 Task: Search for a house in Rio das Pedras, Brazil, from 2nd to 15th June for 2 guests, with a price range of ₹820 to ₹26,000, and host language in French.
Action: Mouse moved to (519, 140)
Screenshot: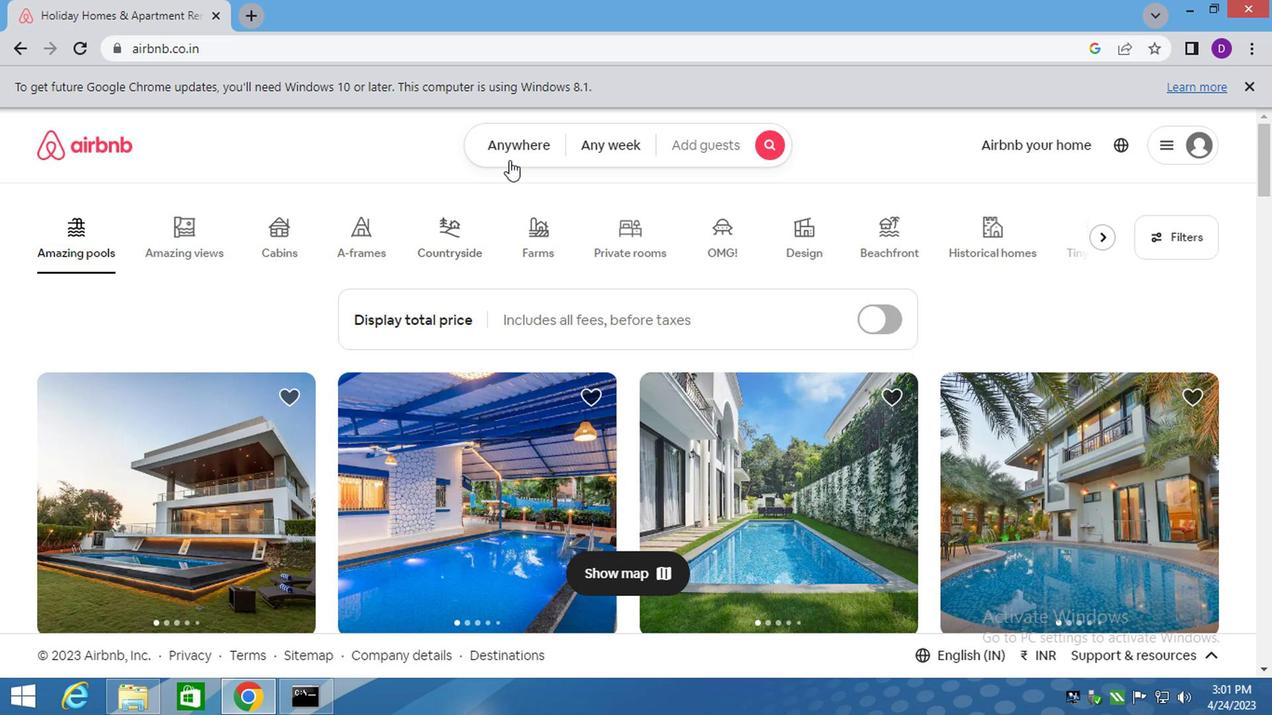 
Action: Mouse pressed left at (519, 140)
Screenshot: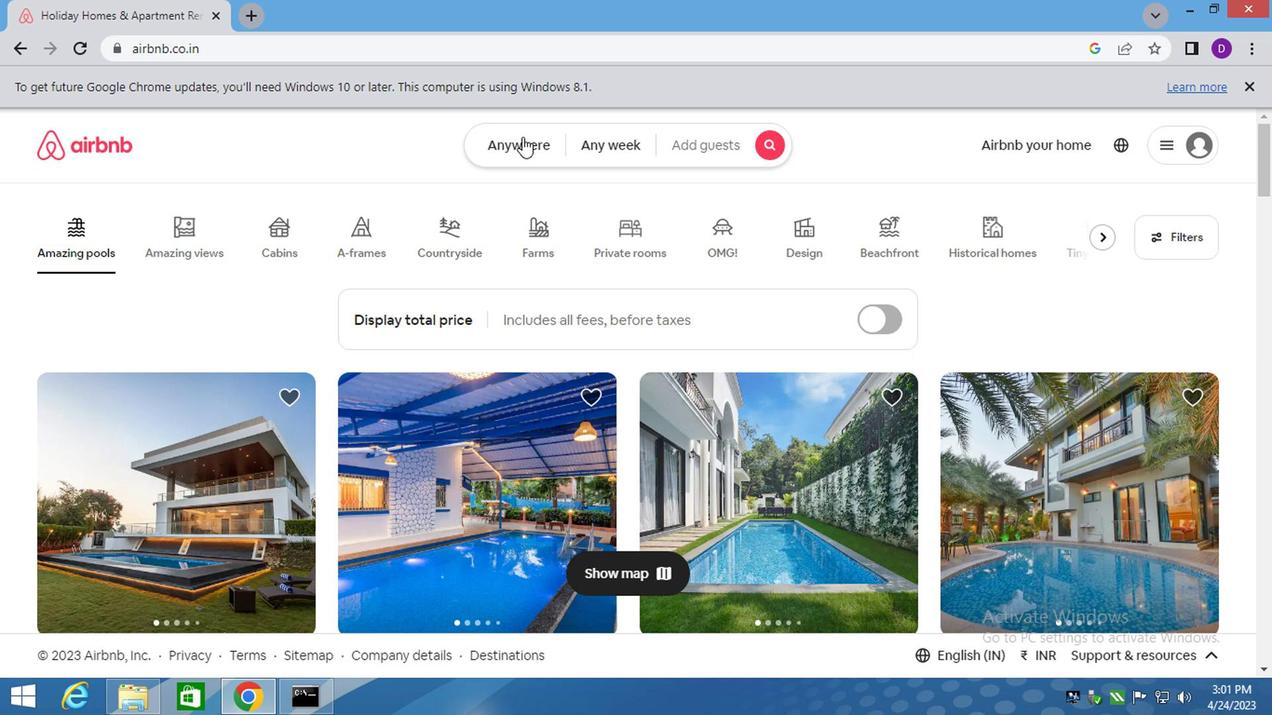 
Action: Mouse moved to (286, 223)
Screenshot: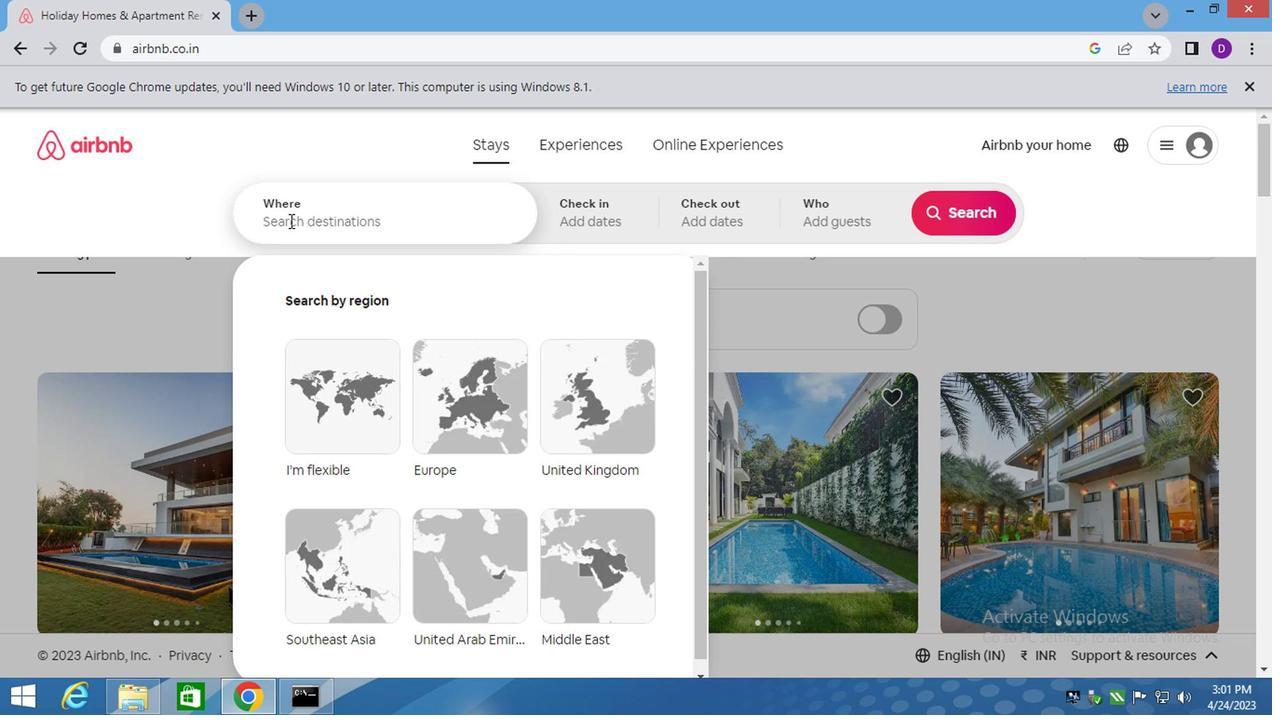 
Action: Mouse pressed left at (286, 223)
Screenshot: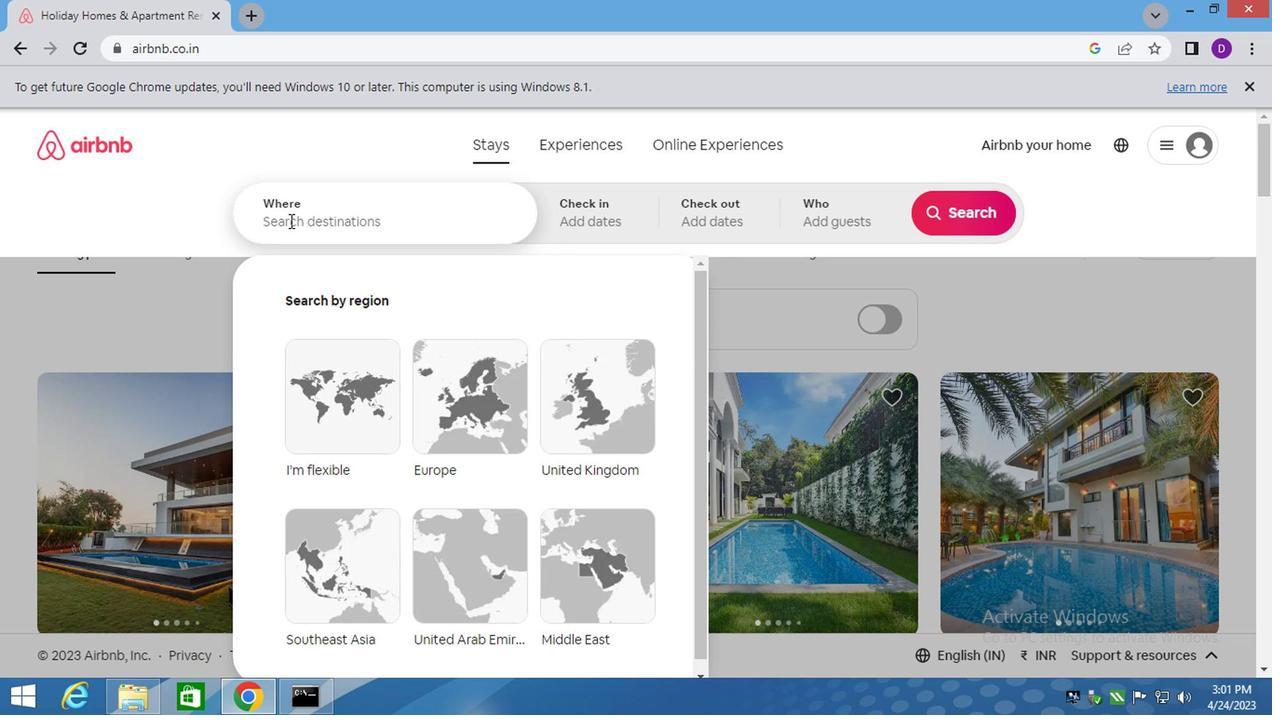 
Action: Mouse moved to (320, 223)
Screenshot: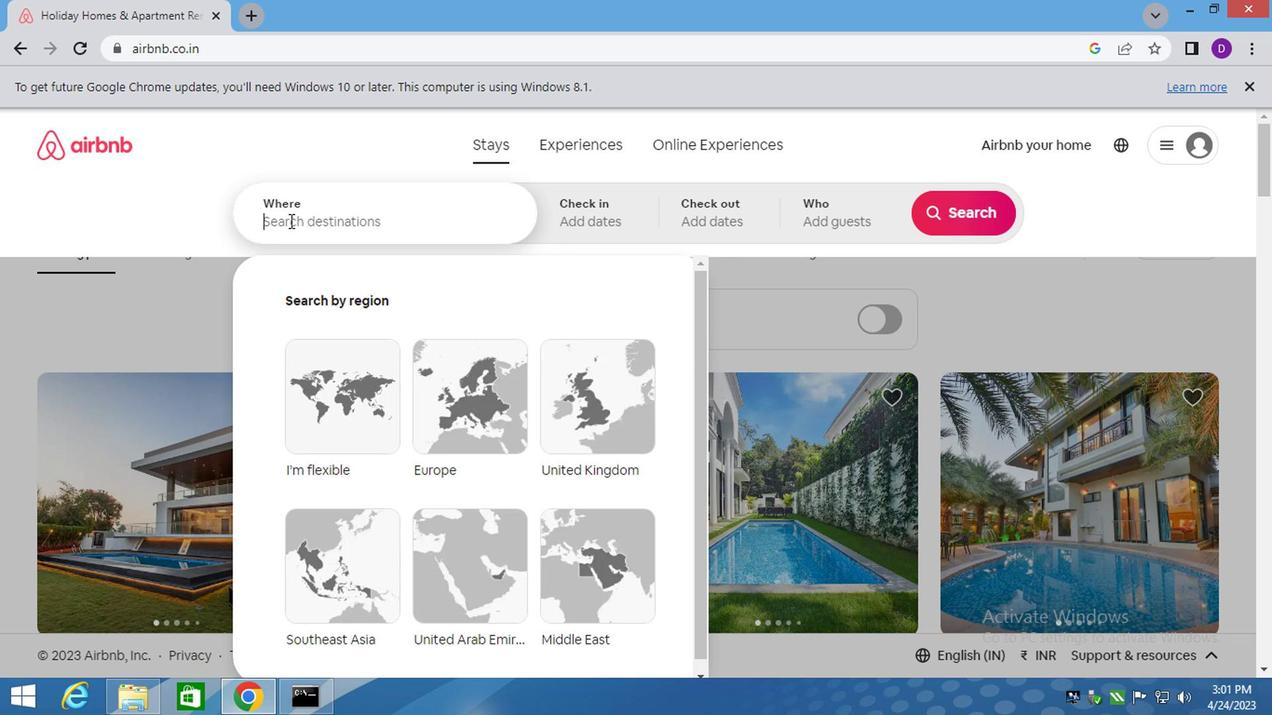 
Action: Key pressed <Key.shift>RIO<Key.space>DAS<Key.space>PEDRAS,<Key.space><Key.shift>BRAZIL<Key.enter>
Screenshot: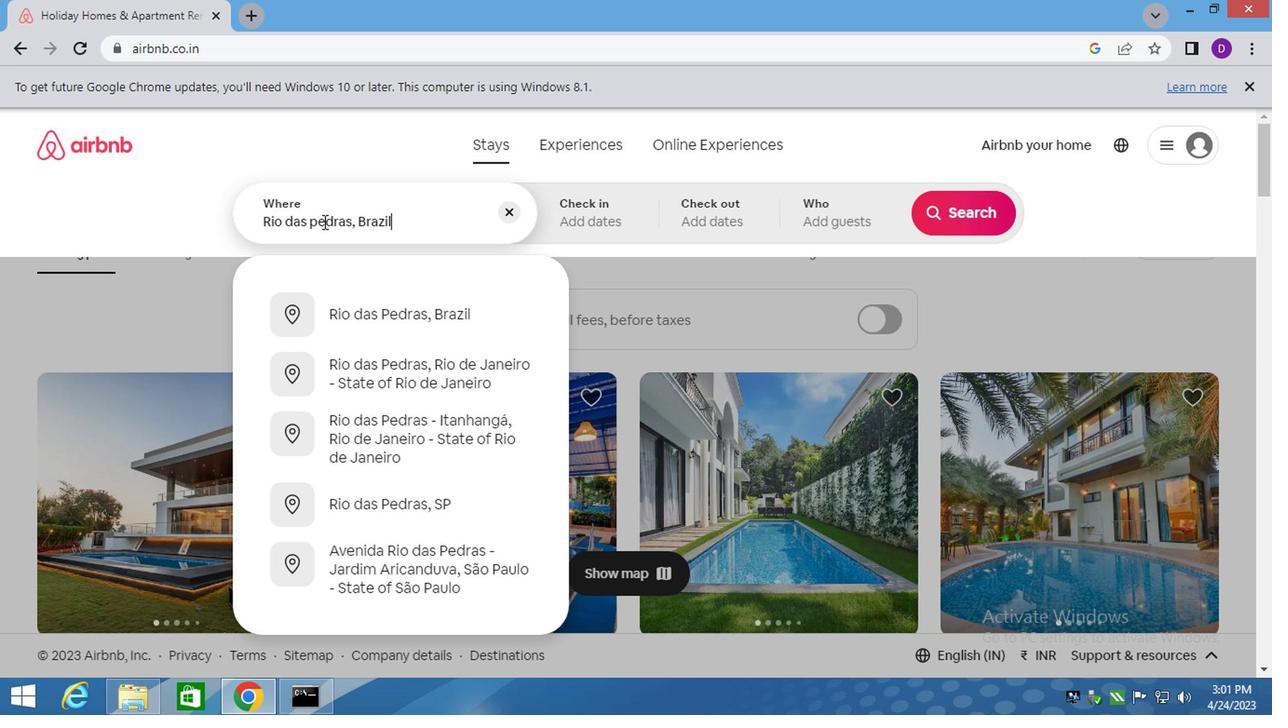 
Action: Mouse moved to (952, 364)
Screenshot: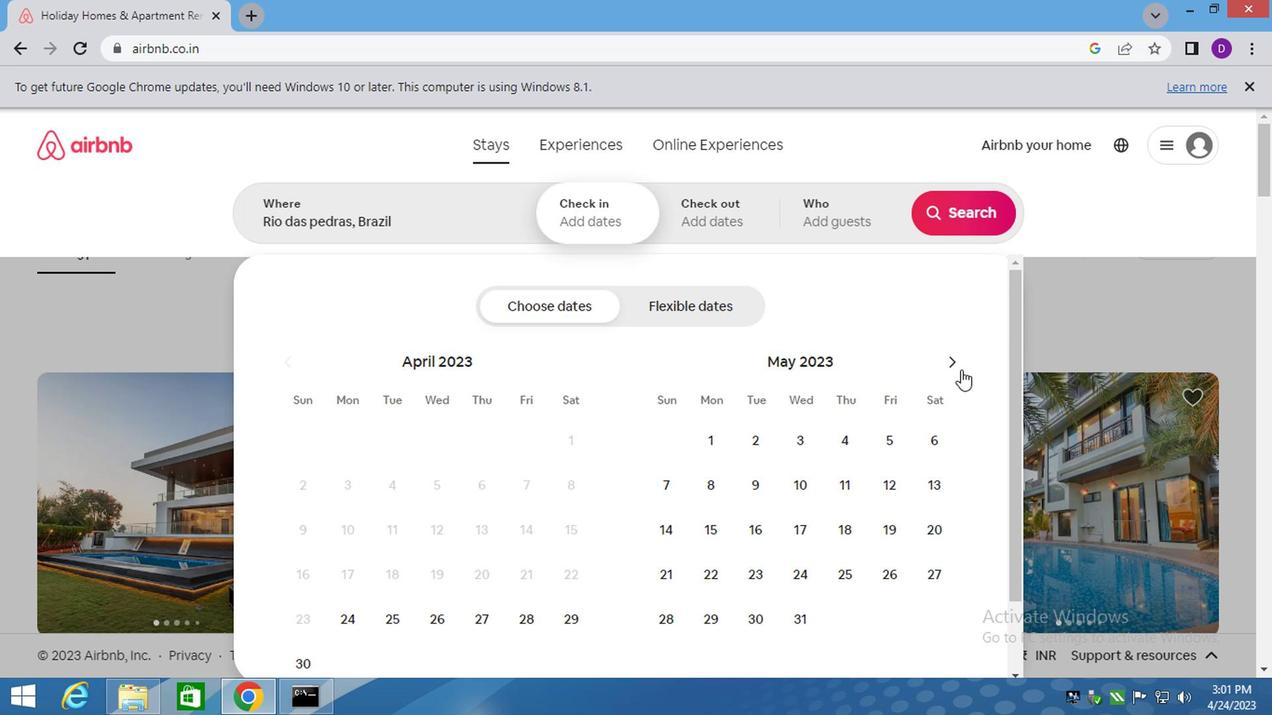 
Action: Mouse pressed left at (952, 364)
Screenshot: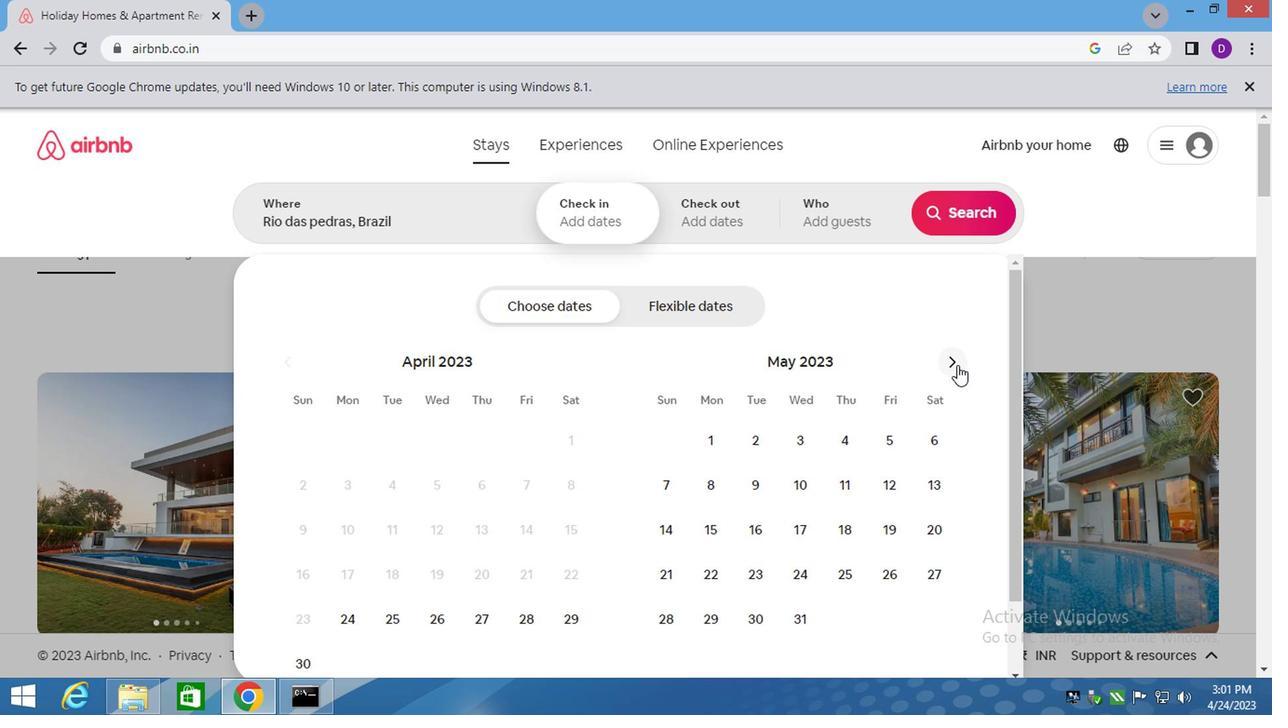 
Action: Mouse moved to (879, 438)
Screenshot: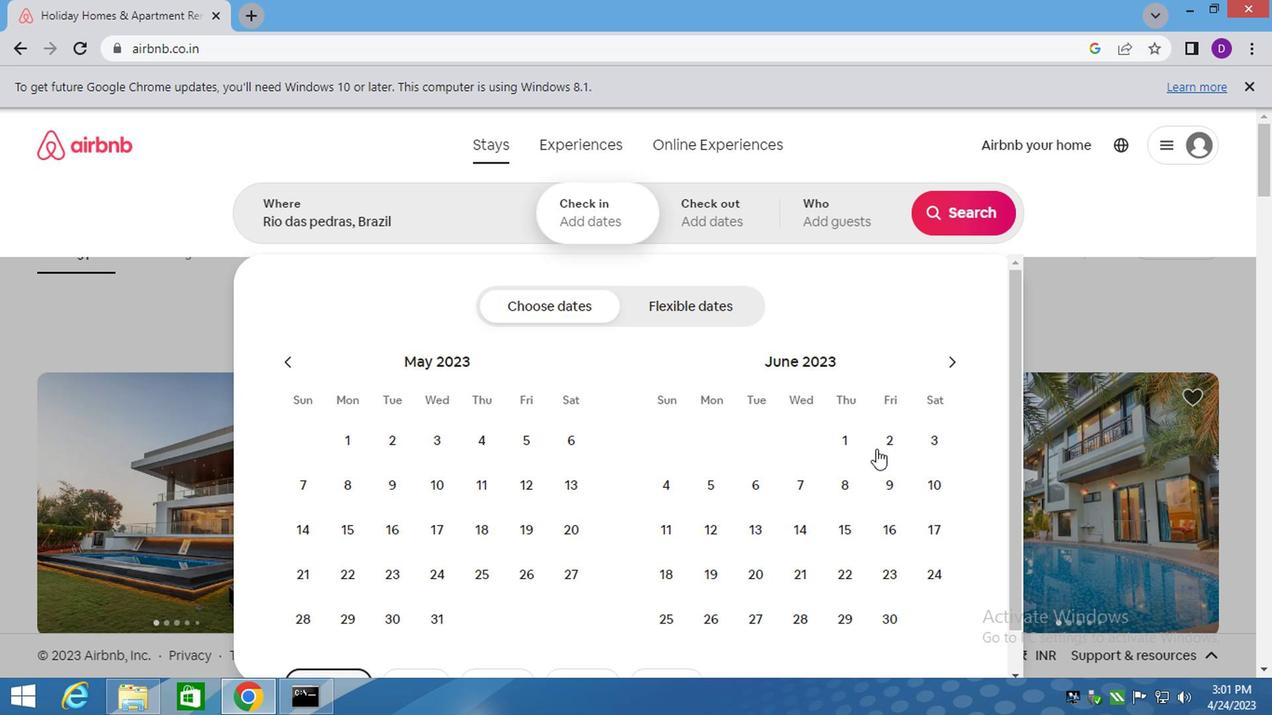 
Action: Mouse pressed left at (879, 438)
Screenshot: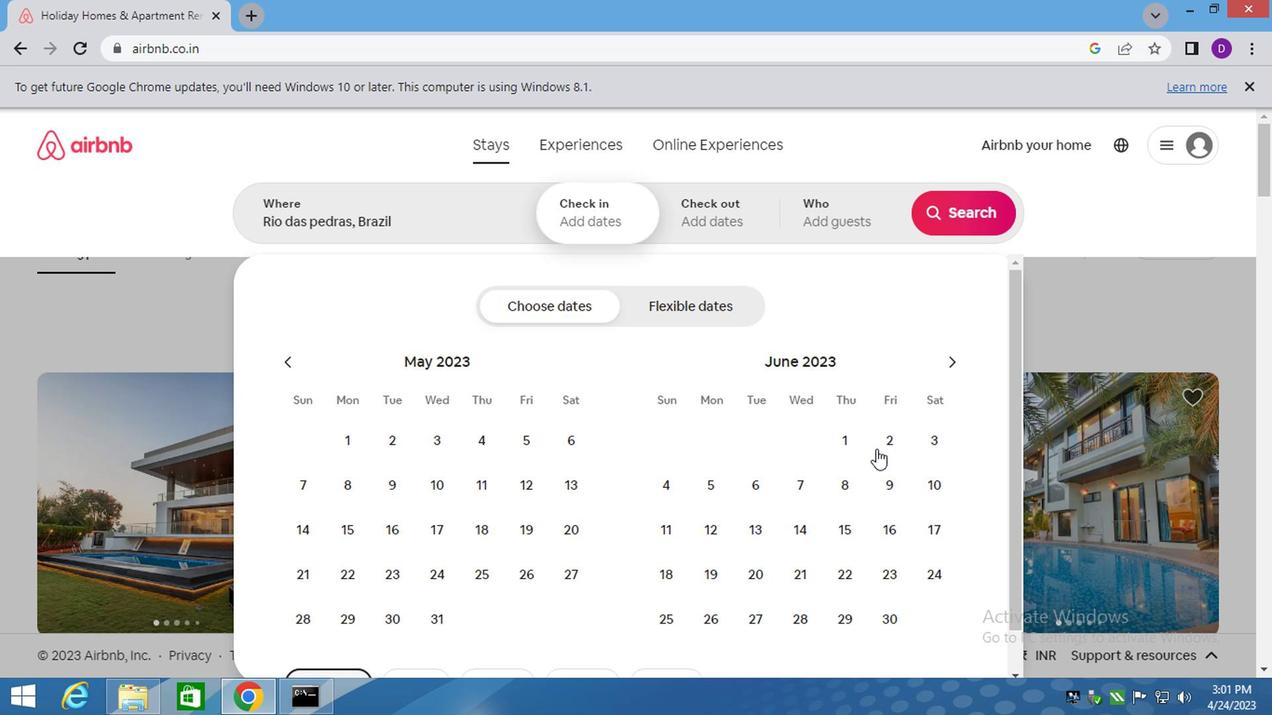 
Action: Mouse moved to (830, 527)
Screenshot: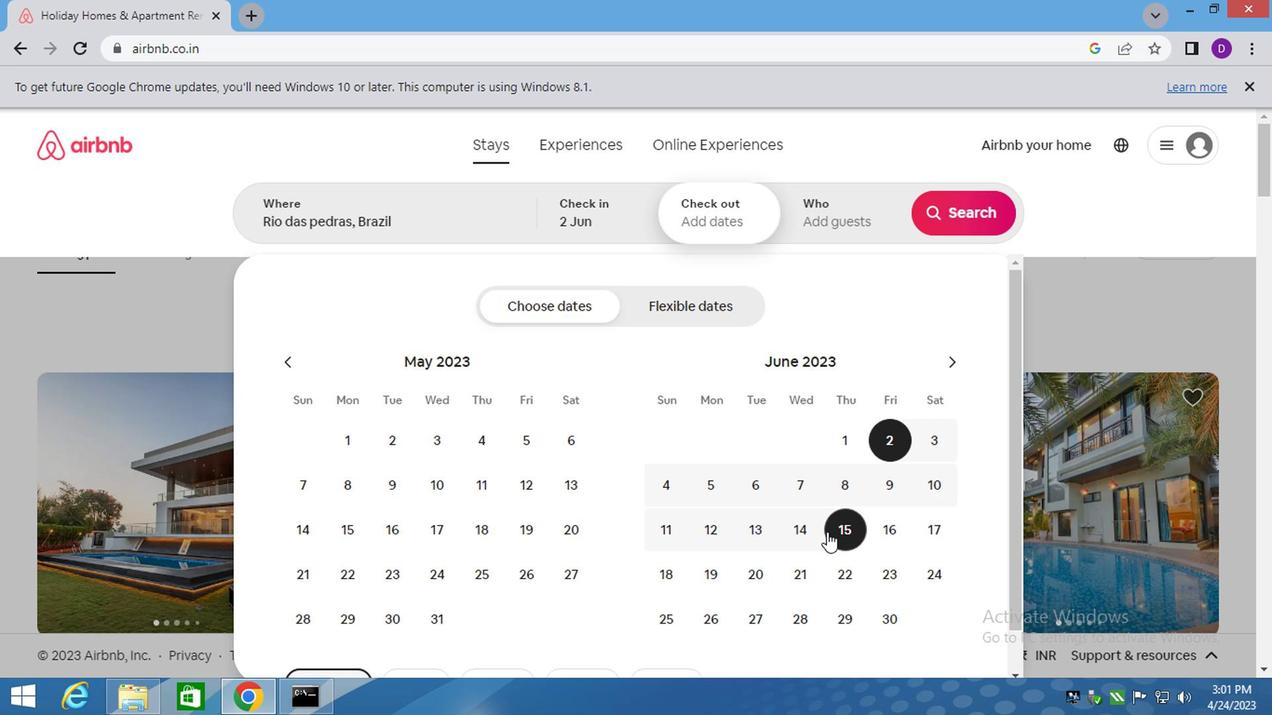 
Action: Mouse pressed left at (830, 527)
Screenshot: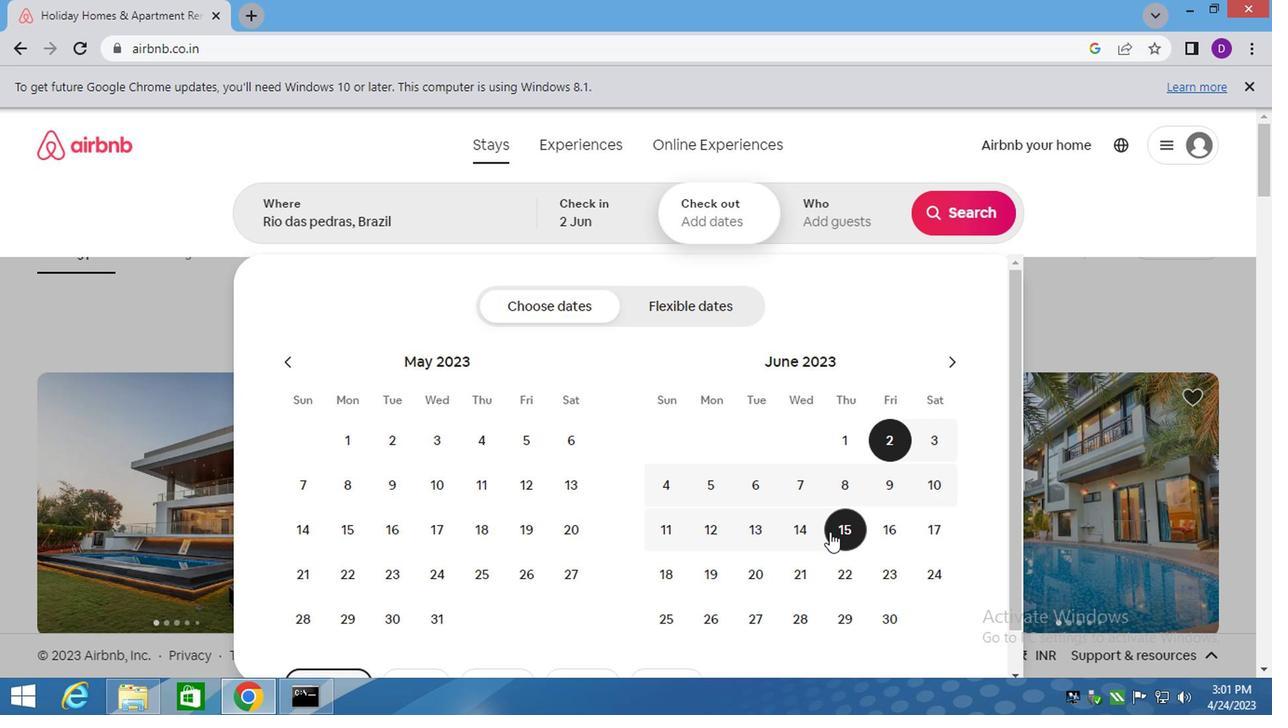 
Action: Mouse moved to (830, 232)
Screenshot: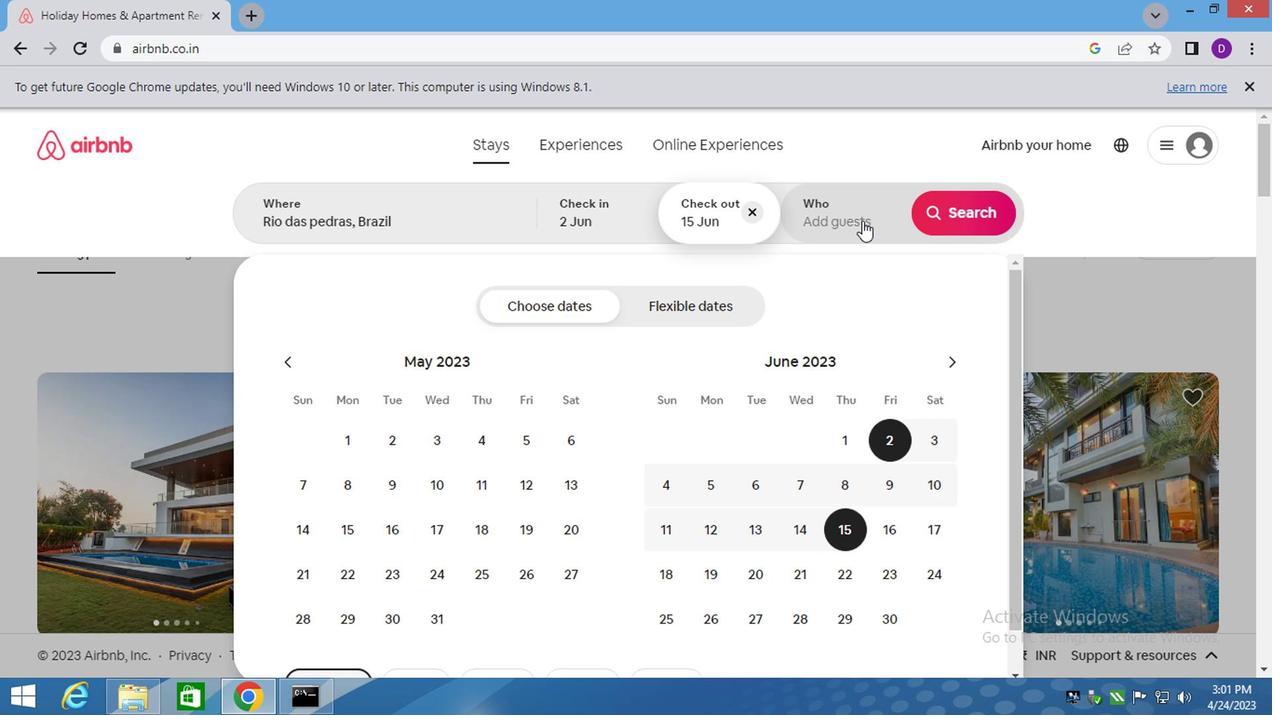 
Action: Mouse pressed left at (830, 232)
Screenshot: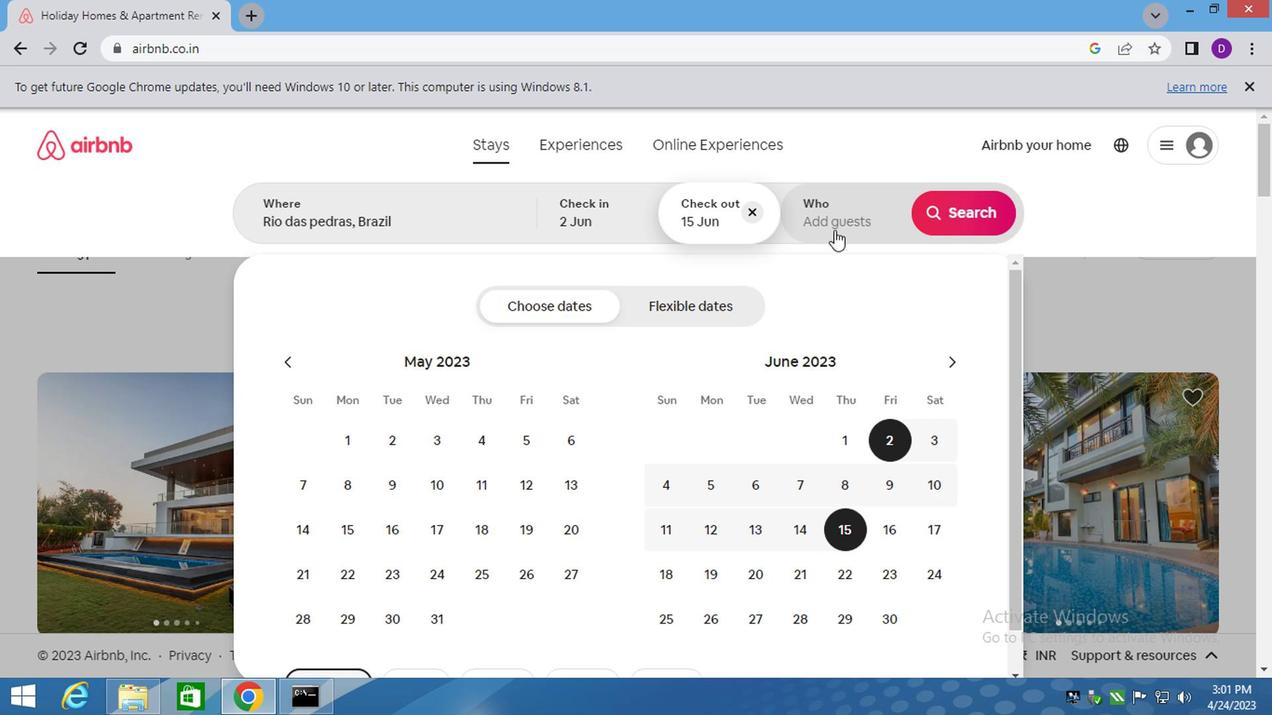 
Action: Mouse moved to (971, 316)
Screenshot: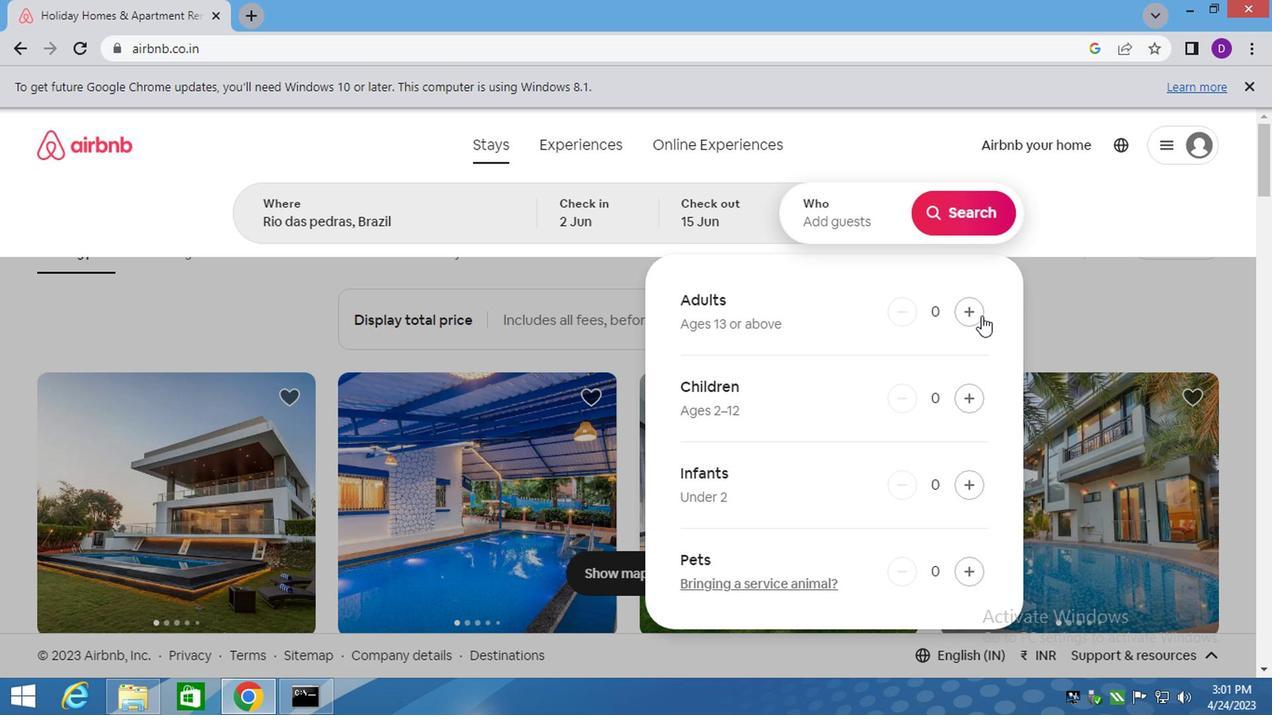 
Action: Mouse pressed left at (971, 316)
Screenshot: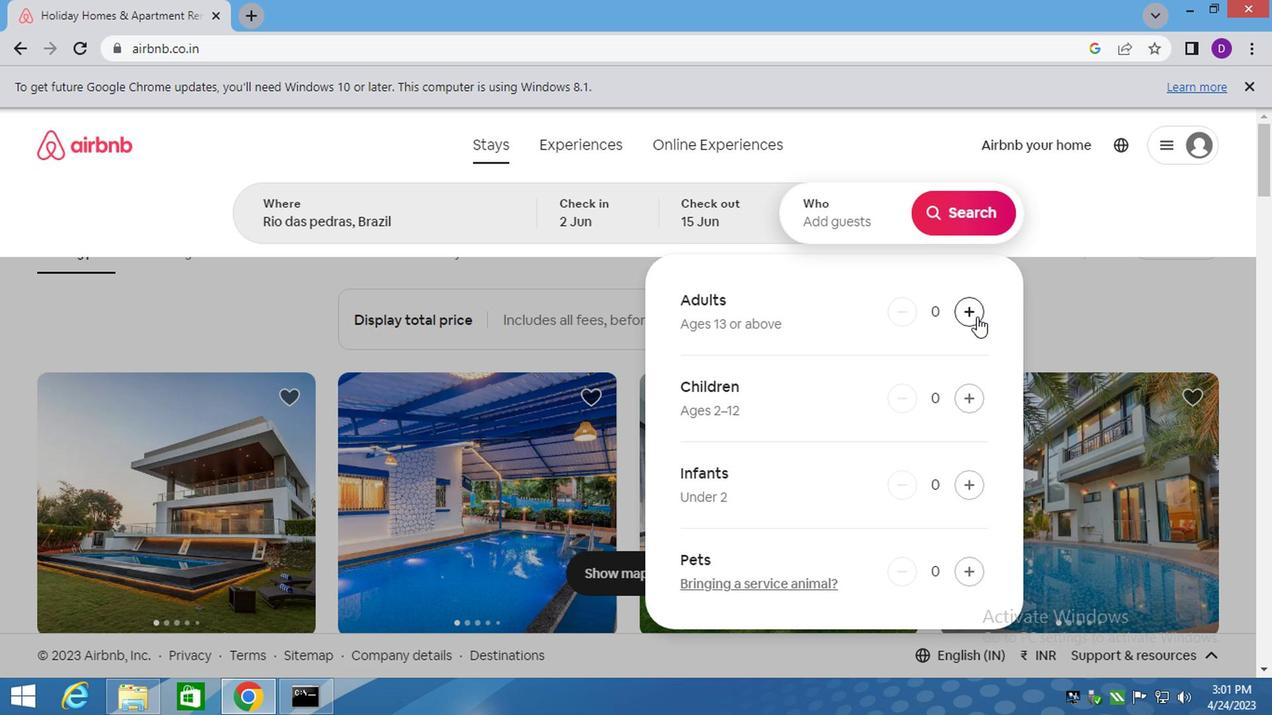 
Action: Mouse pressed left at (971, 316)
Screenshot: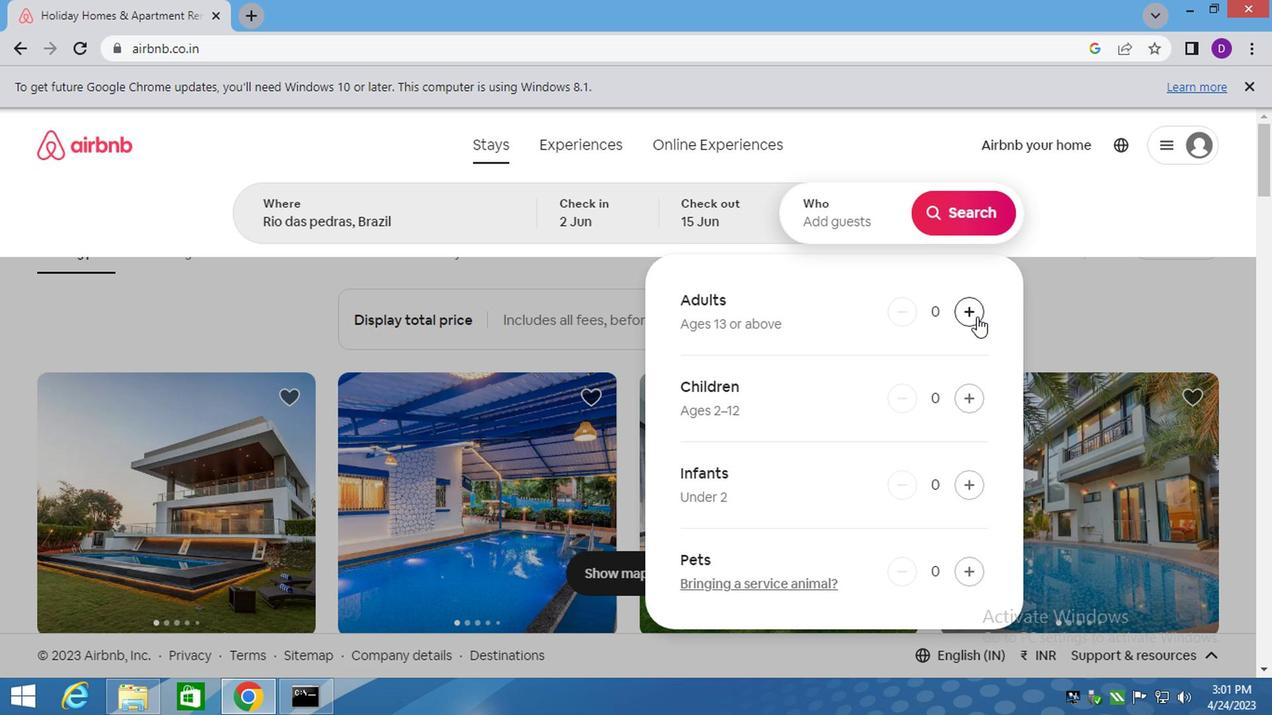
Action: Mouse moved to (968, 223)
Screenshot: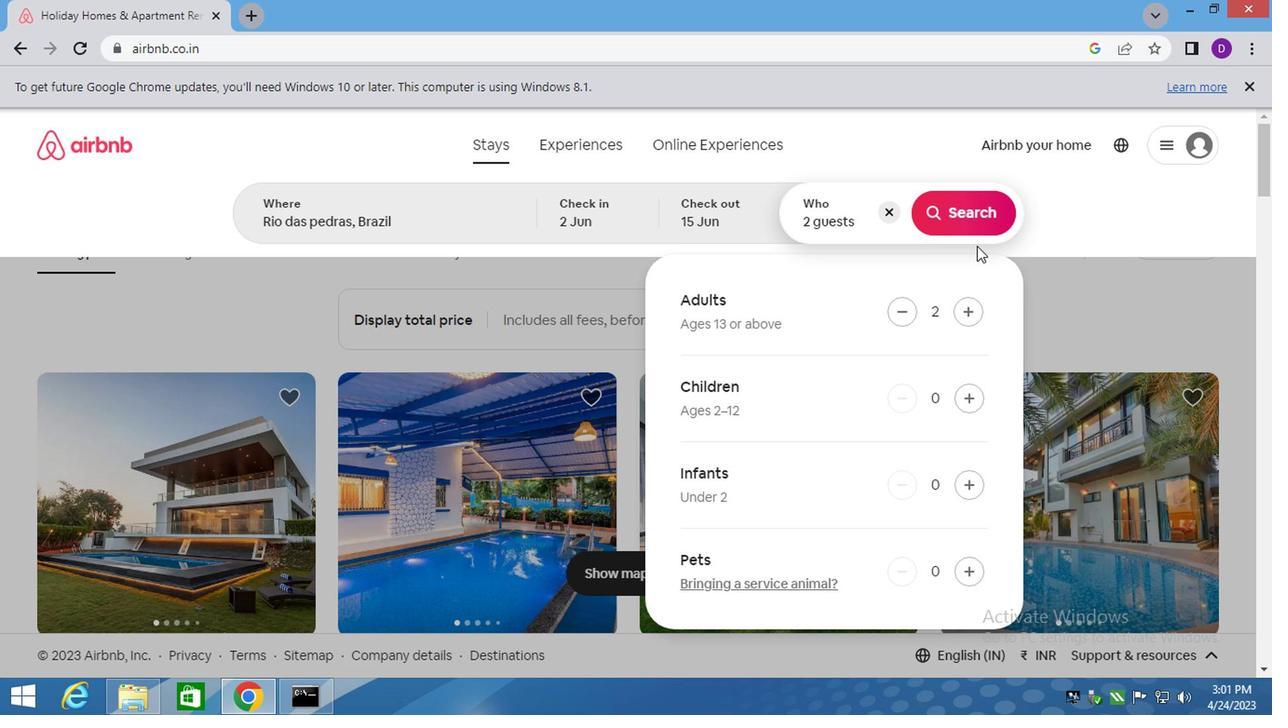 
Action: Mouse pressed left at (968, 223)
Screenshot: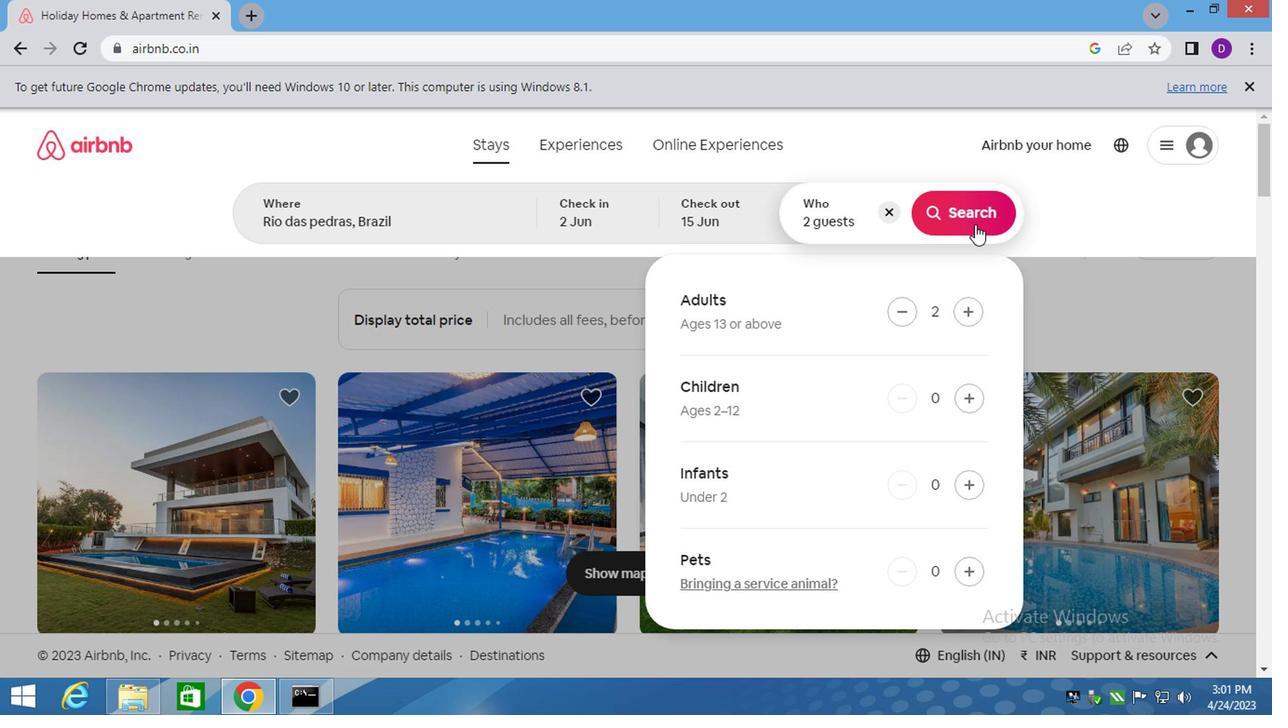
Action: Mouse moved to (1189, 225)
Screenshot: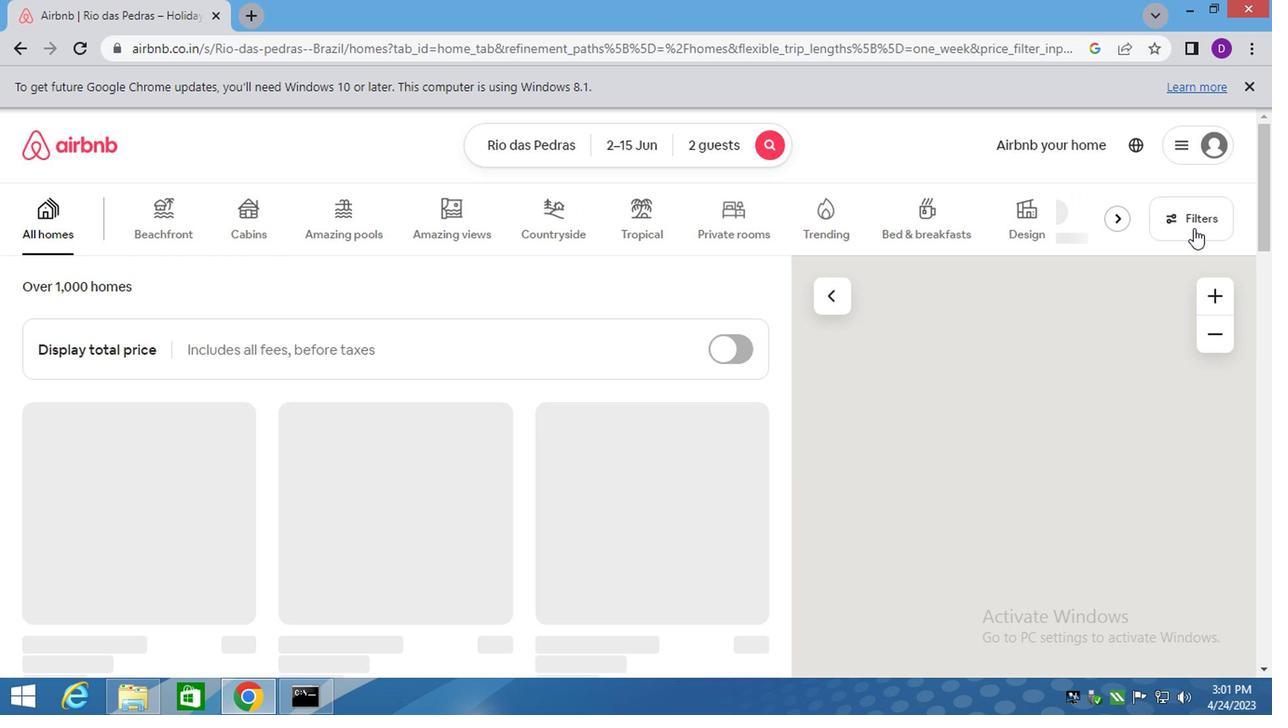 
Action: Mouse pressed left at (1189, 225)
Screenshot: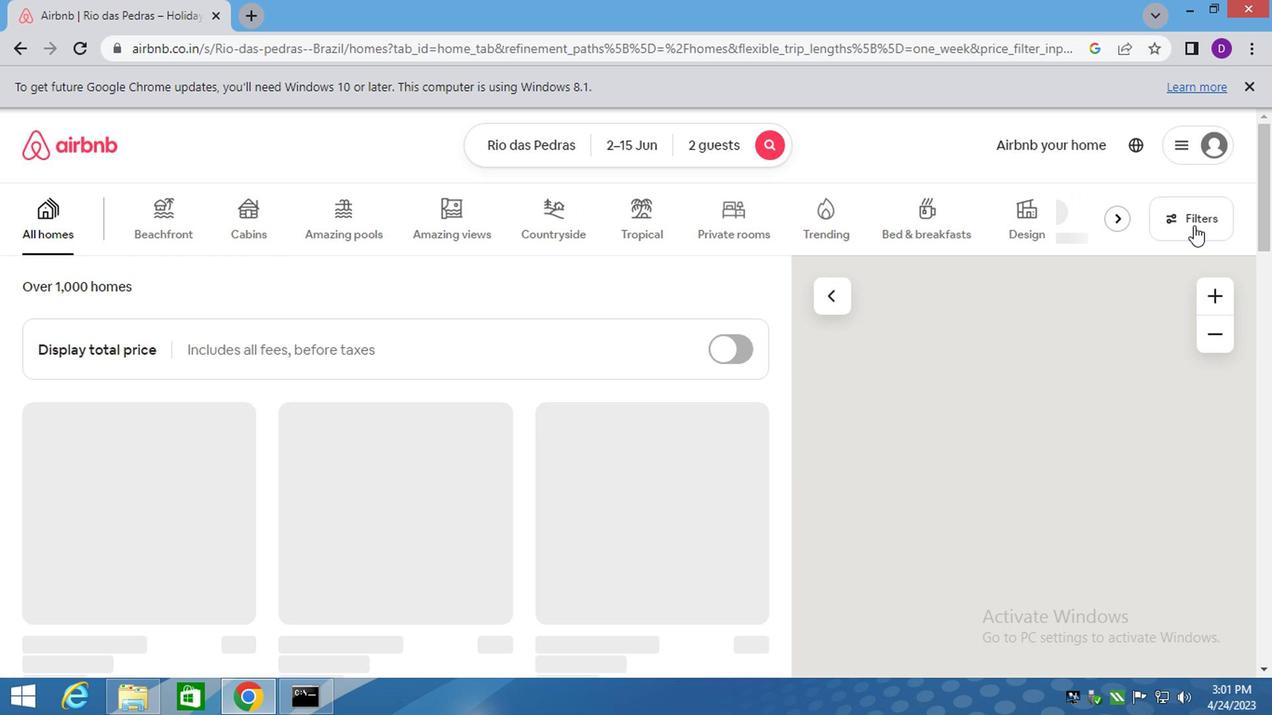 
Action: Mouse moved to (371, 452)
Screenshot: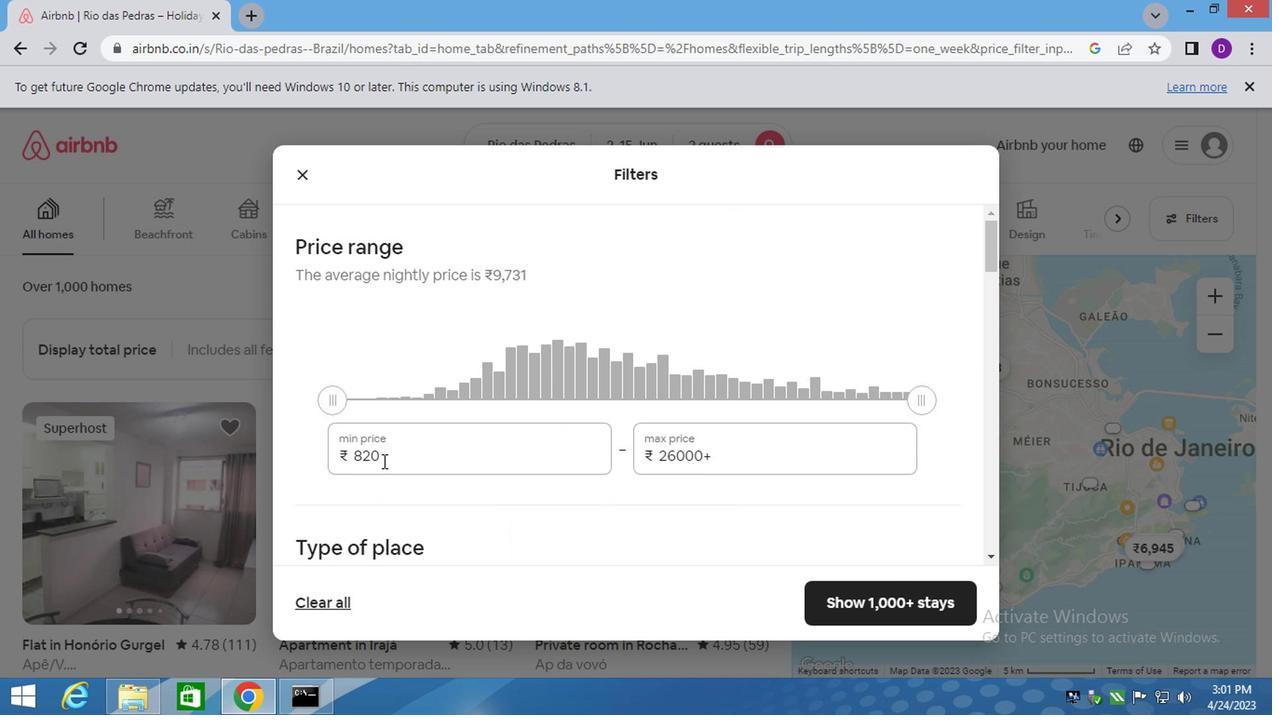 
Action: Mouse pressed left at (371, 452)
Screenshot: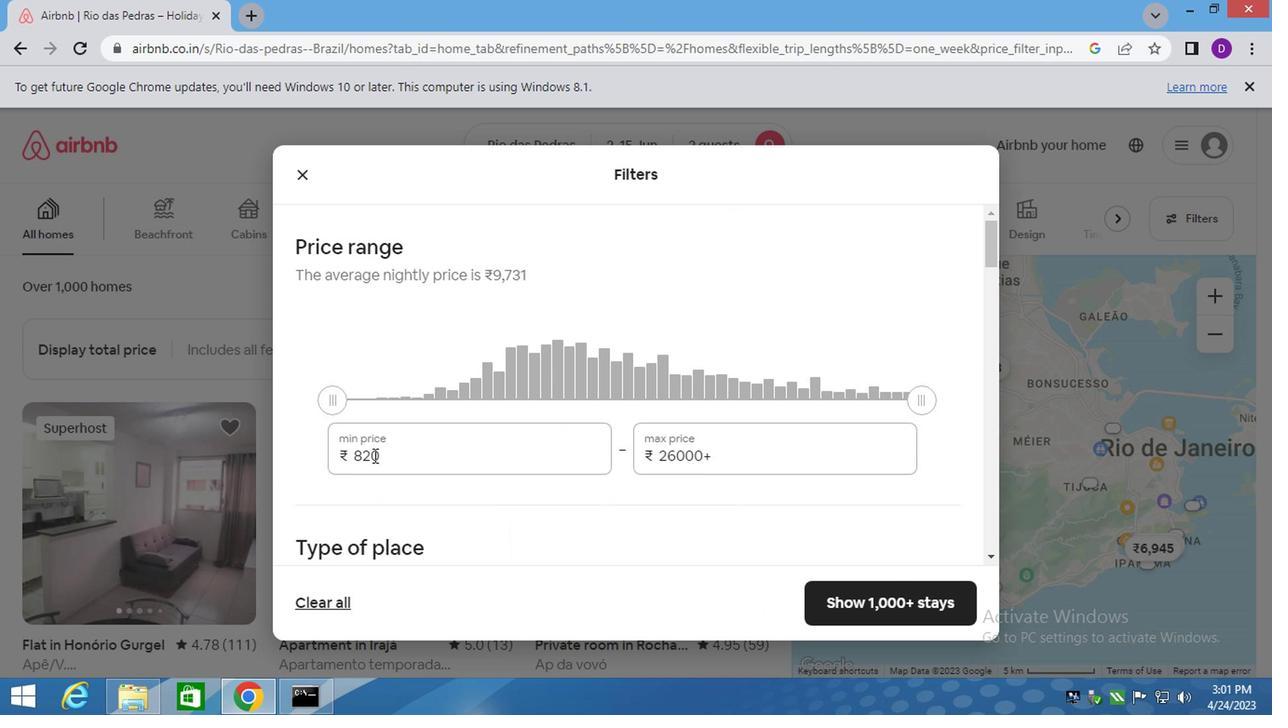 
Action: Mouse pressed left at (371, 452)
Screenshot: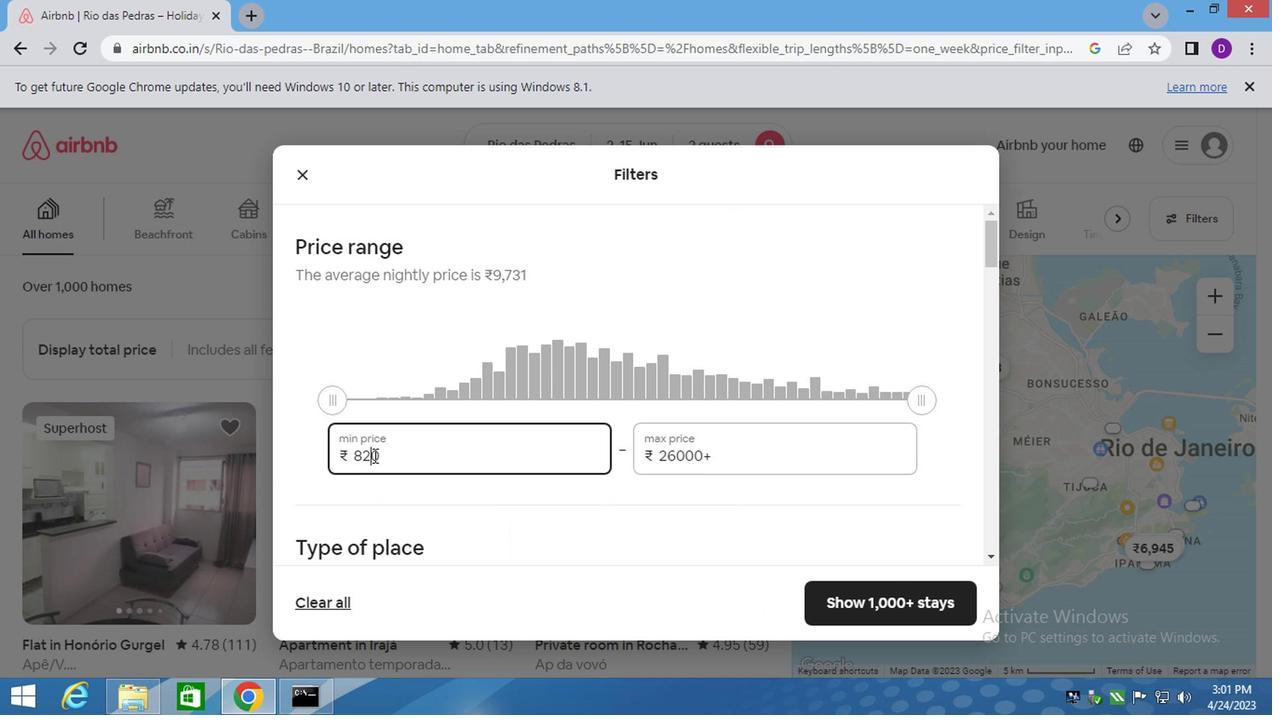
Action: Mouse pressed left at (371, 452)
Screenshot: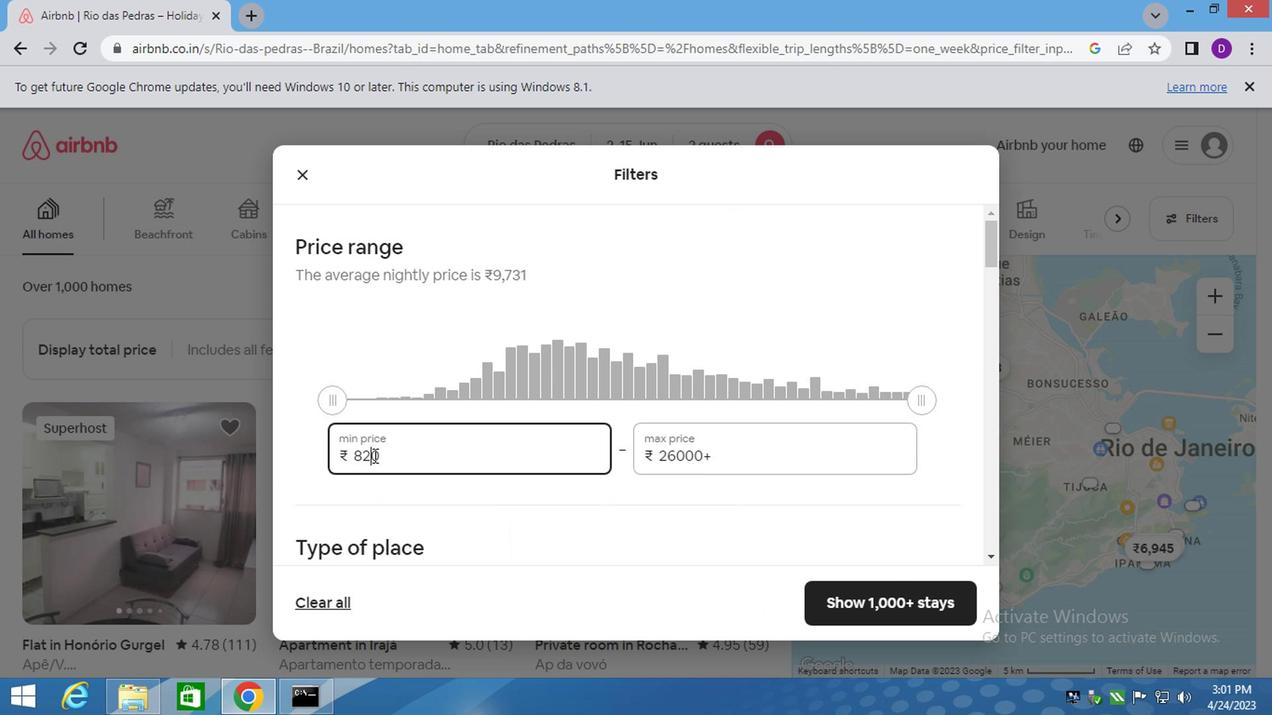
Action: Mouse moved to (371, 452)
Screenshot: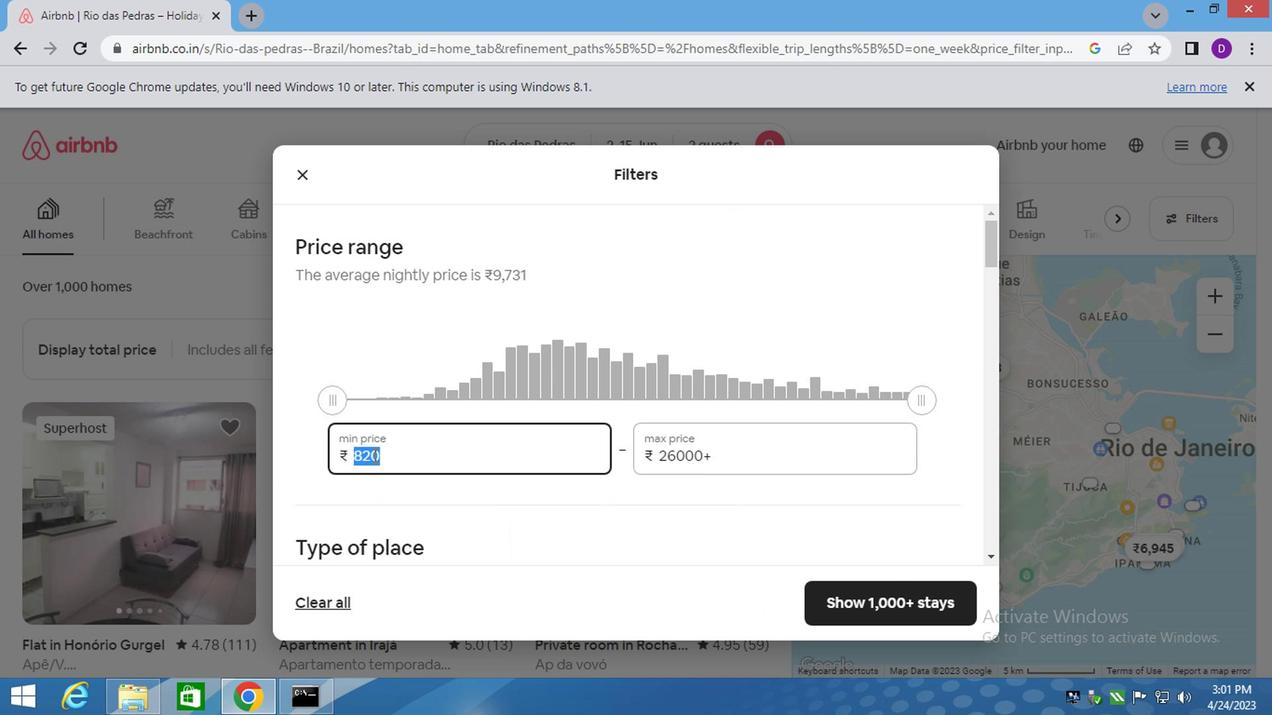 
Action: Key pressed 1
Screenshot: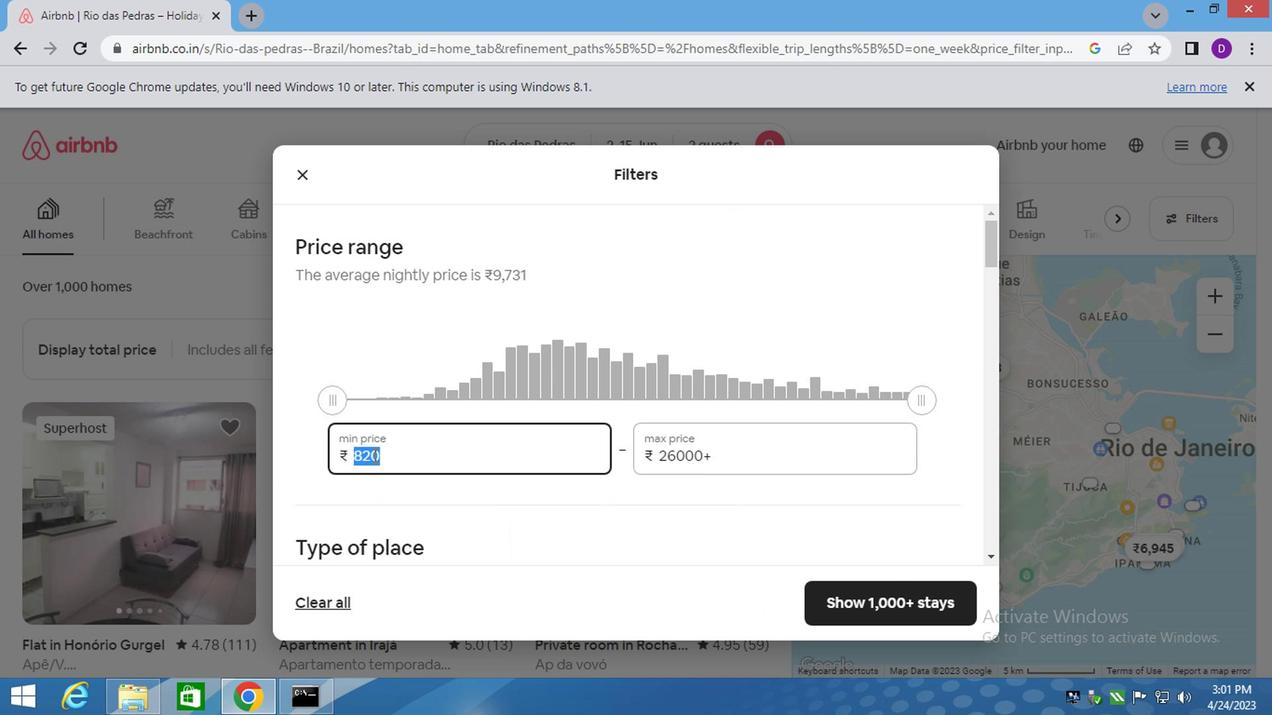 
Action: Mouse moved to (372, 463)
Screenshot: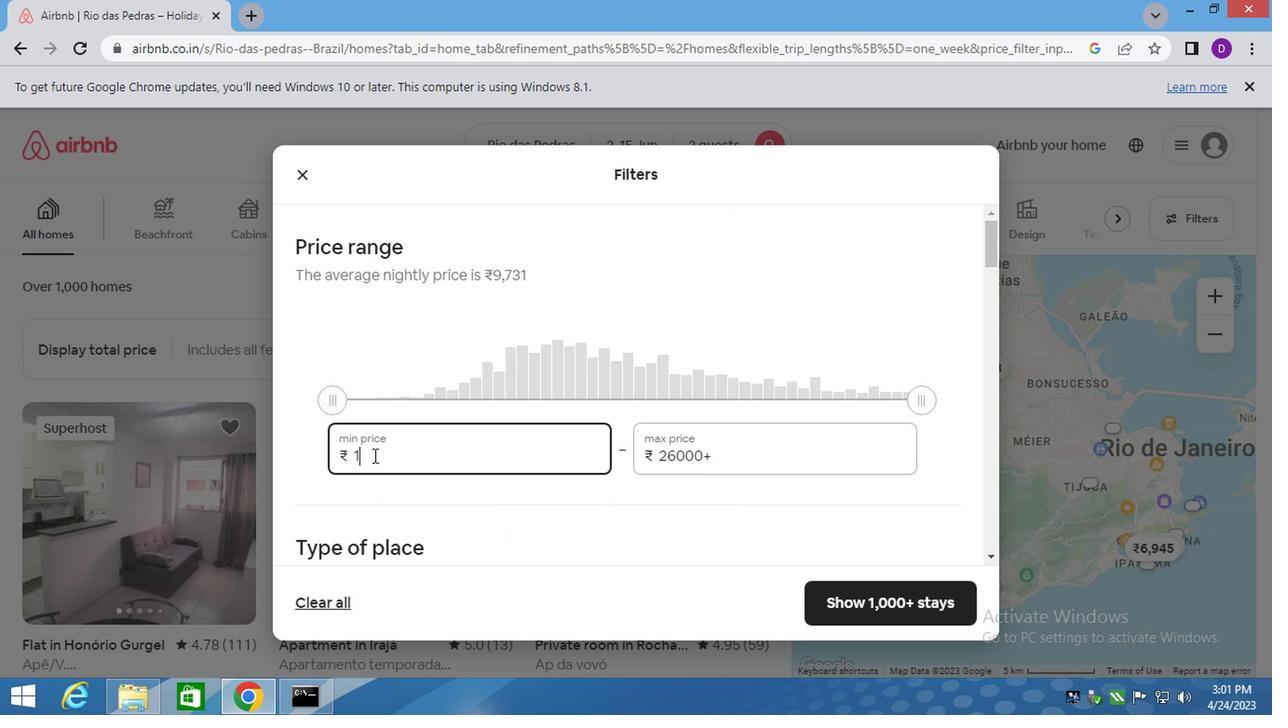 
Action: Key pressed 00
Screenshot: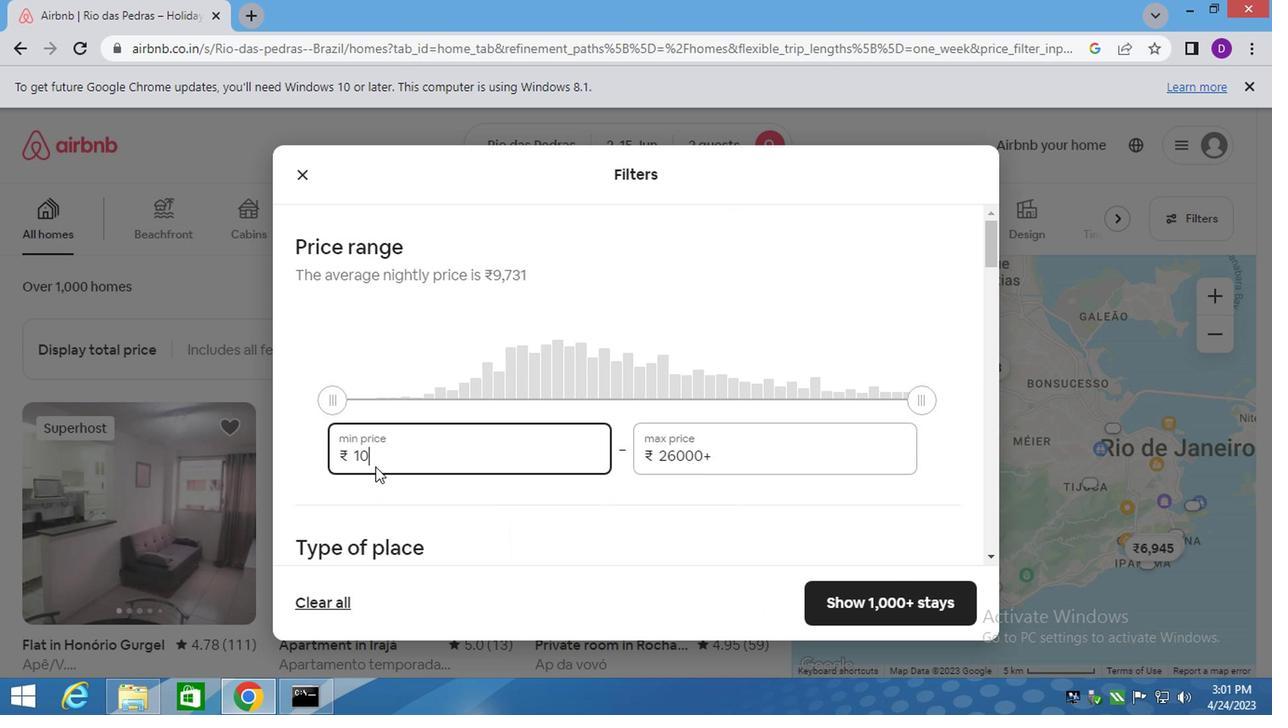 
Action: Mouse moved to (378, 467)
Screenshot: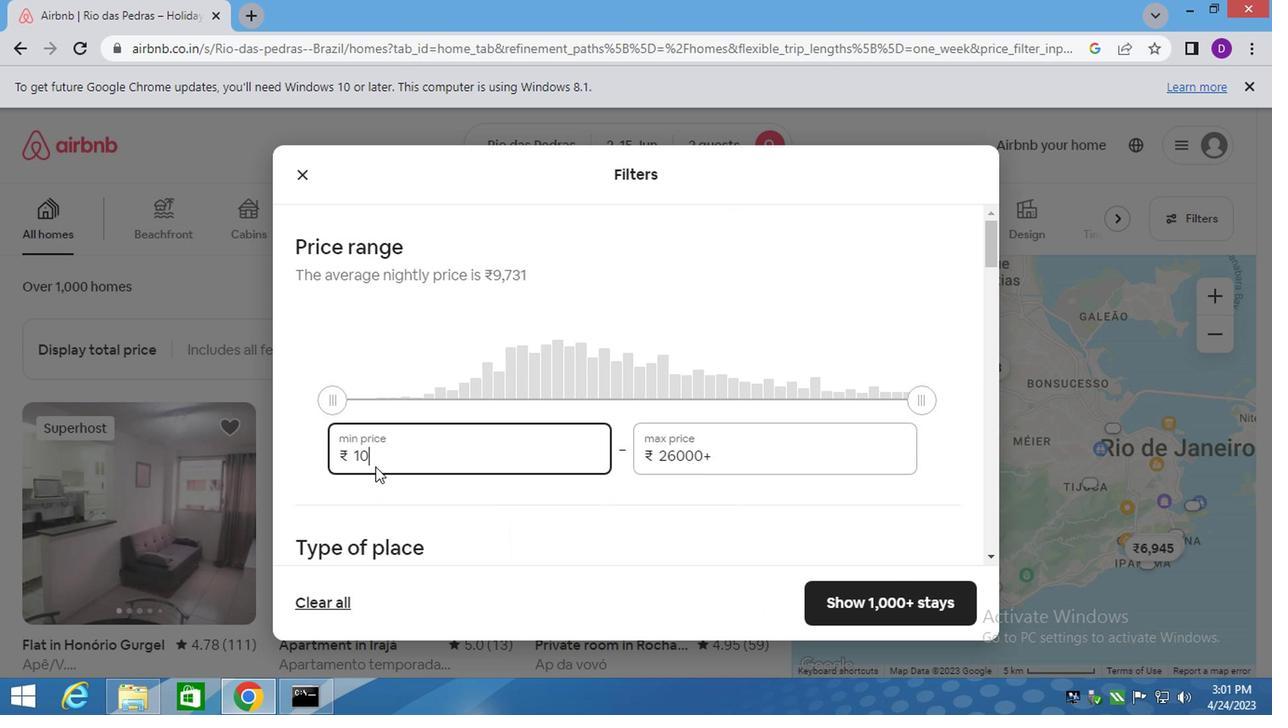 
Action: Key pressed 0
Screenshot: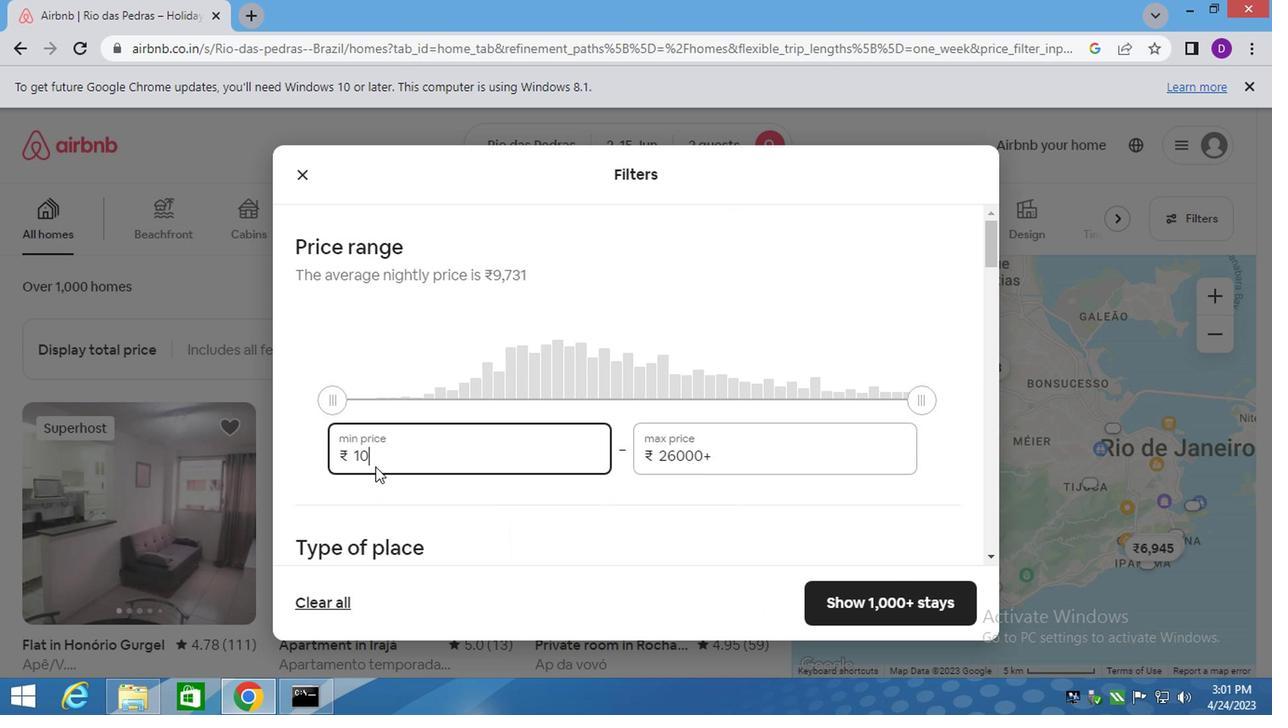 
Action: Mouse moved to (514, 469)
Screenshot: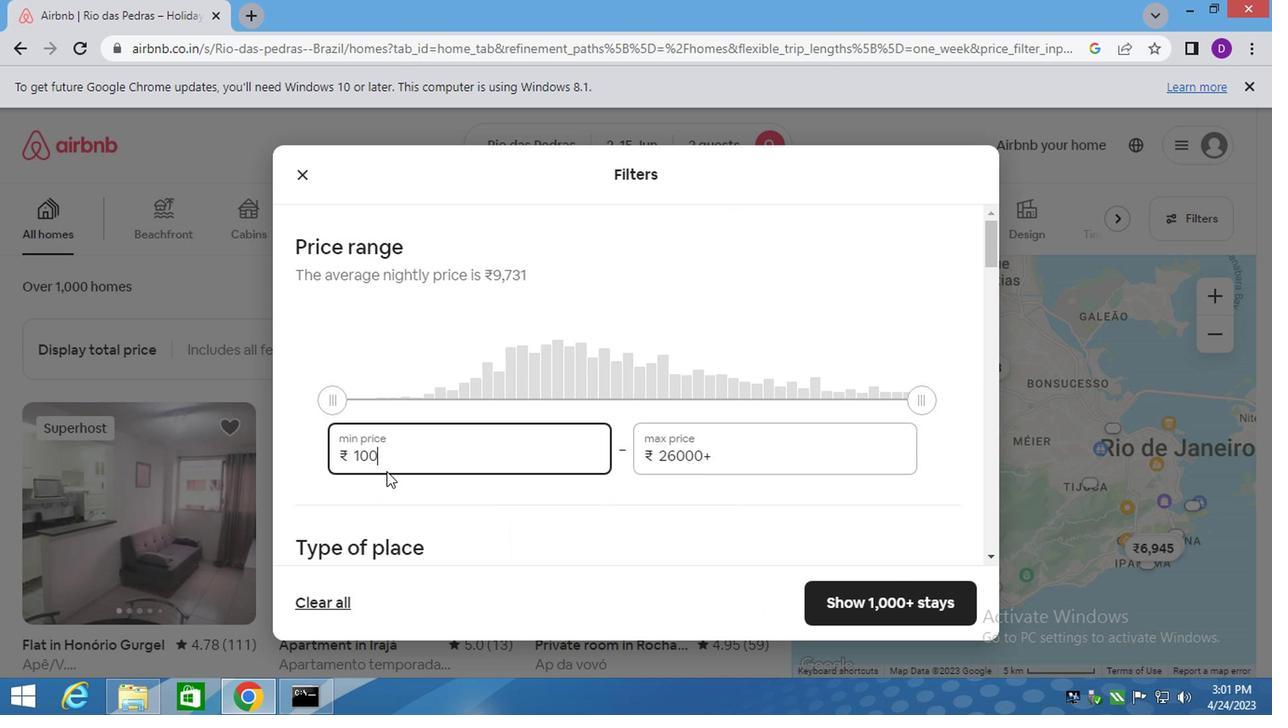 
Action: Key pressed 0
Screenshot: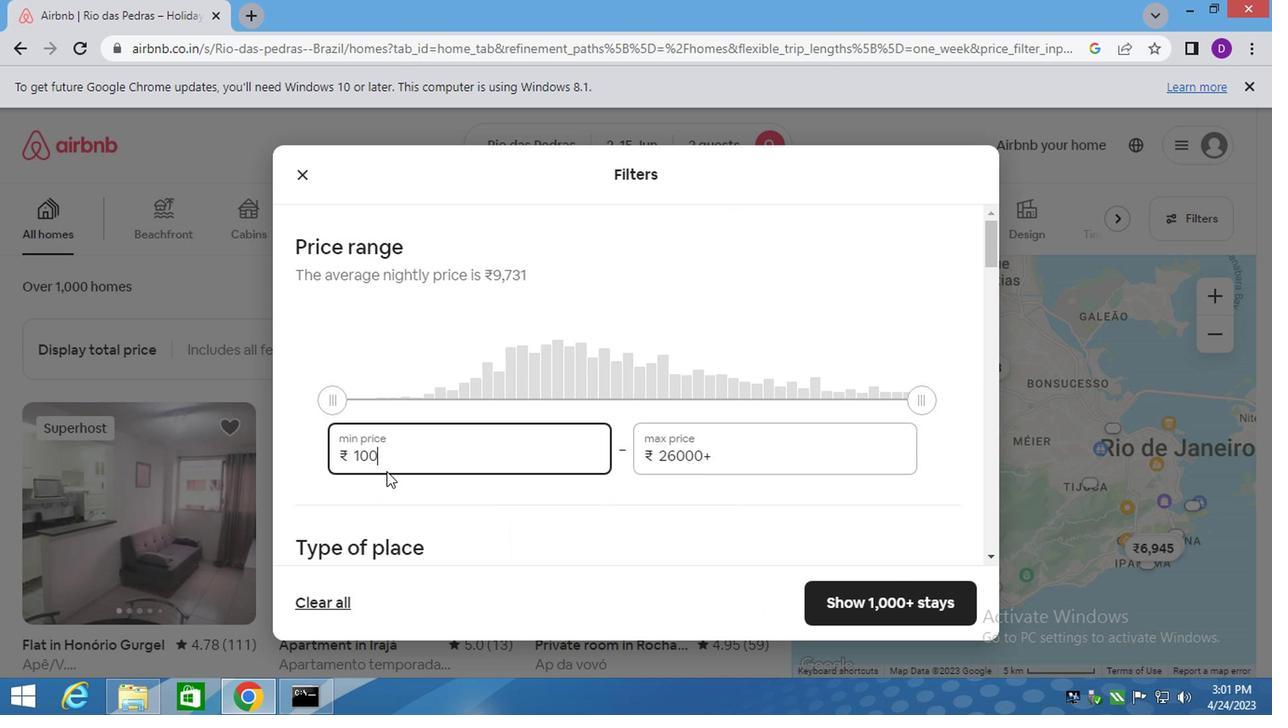 
Action: Mouse moved to (660, 450)
Screenshot: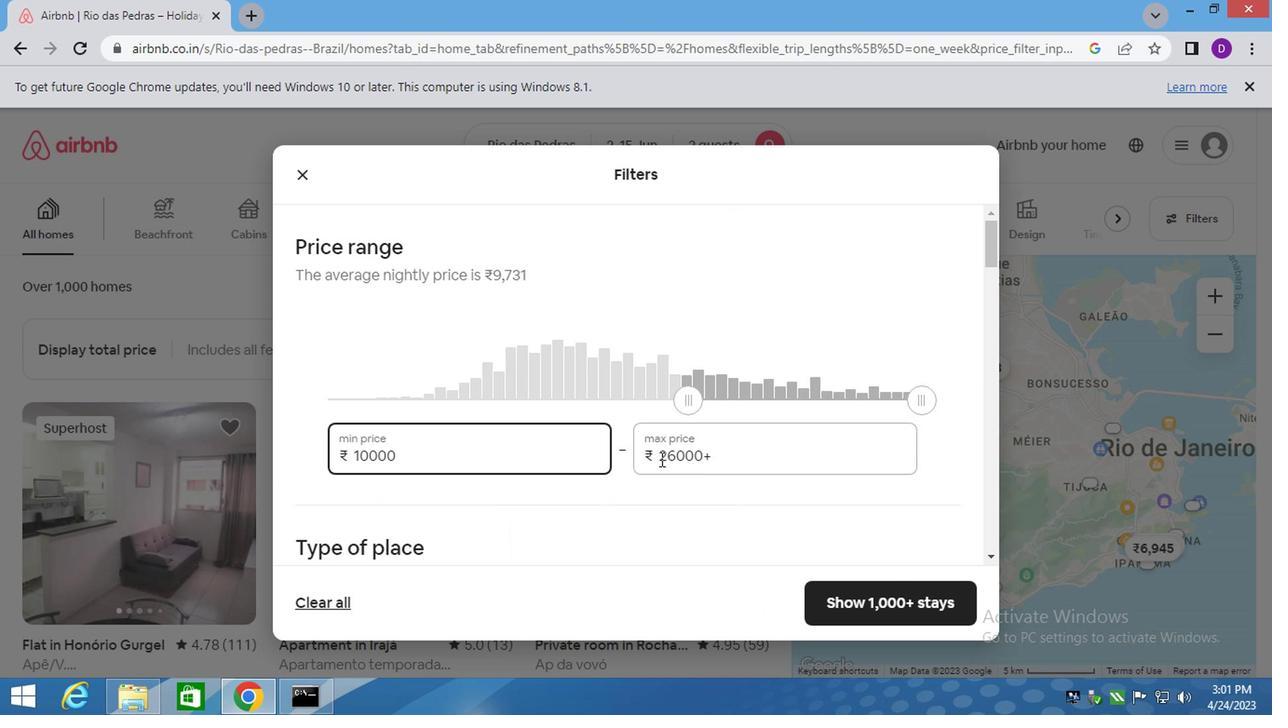
Action: Mouse pressed left at (660, 450)
Screenshot: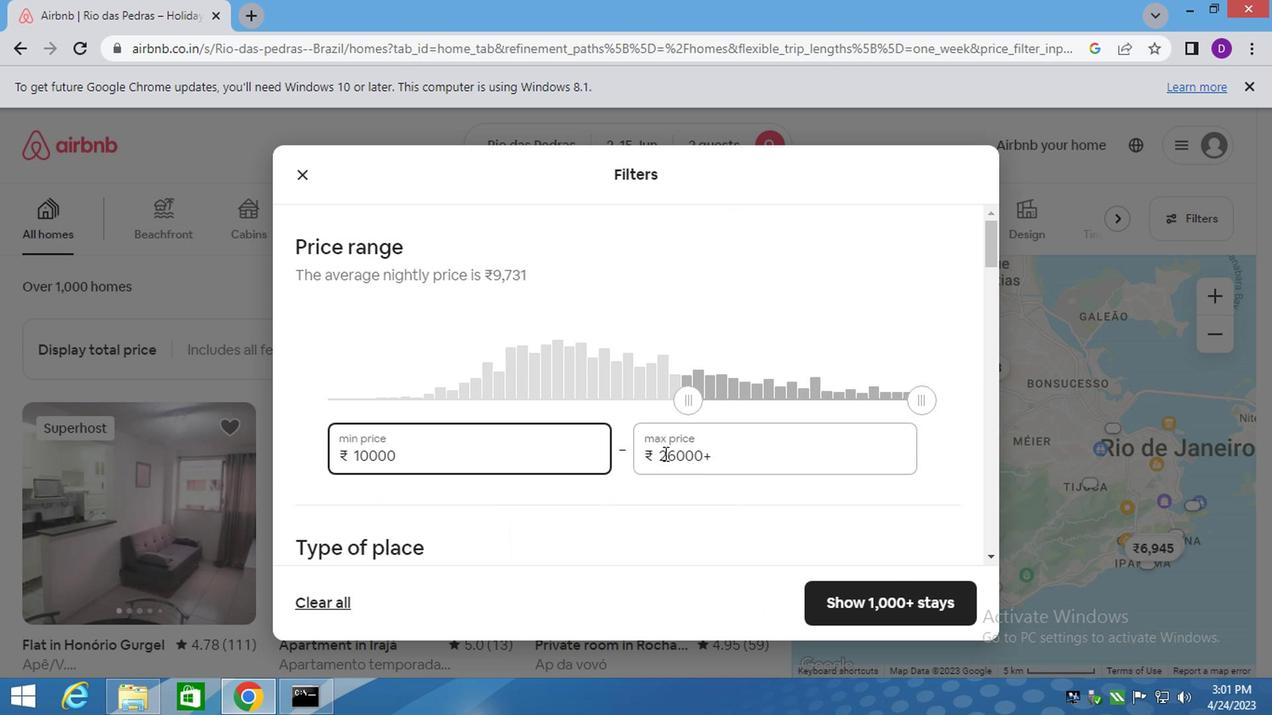 
Action: Mouse pressed left at (660, 450)
Screenshot: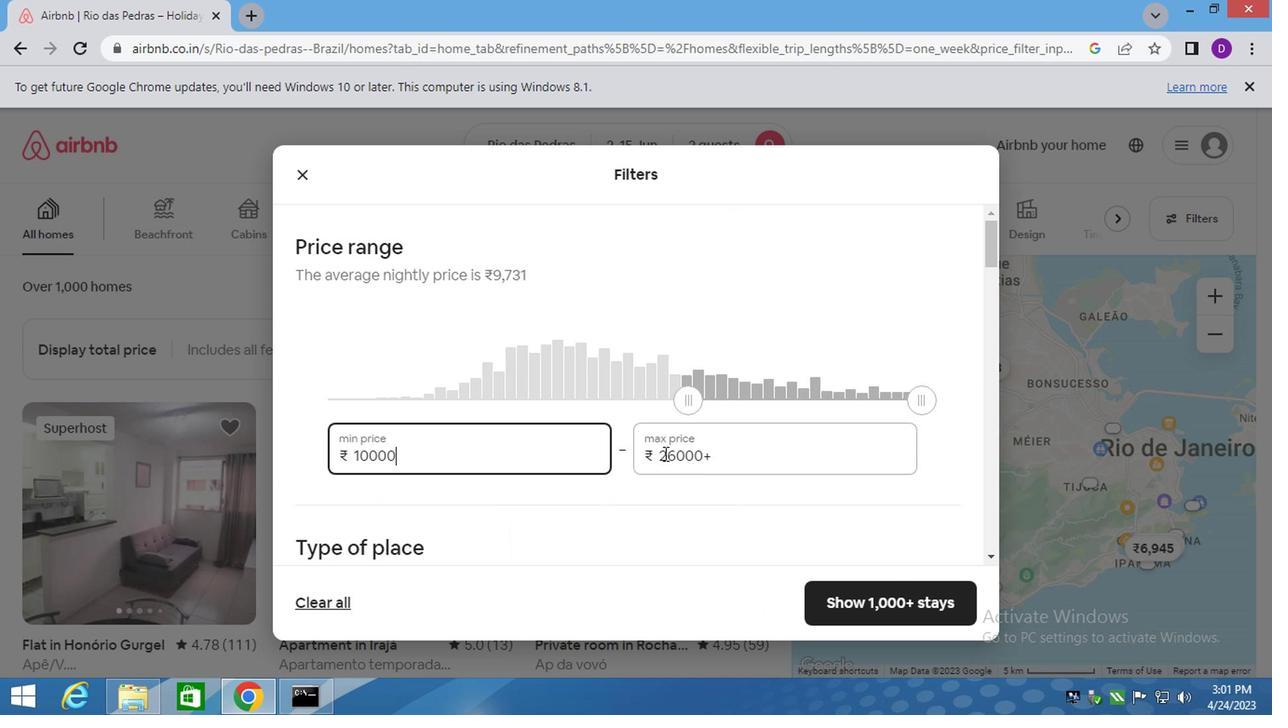 
Action: Mouse pressed left at (660, 450)
Screenshot: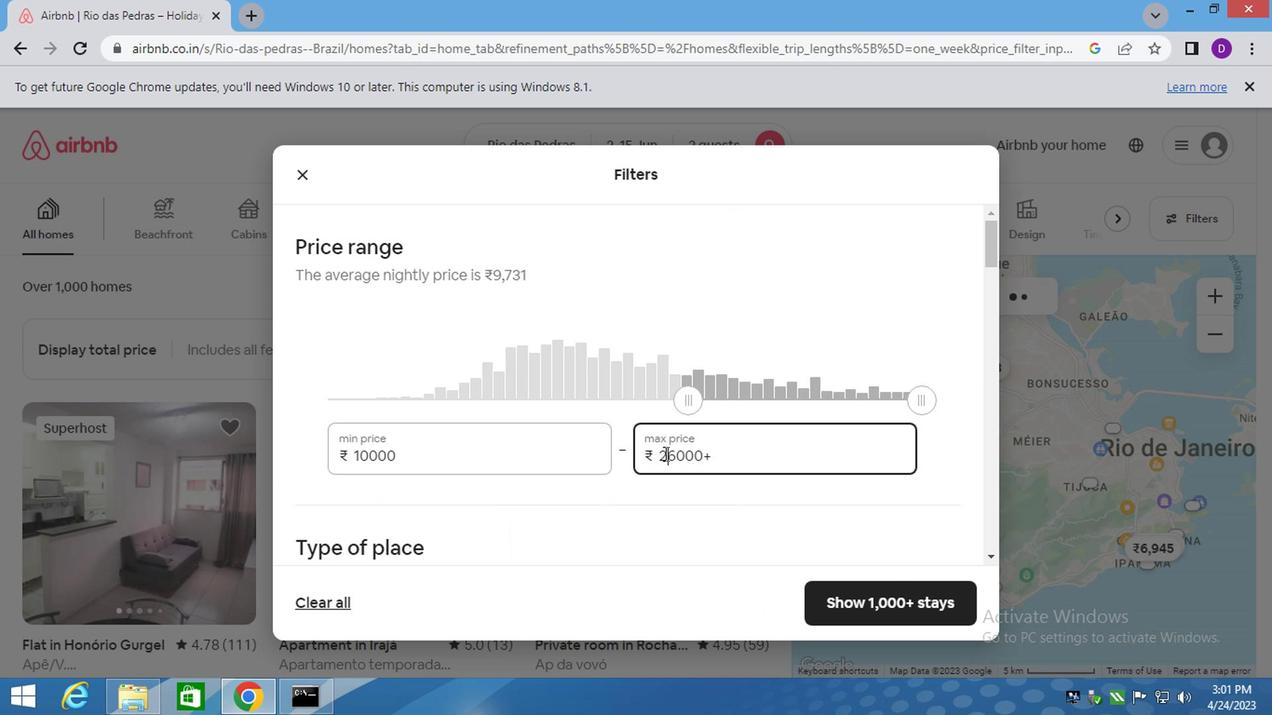 
Action: Mouse moved to (660, 450)
Screenshot: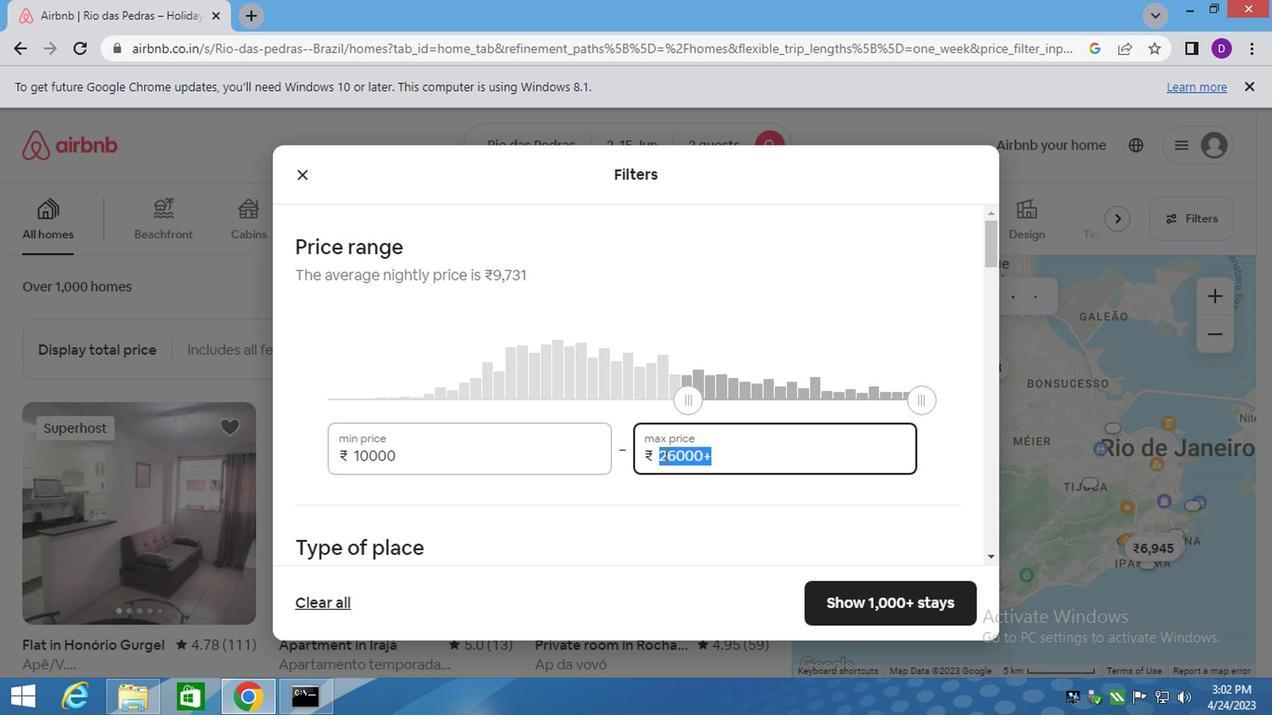 
Action: Key pressed 1
Screenshot: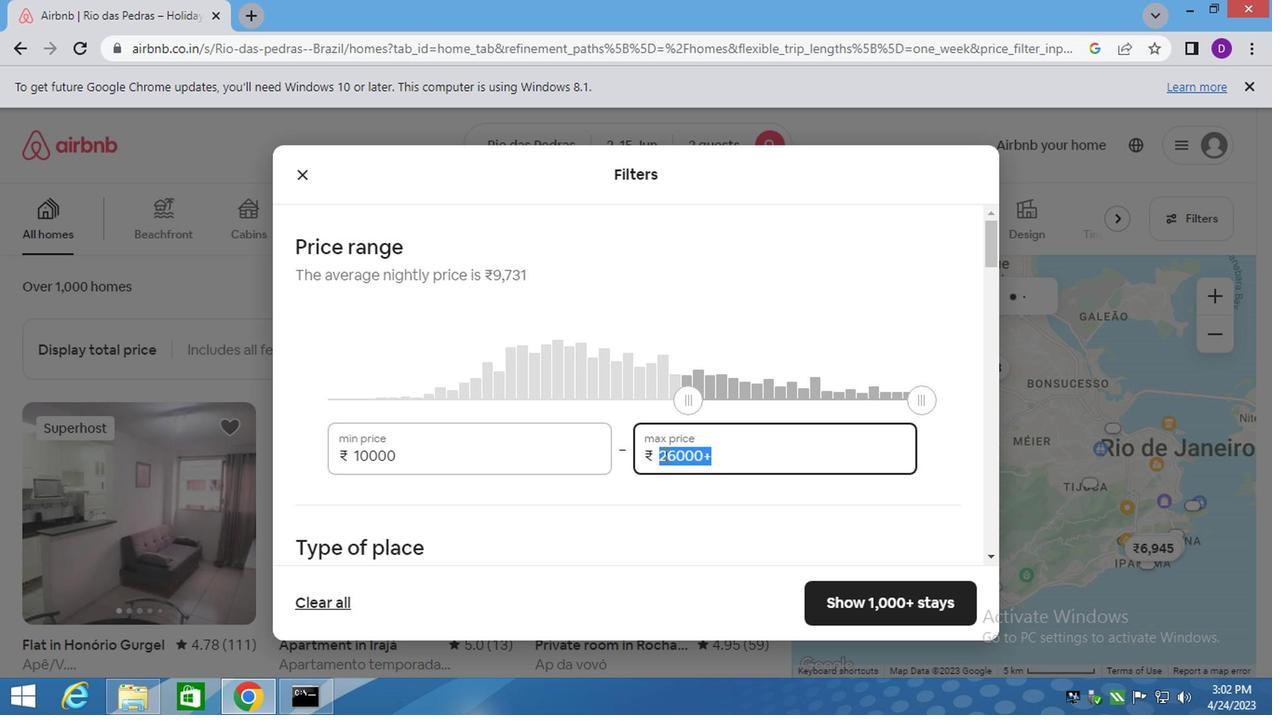 
Action: Mouse moved to (659, 451)
Screenshot: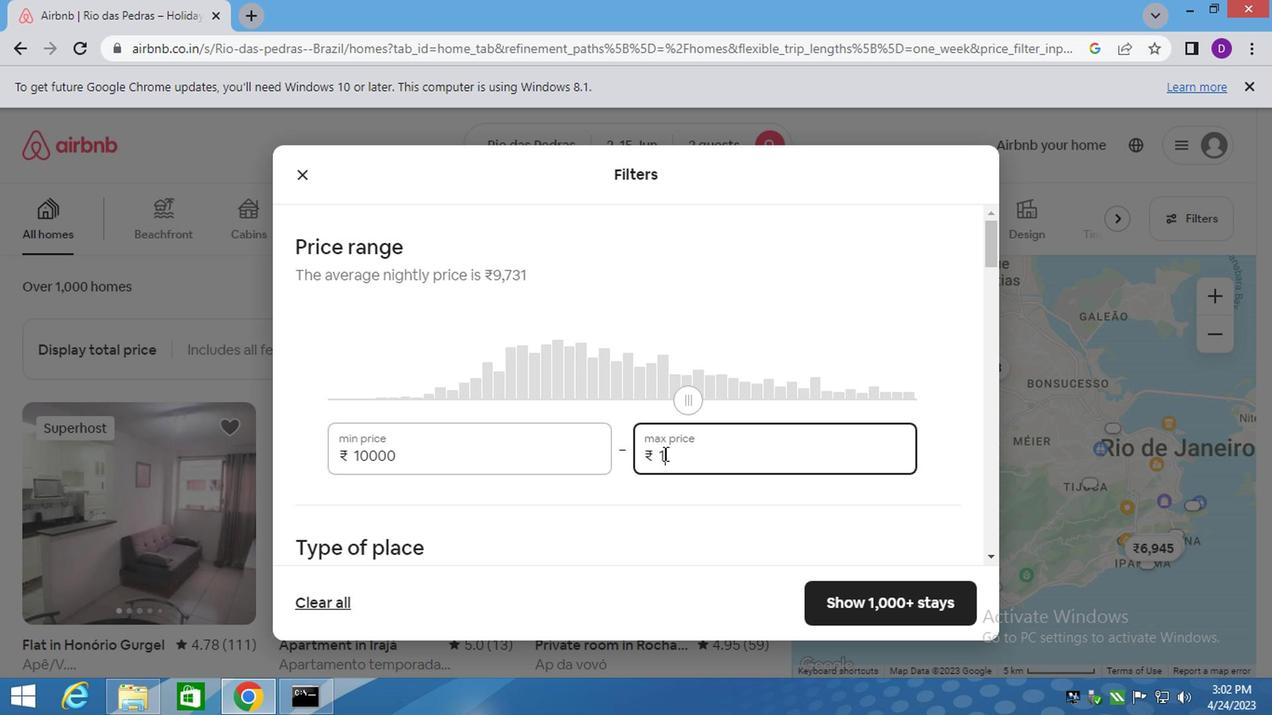 
Action: Key pressed 5
Screenshot: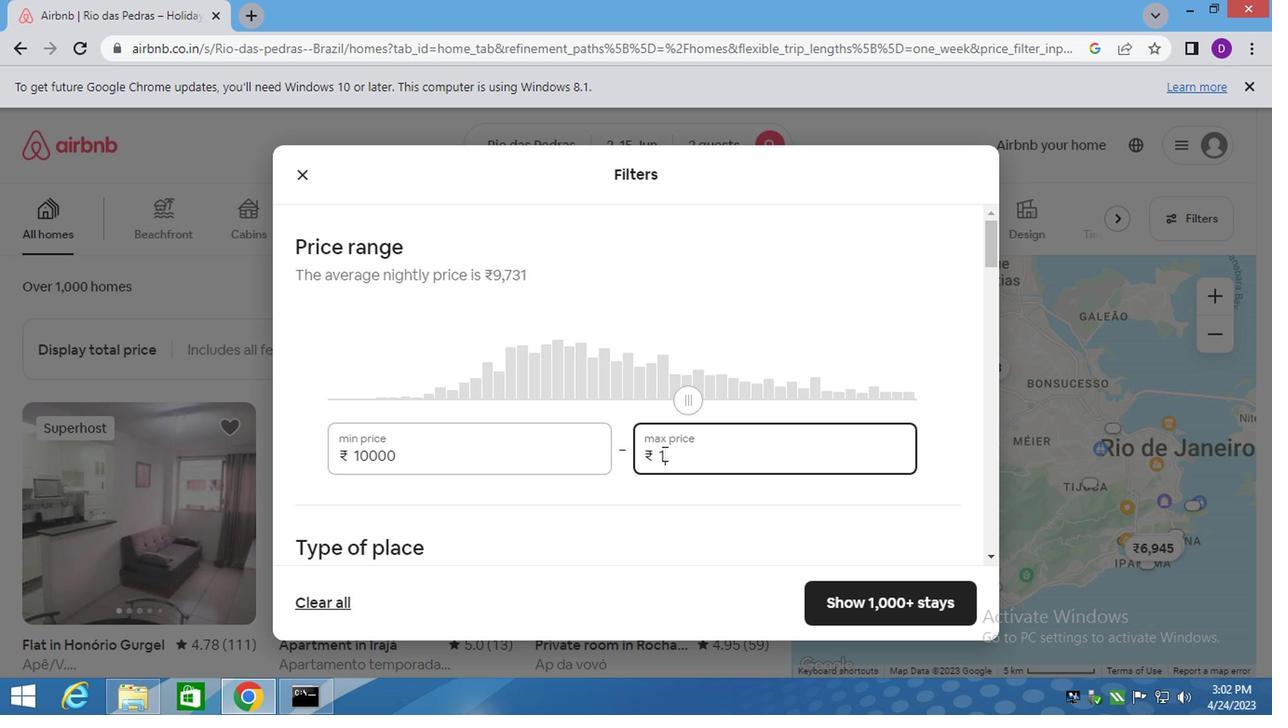 
Action: Mouse moved to (659, 452)
Screenshot: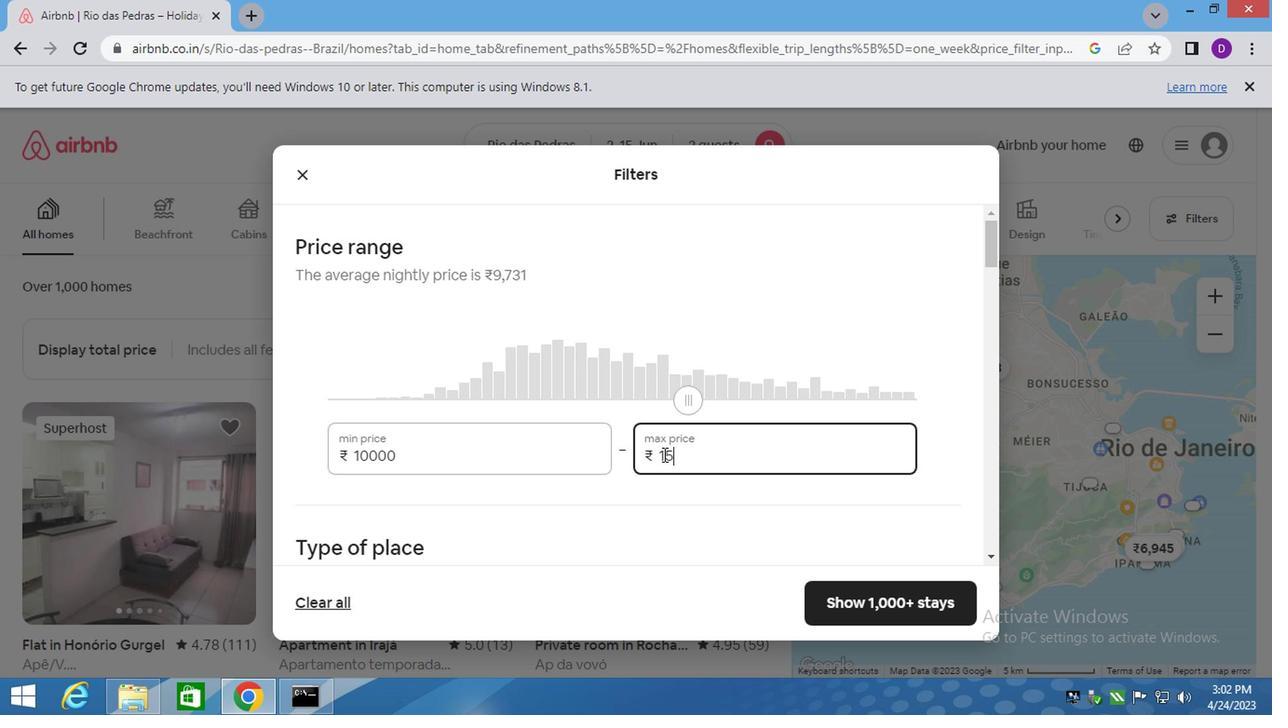 
Action: Key pressed 000
Screenshot: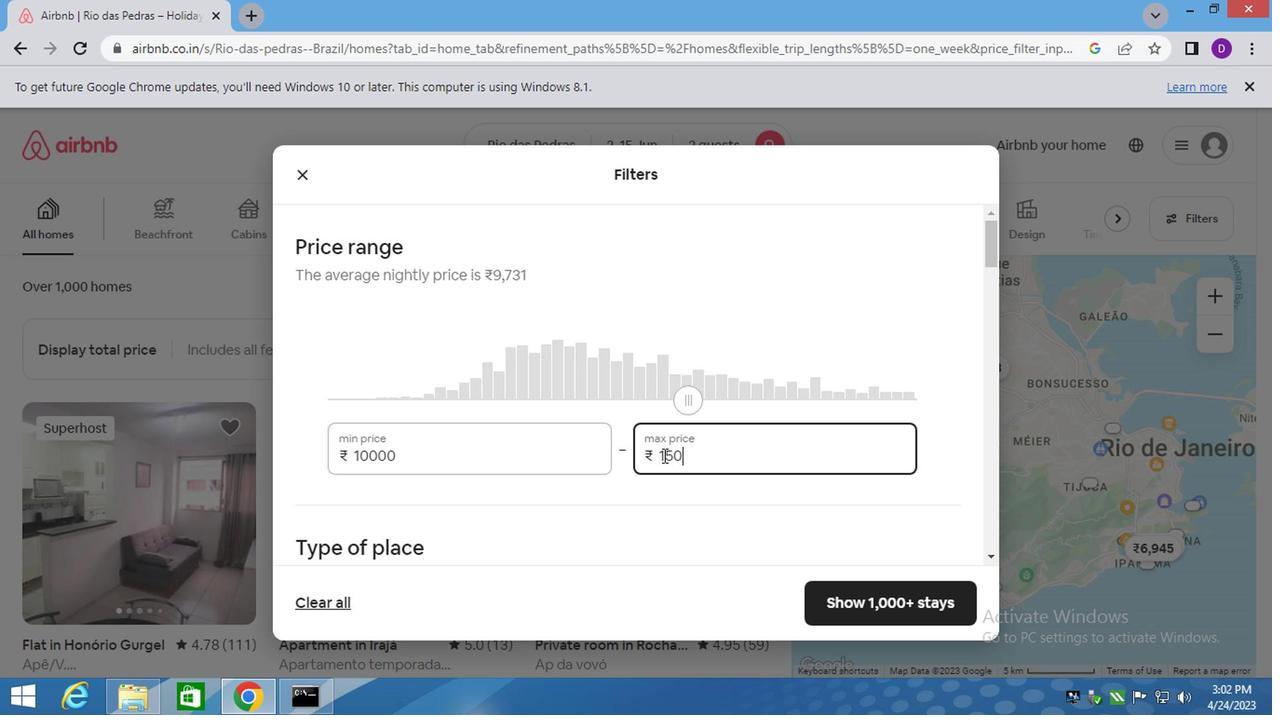 
Action: Mouse moved to (659, 449)
Screenshot: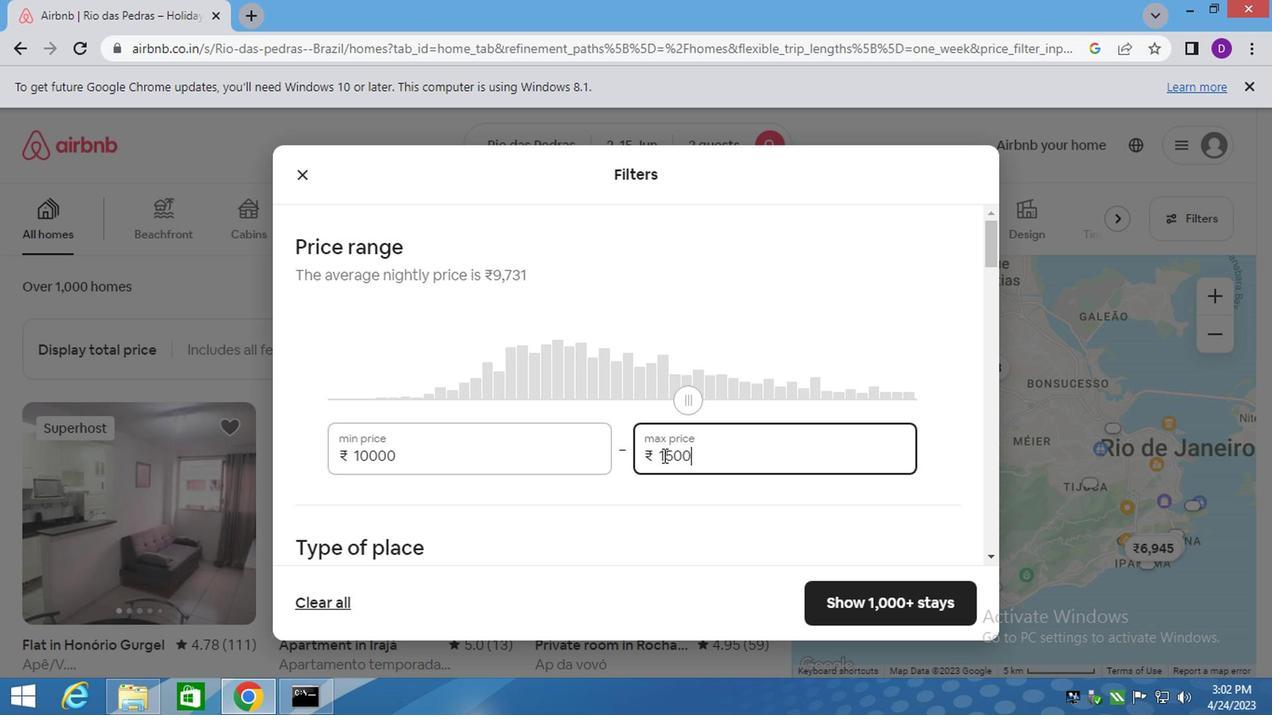 
Action: Mouse scrolled (659, 449) with delta (0, 0)
Screenshot: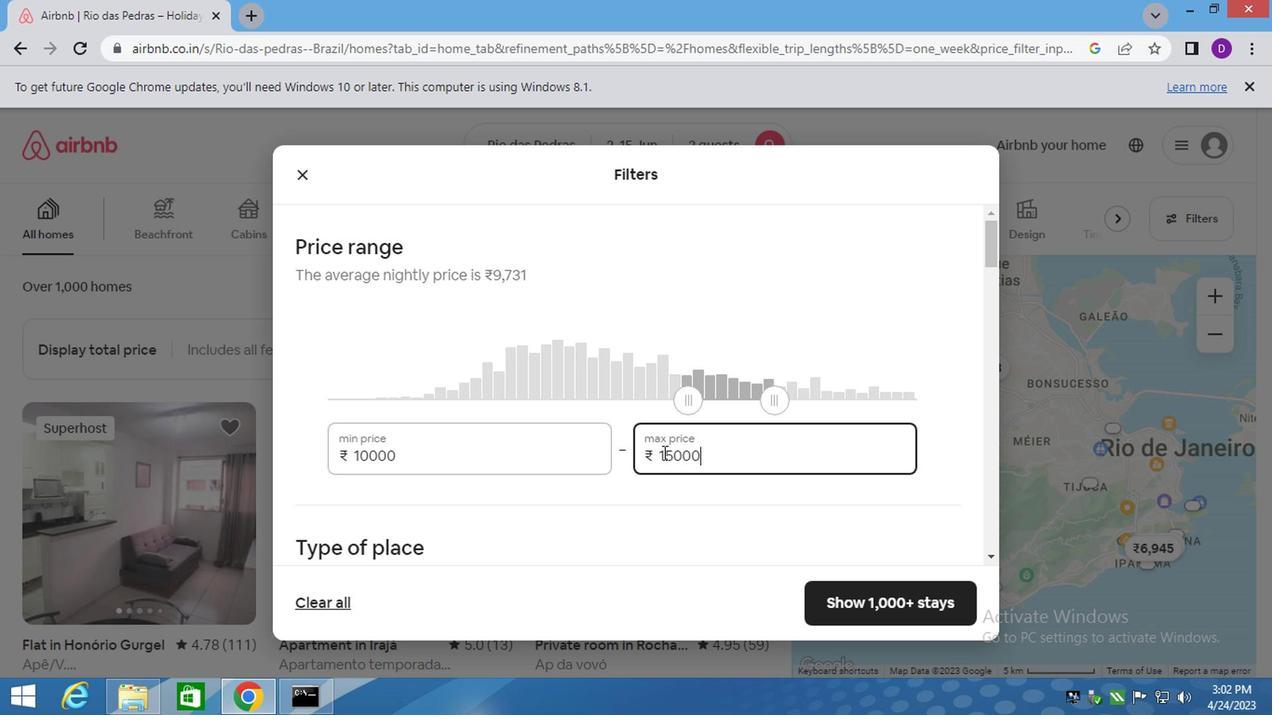 
Action: Mouse moved to (652, 454)
Screenshot: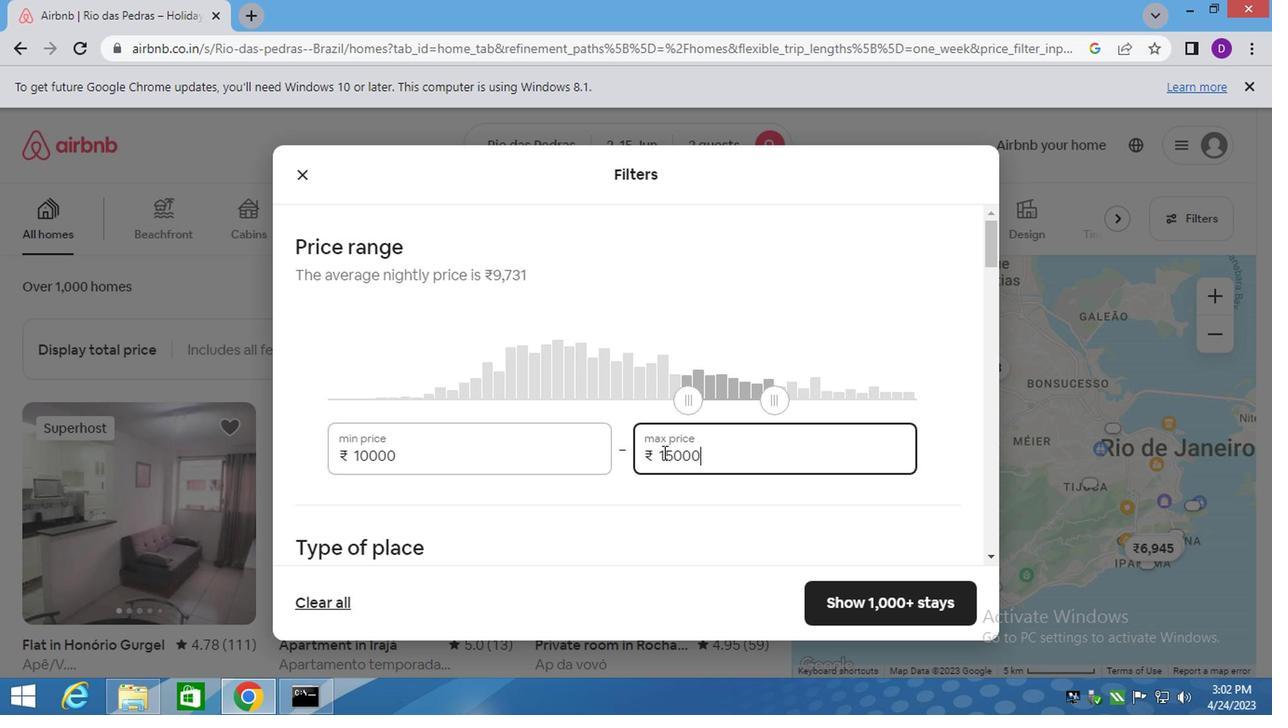 
Action: Mouse scrolled (657, 447) with delta (0, -1)
Screenshot: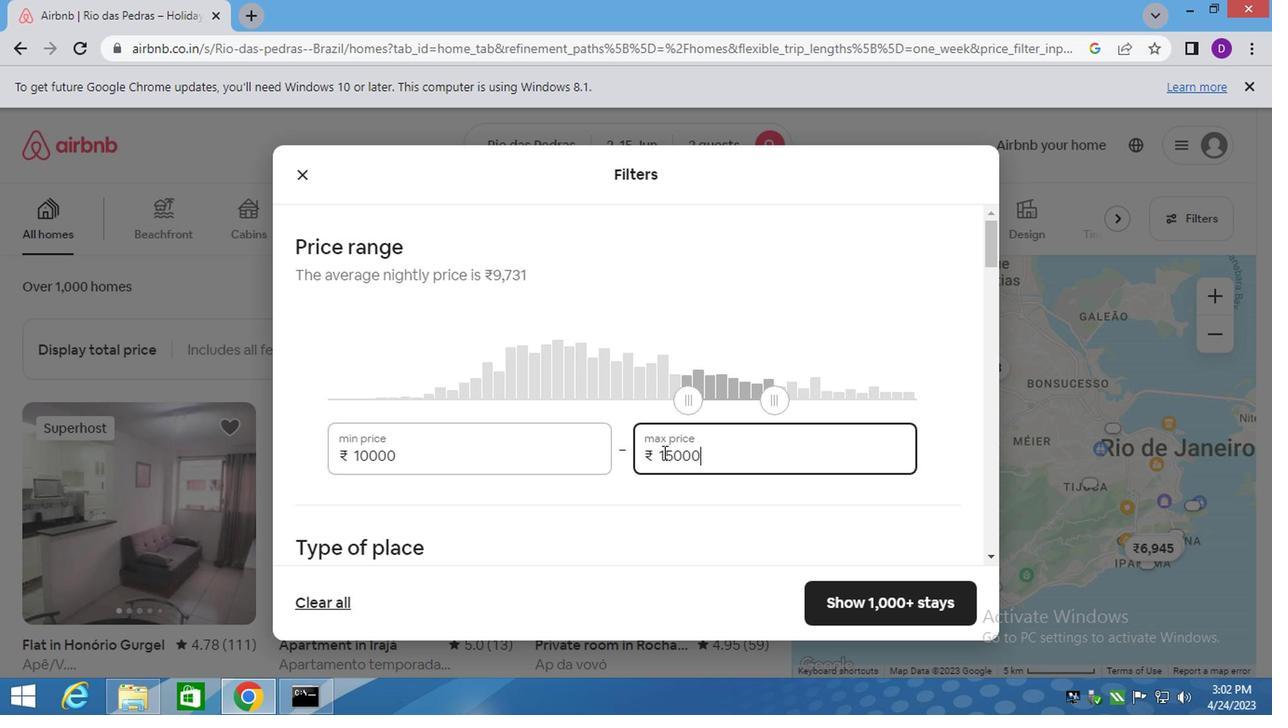 
Action: Mouse moved to (647, 457)
Screenshot: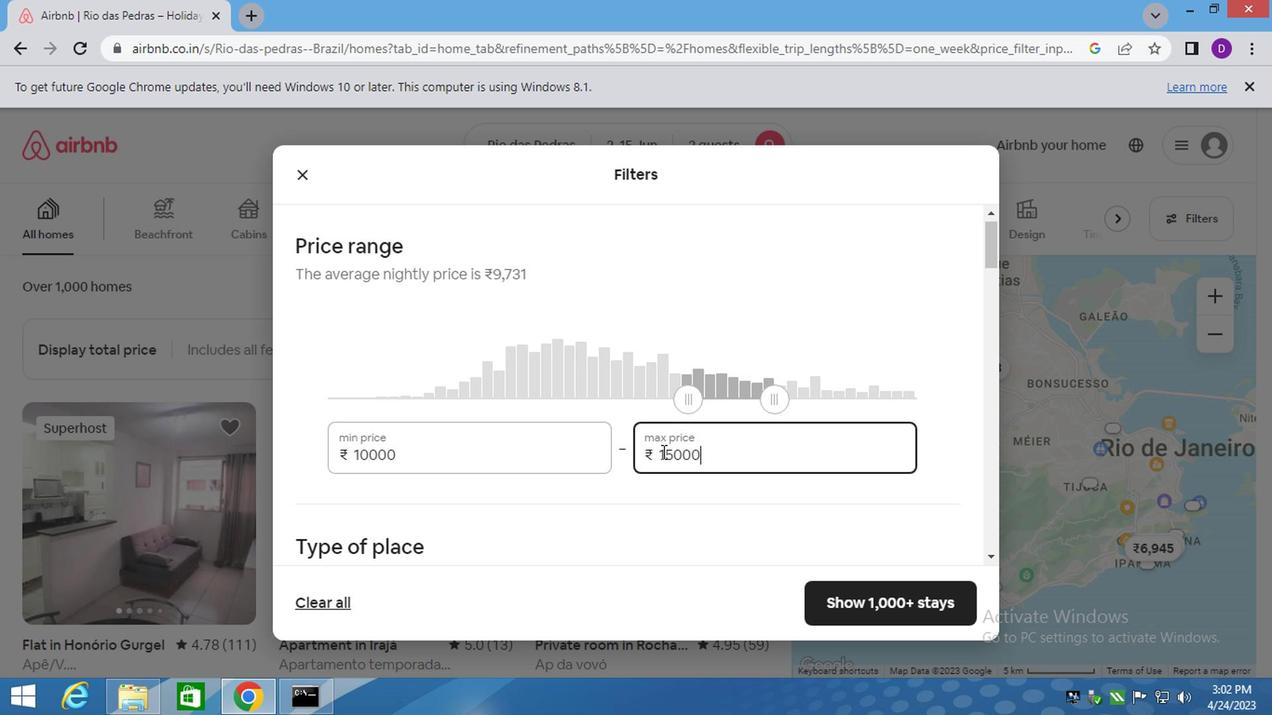 
Action: Mouse scrolled (647, 456) with delta (0, 0)
Screenshot: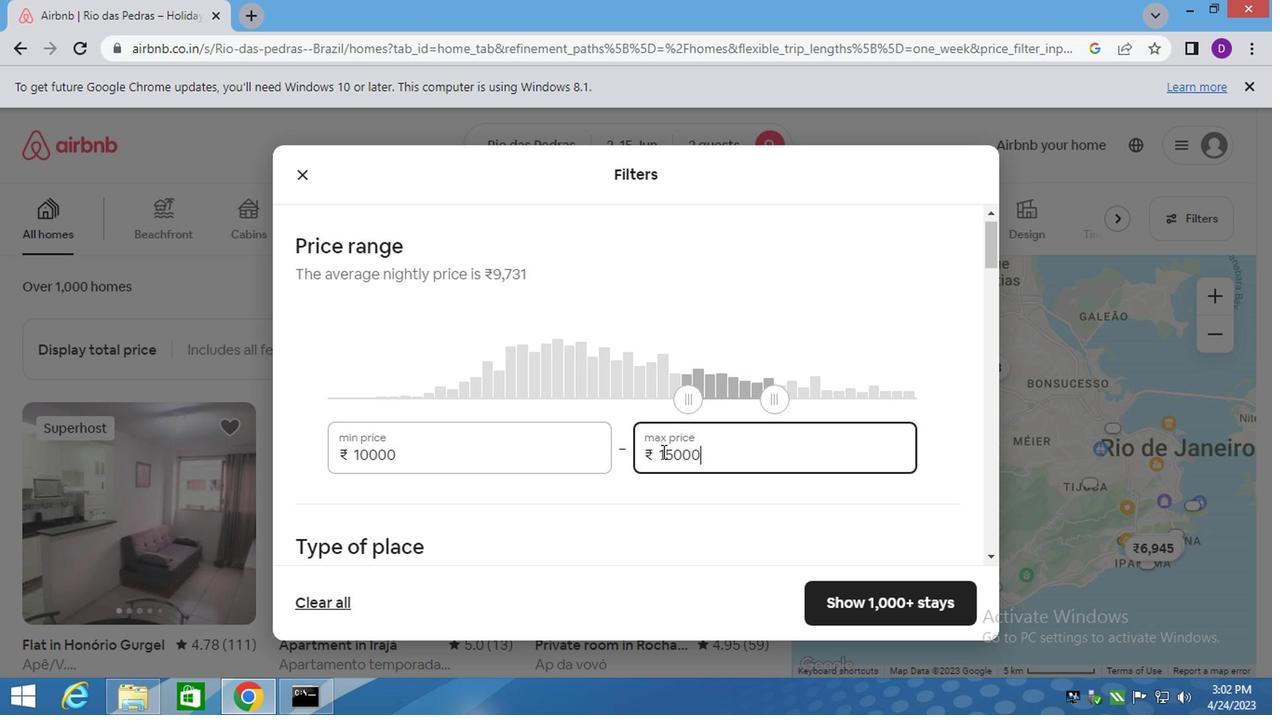 
Action: Mouse moved to (388, 342)
Screenshot: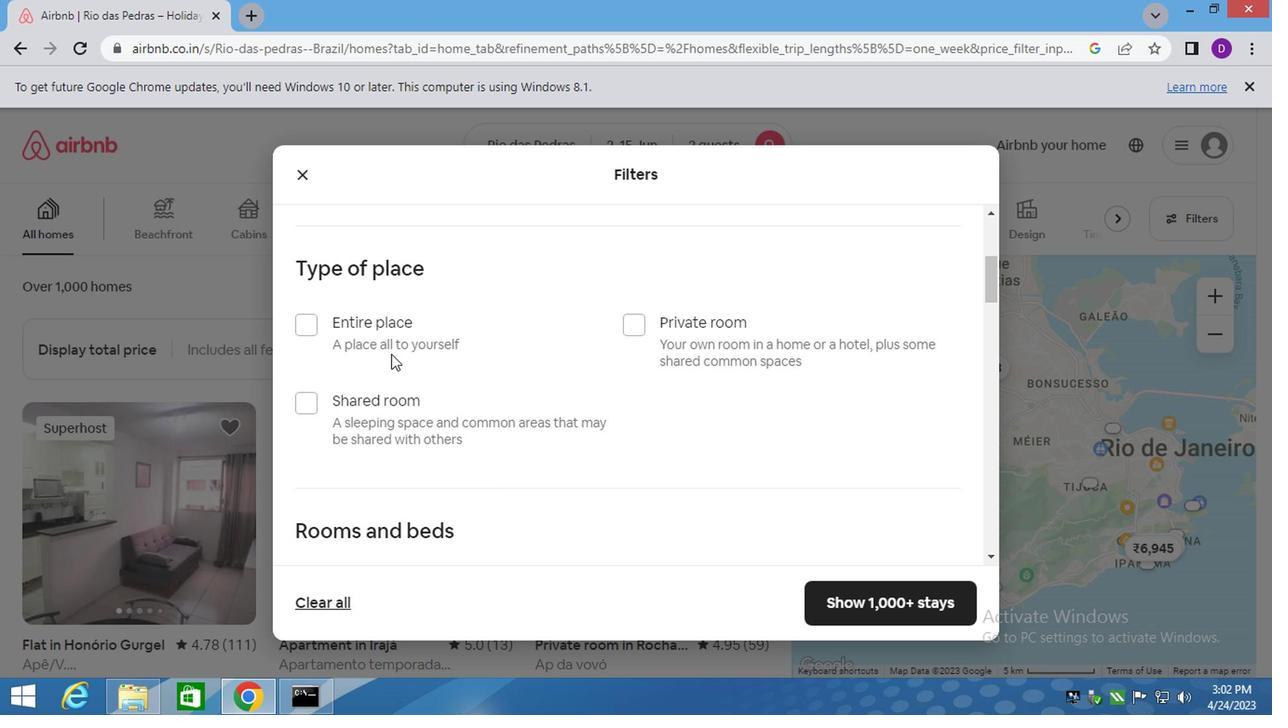 
Action: Mouse pressed left at (388, 342)
Screenshot: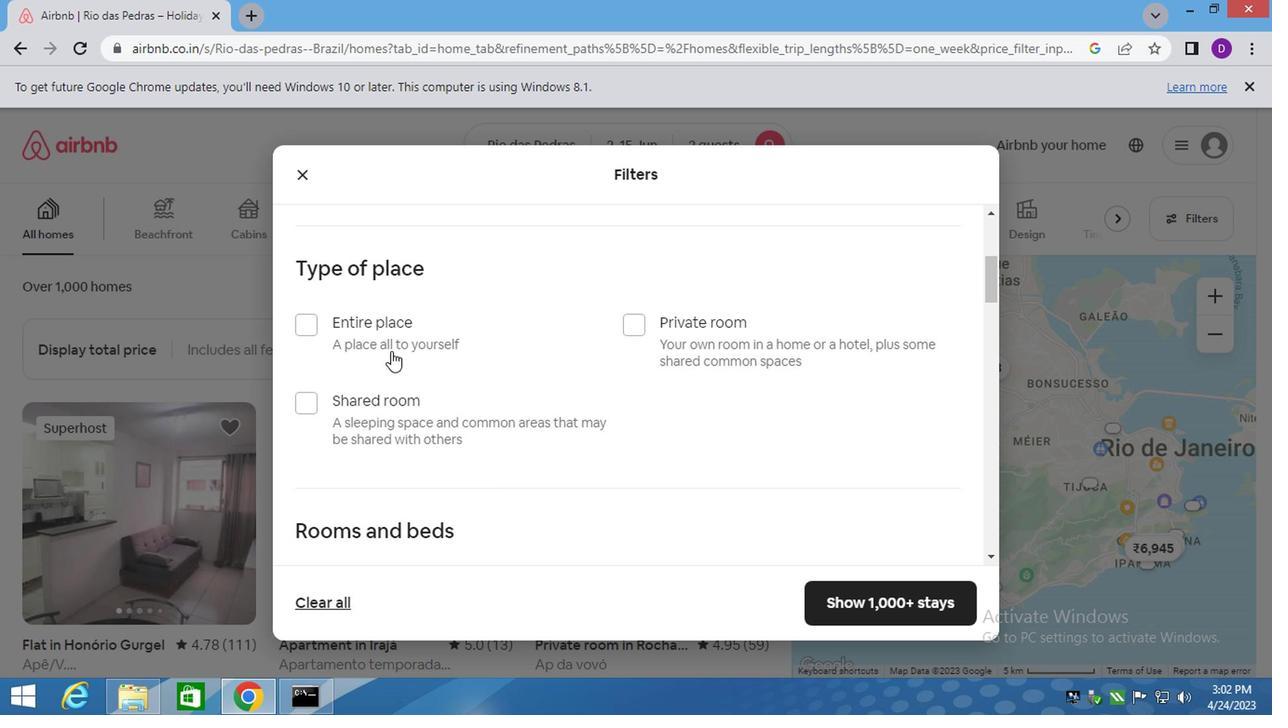 
Action: Mouse moved to (424, 365)
Screenshot: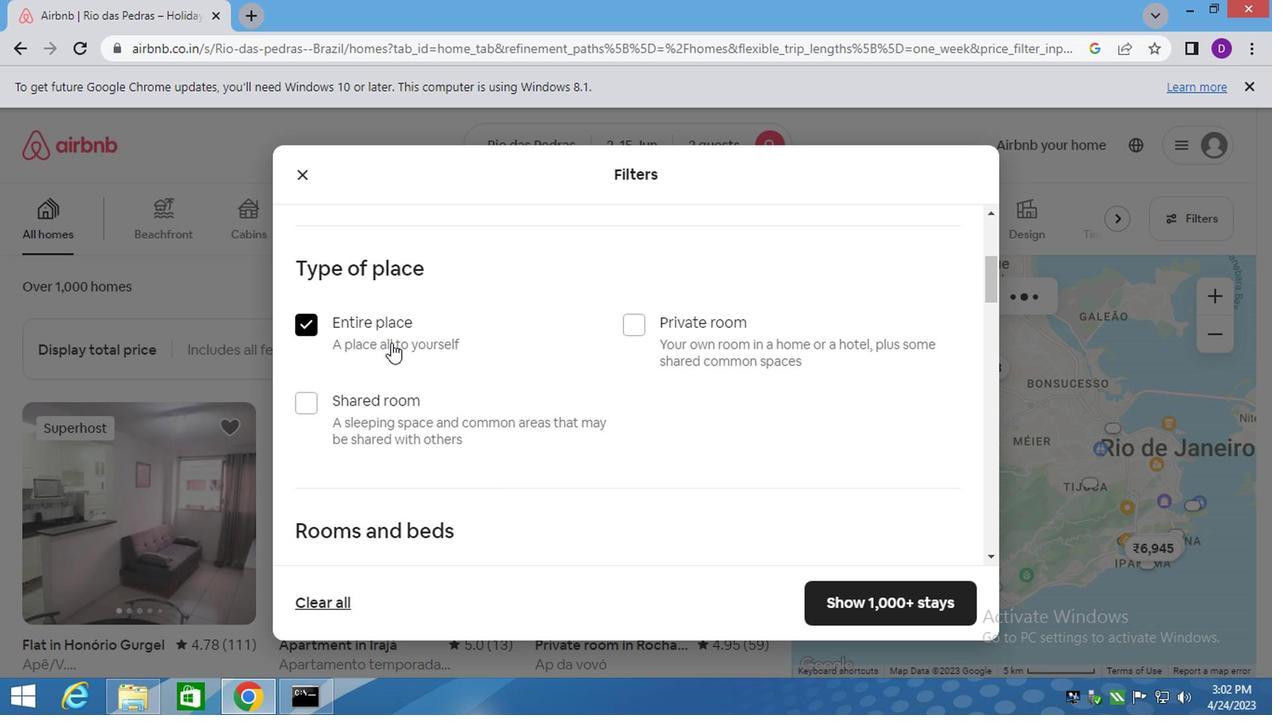 
Action: Mouse scrolled (424, 364) with delta (0, 0)
Screenshot: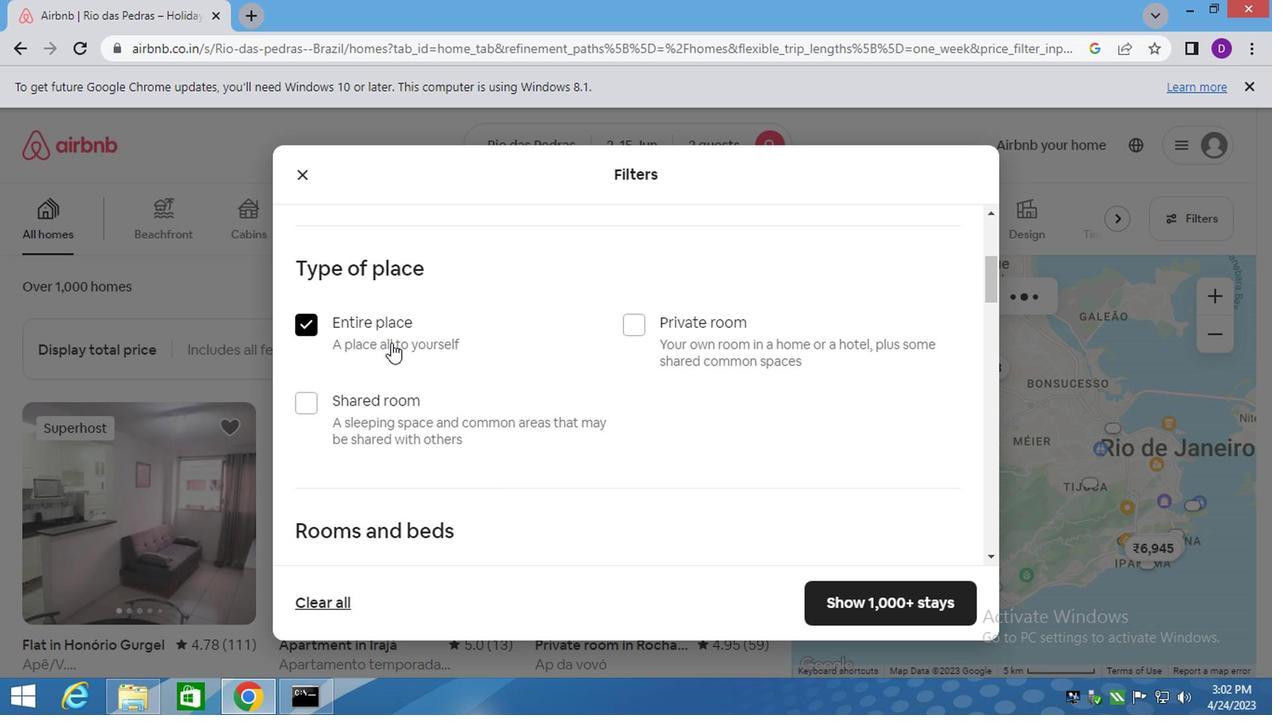 
Action: Mouse moved to (443, 396)
Screenshot: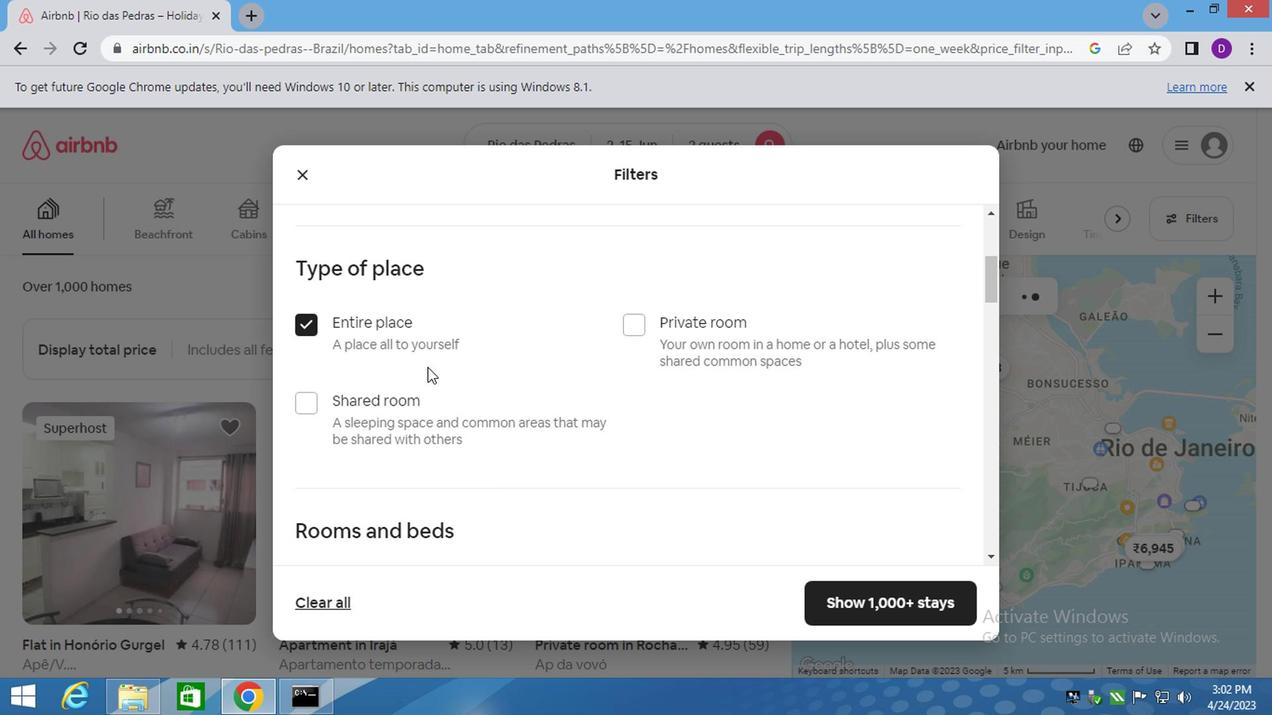 
Action: Mouse scrolled (432, 374) with delta (0, -1)
Screenshot: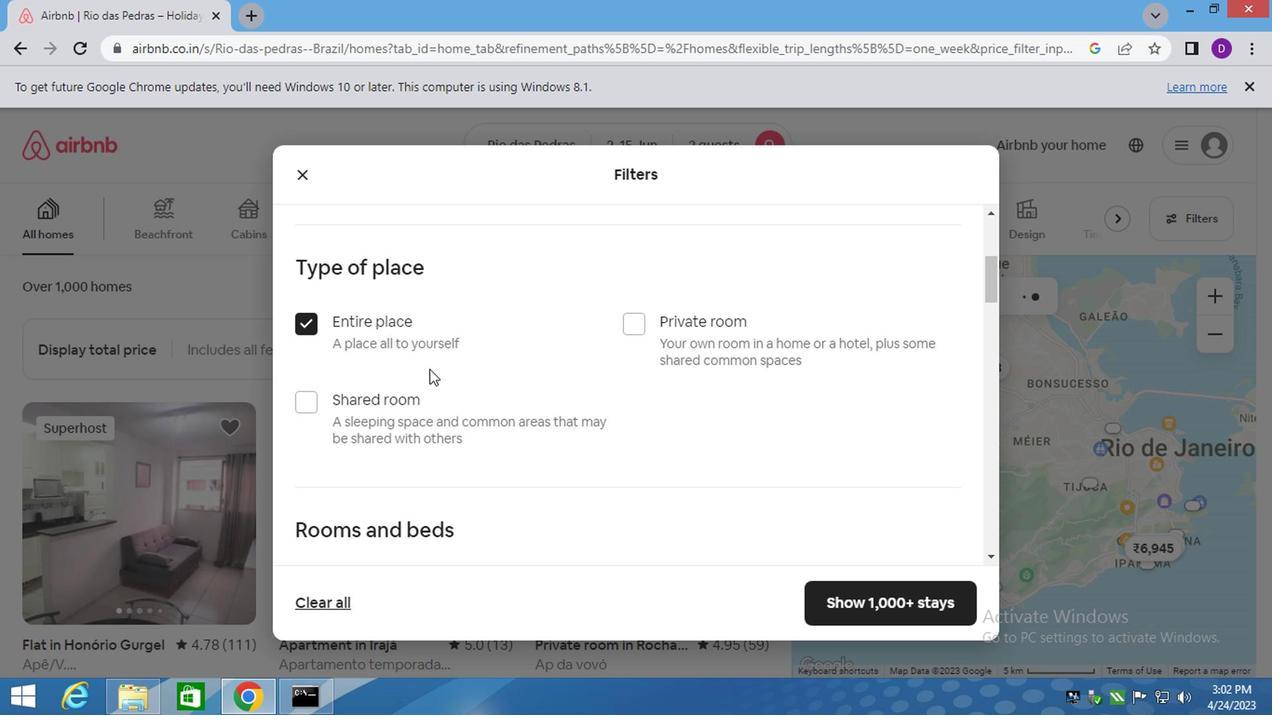 
Action: Mouse moved to (443, 396)
Screenshot: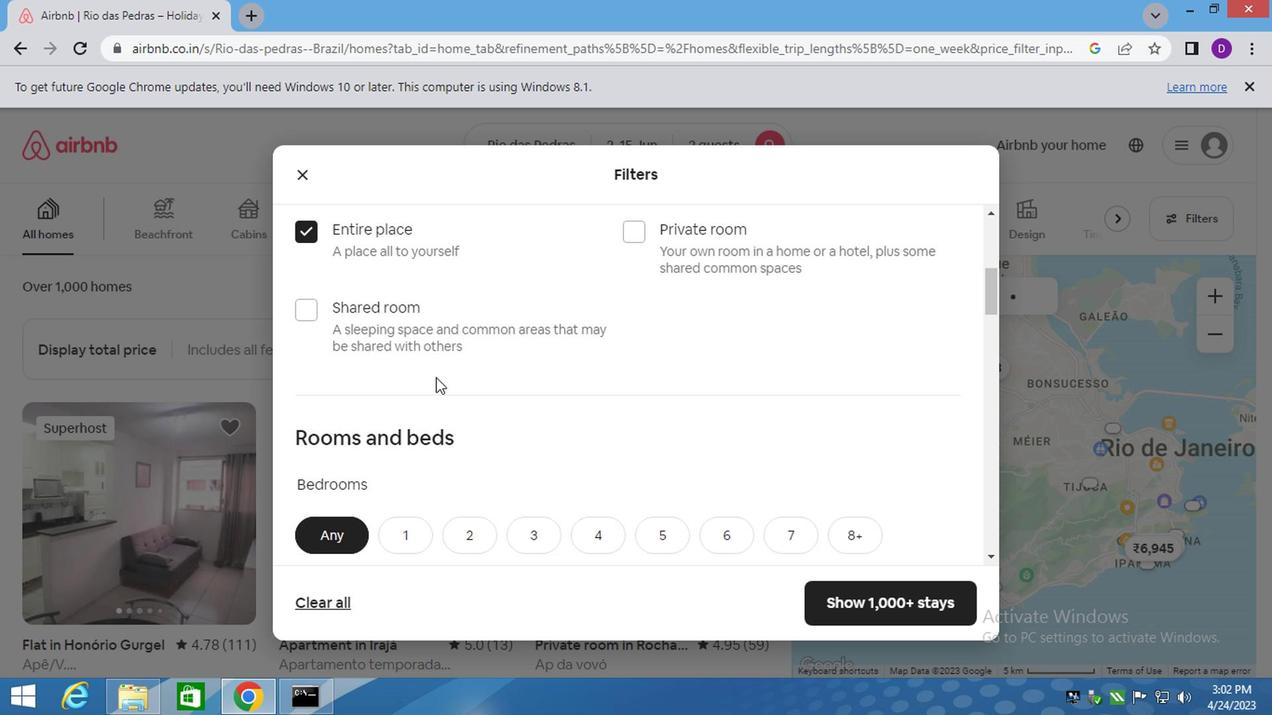 
Action: Mouse scrolled (439, 386) with delta (0, 0)
Screenshot: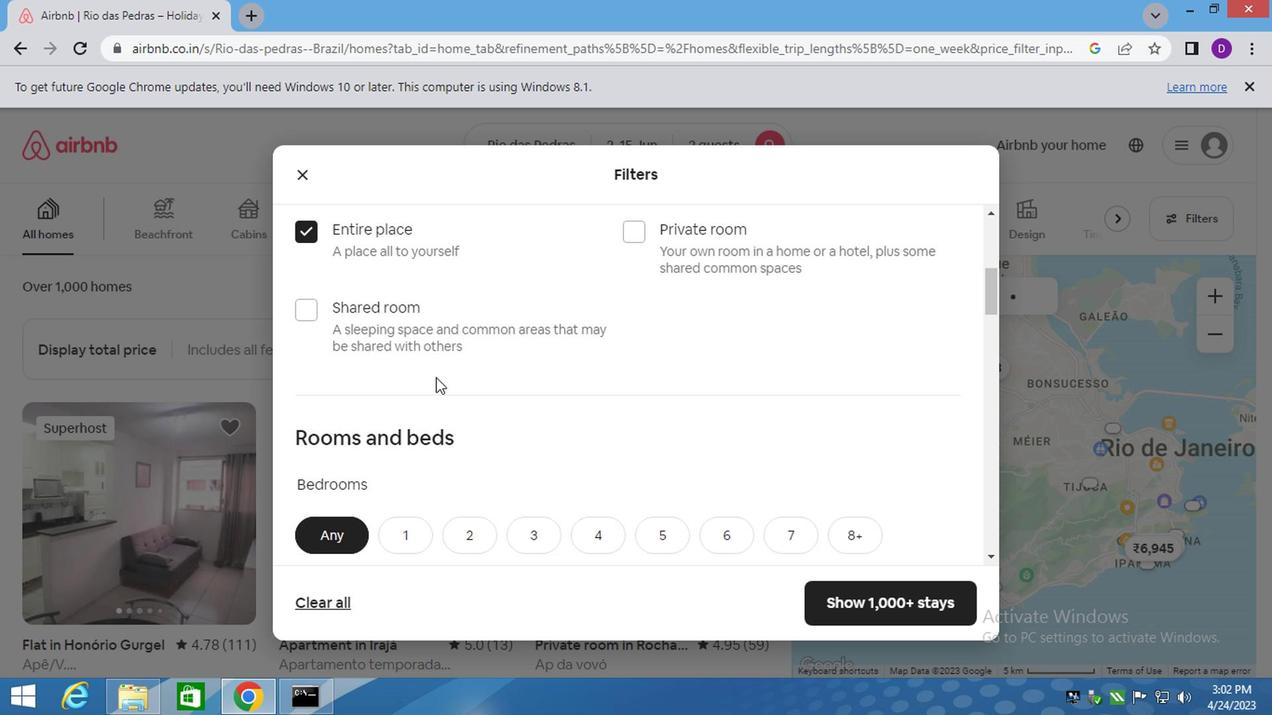 
Action: Mouse moved to (443, 398)
Screenshot: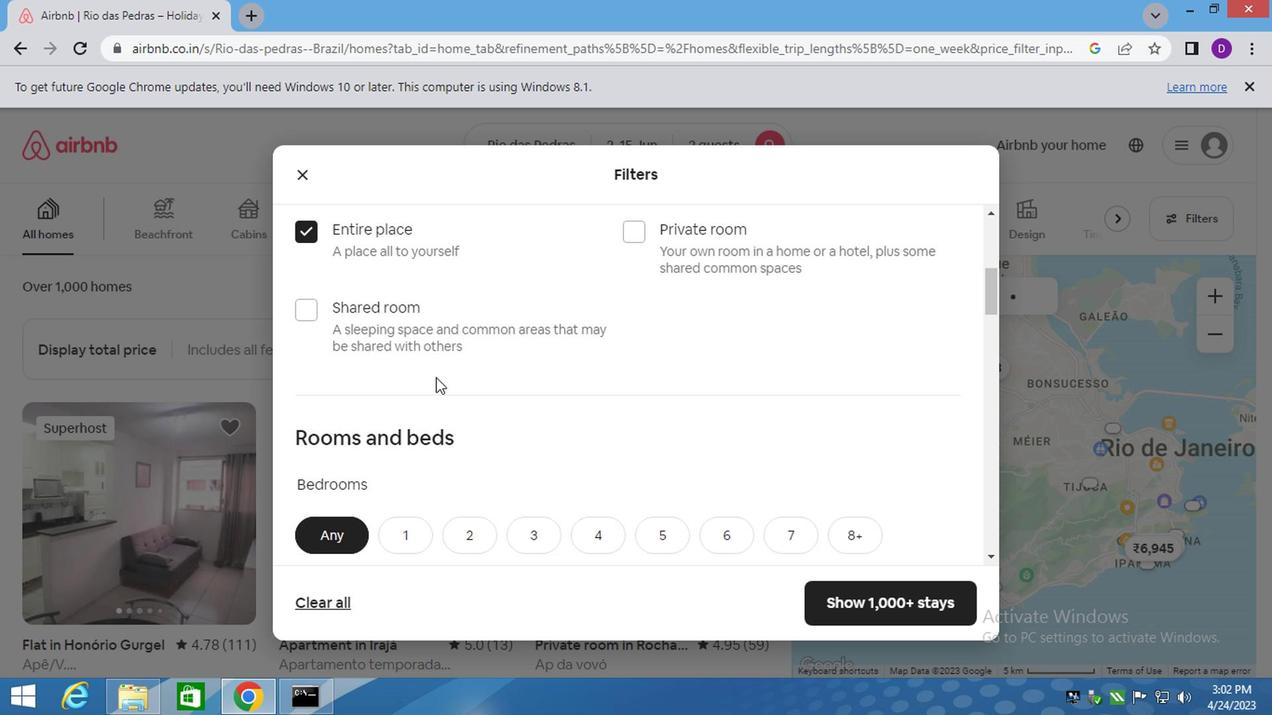 
Action: Mouse scrolled (443, 396) with delta (0, 0)
Screenshot: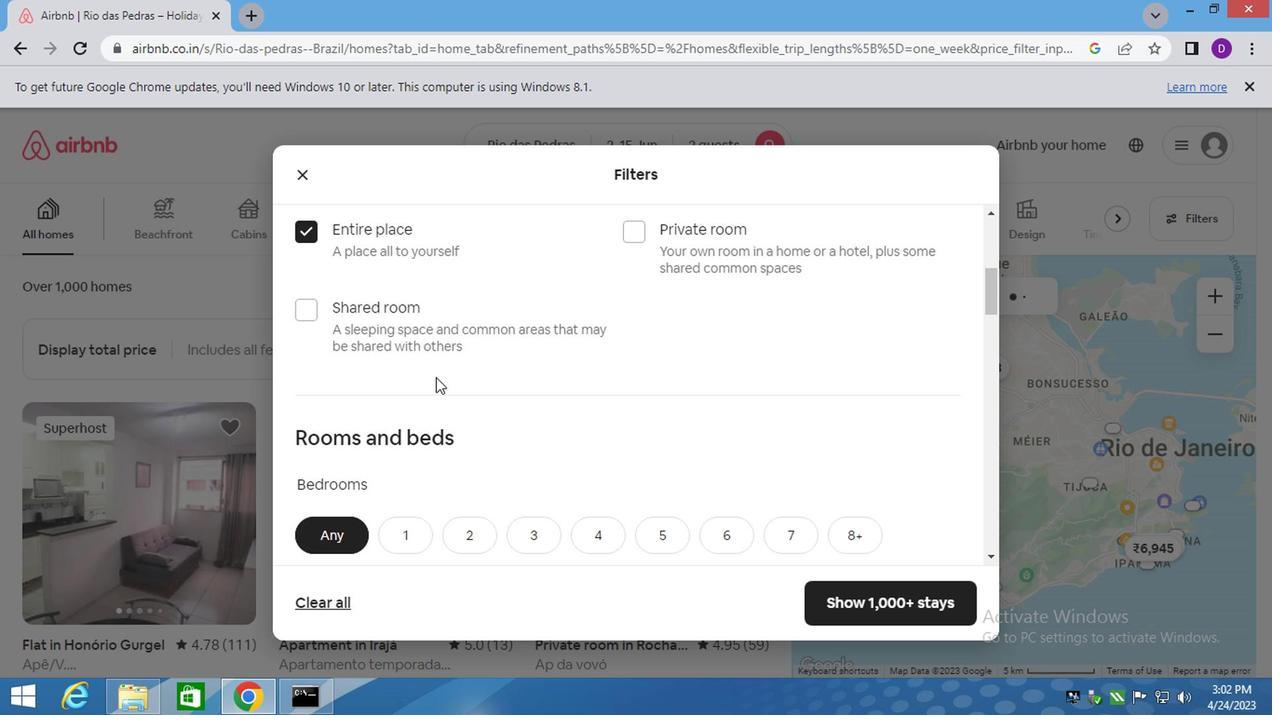 
Action: Mouse moved to (396, 259)
Screenshot: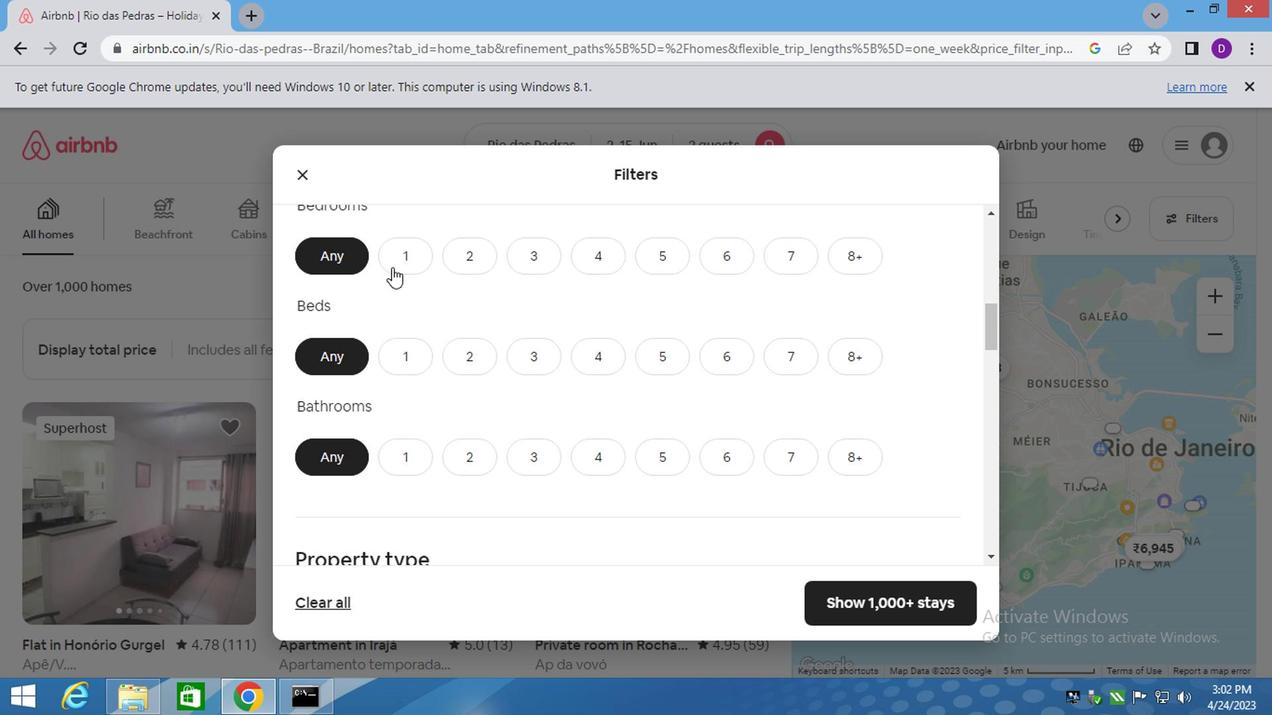 
Action: Mouse pressed left at (396, 259)
Screenshot: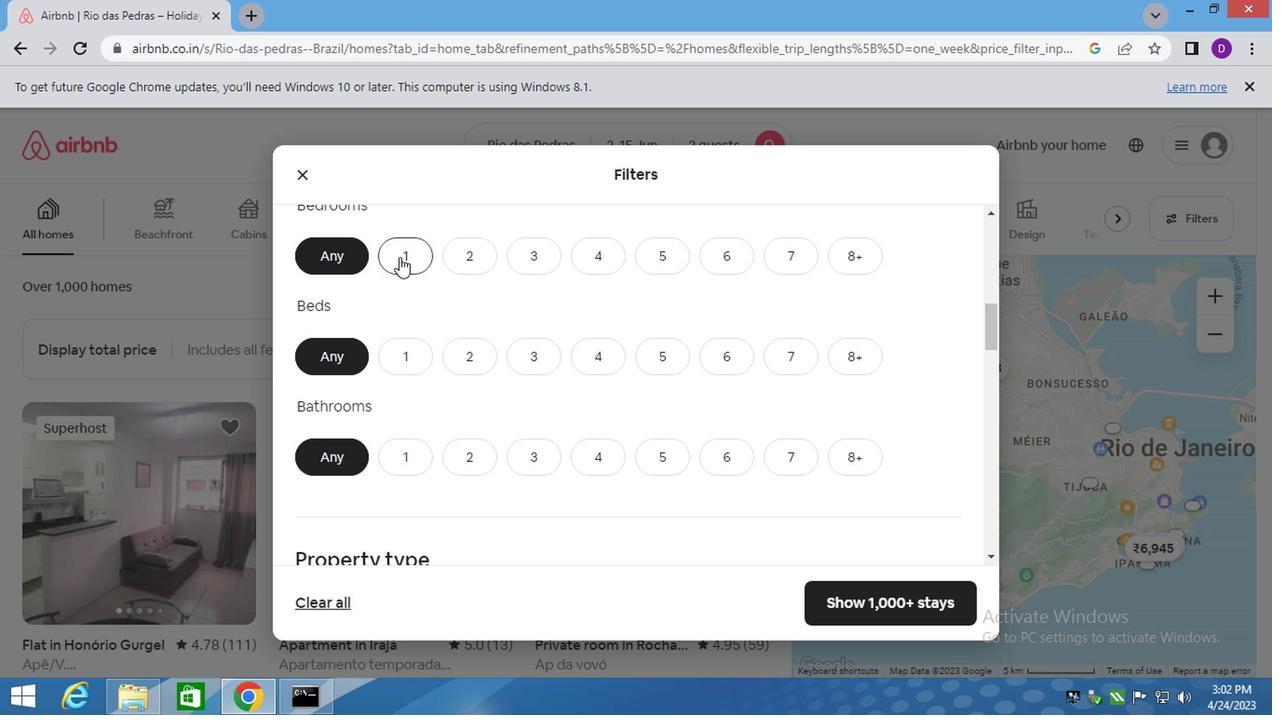 
Action: Mouse moved to (414, 352)
Screenshot: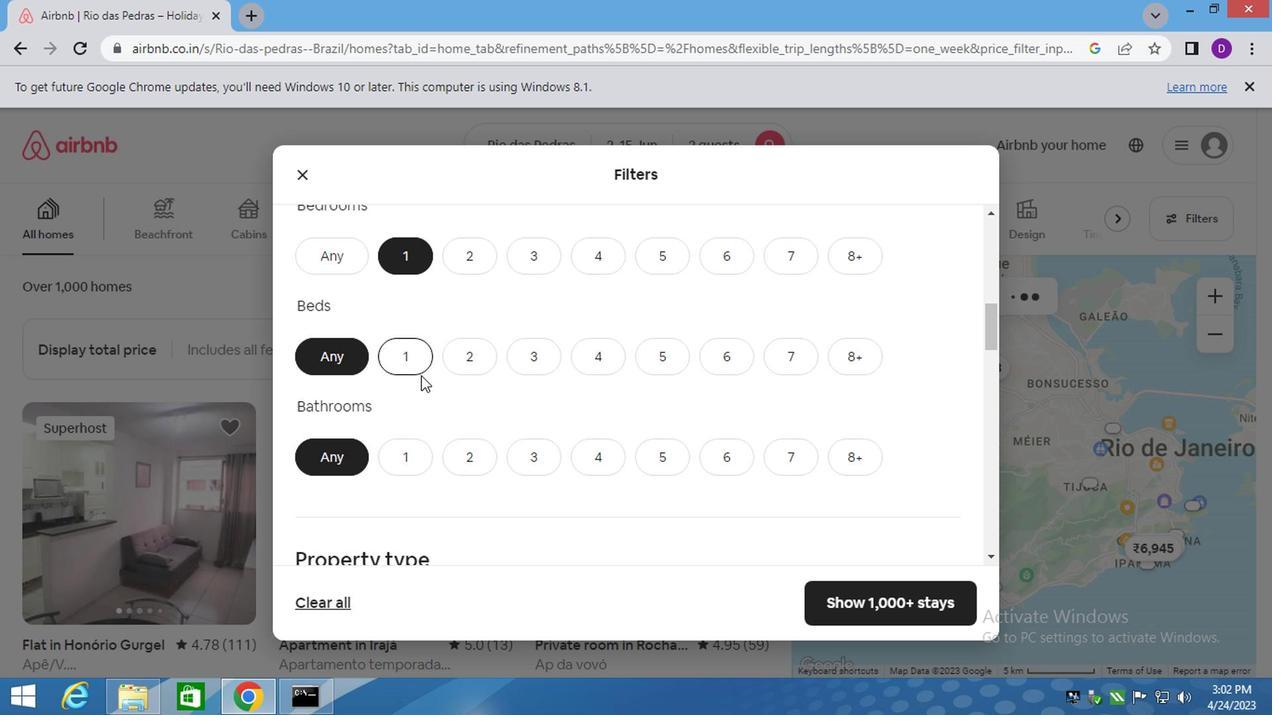 
Action: Mouse pressed left at (414, 352)
Screenshot: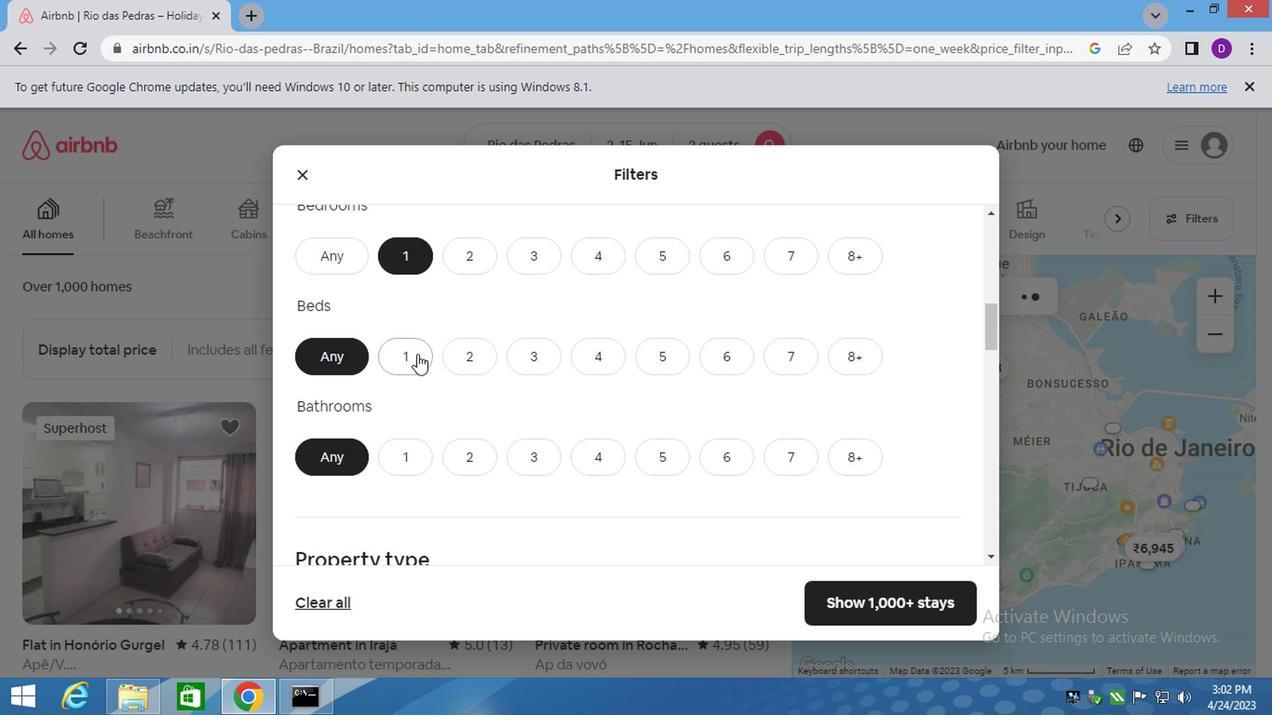 
Action: Mouse moved to (401, 451)
Screenshot: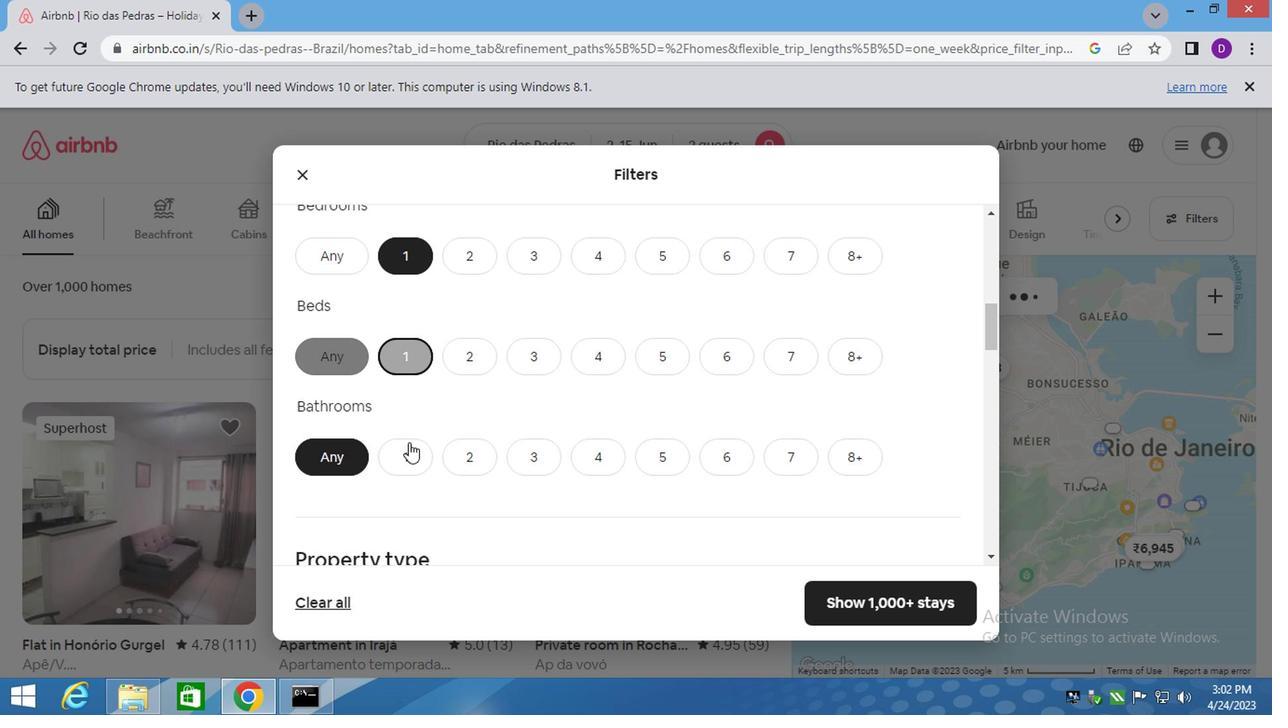
Action: Mouse pressed left at (401, 451)
Screenshot: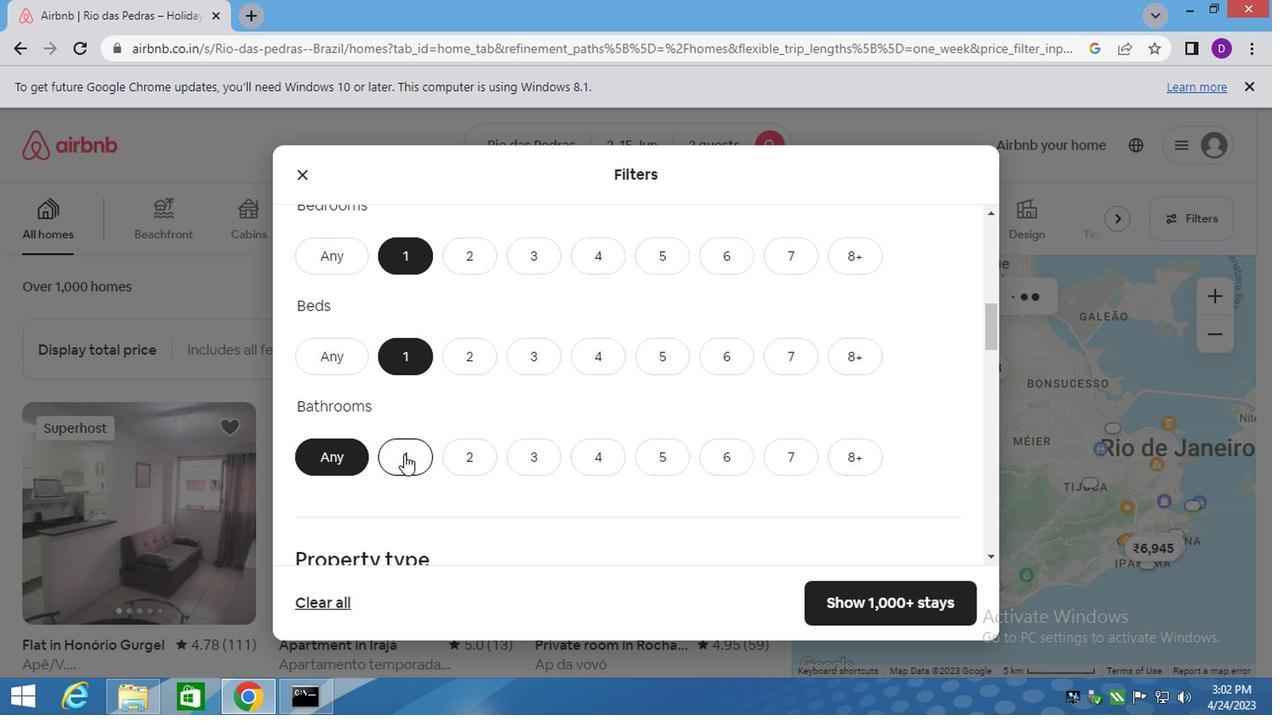 
Action: Mouse moved to (417, 442)
Screenshot: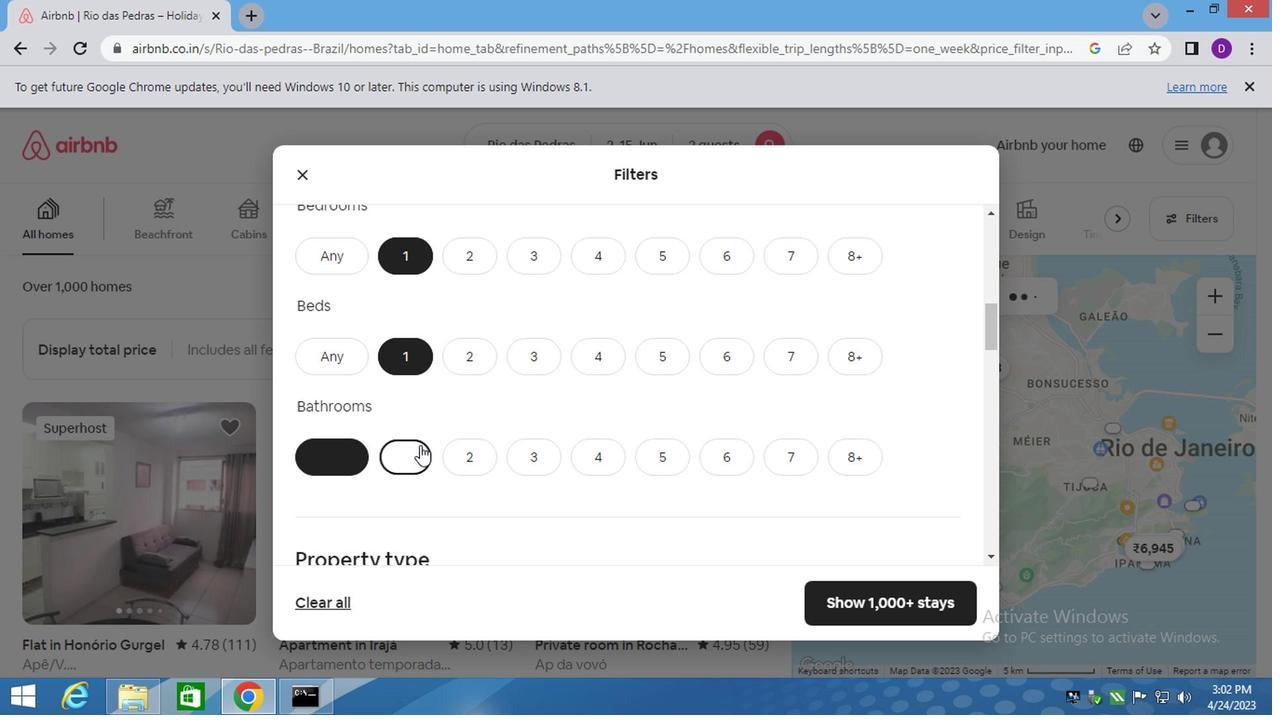 
Action: Mouse scrolled (417, 441) with delta (0, 0)
Screenshot: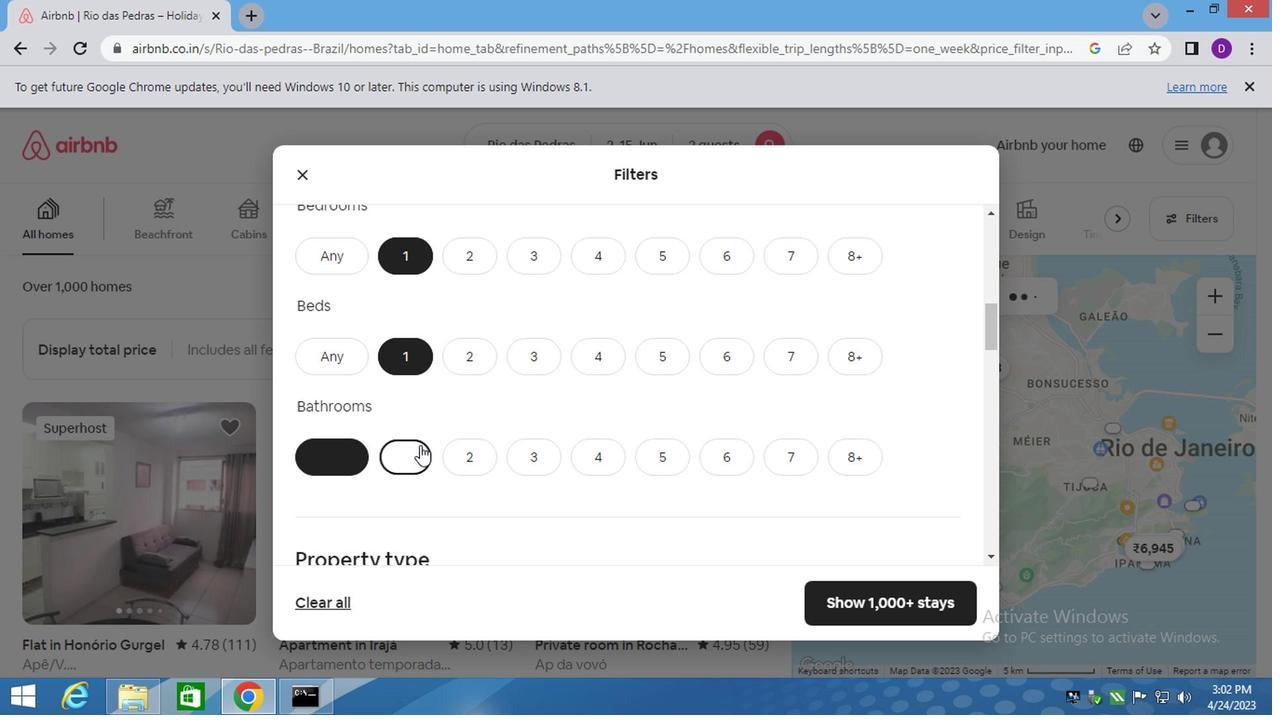 
Action: Mouse moved to (420, 443)
Screenshot: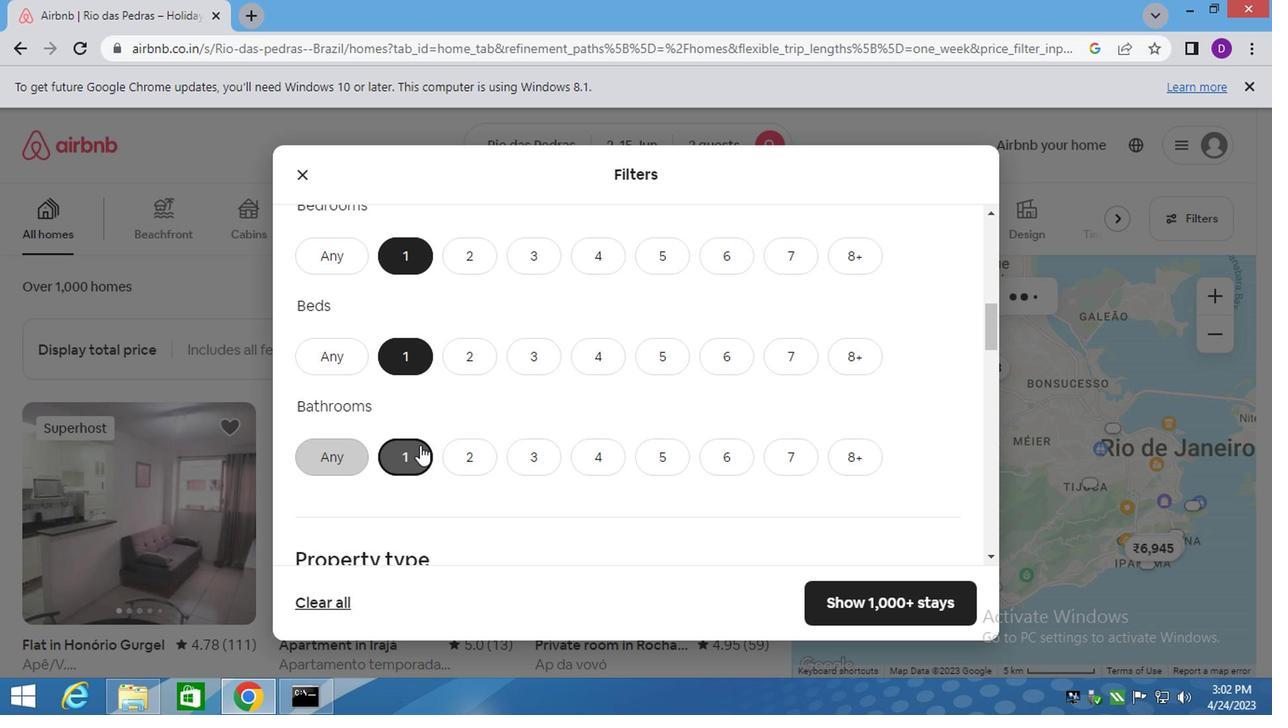 
Action: Mouse scrolled (420, 442) with delta (0, 0)
Screenshot: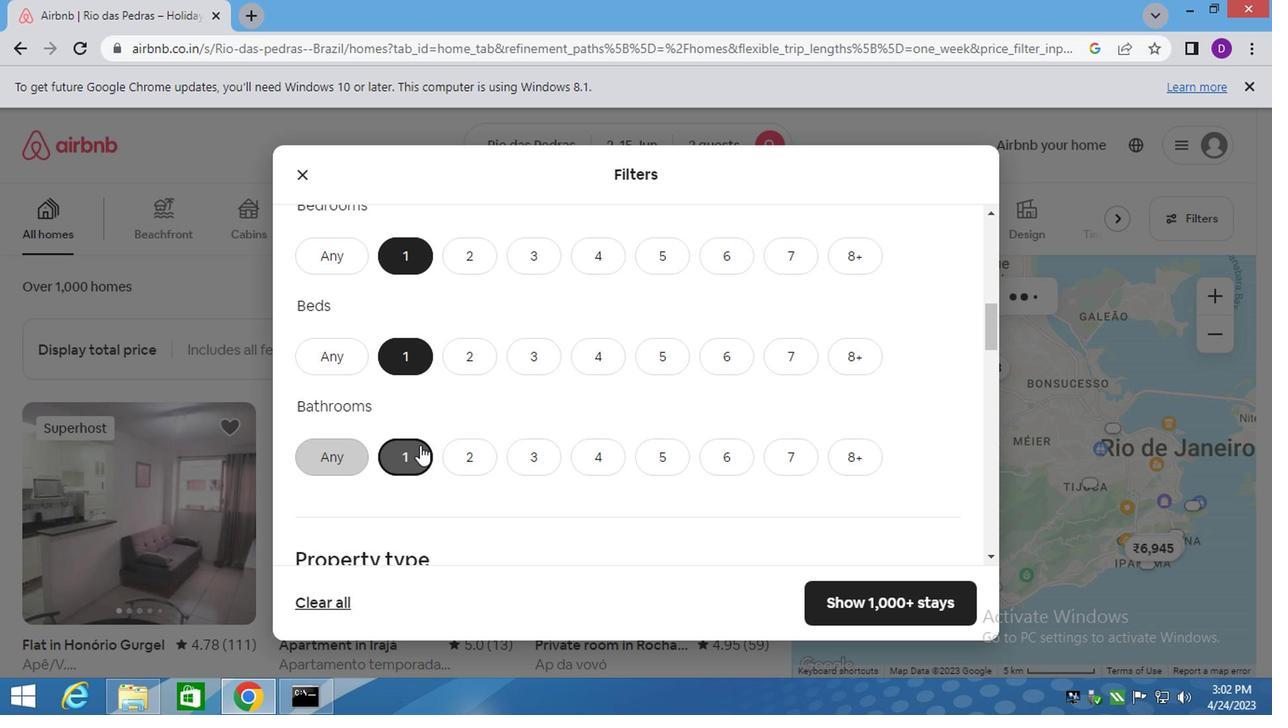 
Action: Mouse moved to (426, 445)
Screenshot: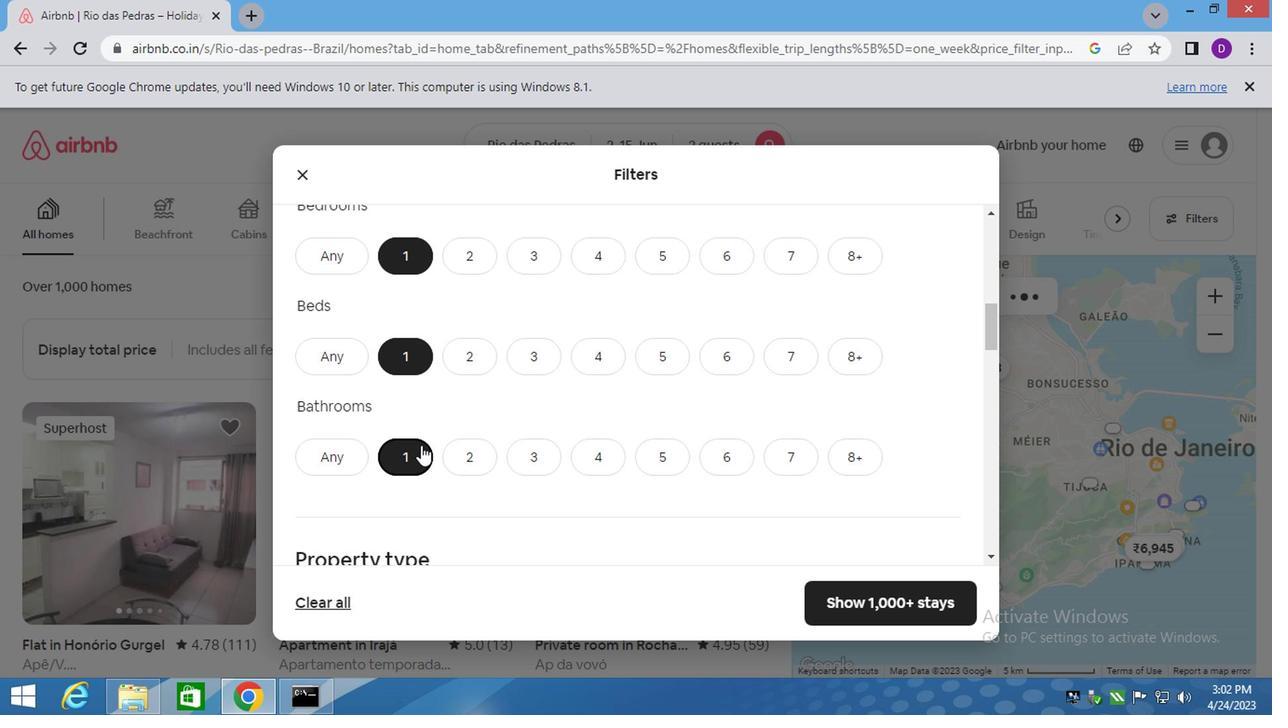 
Action: Mouse scrolled (424, 444) with delta (0, 0)
Screenshot: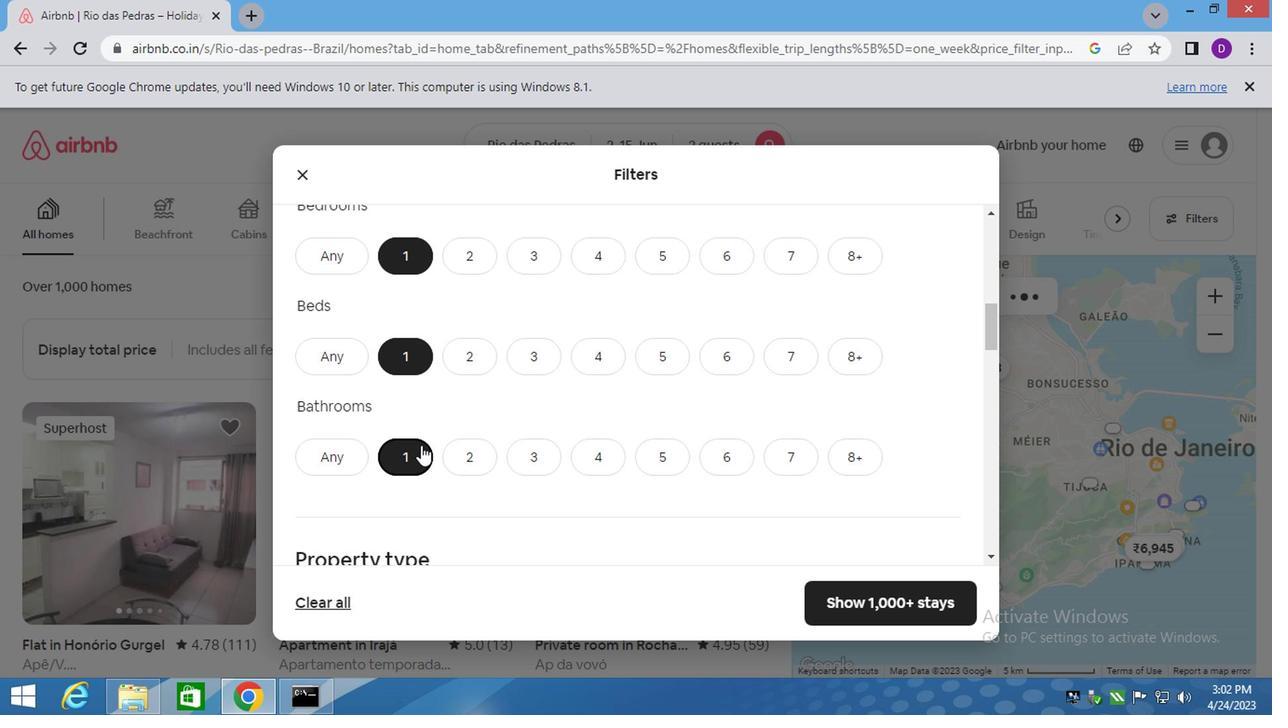 
Action: Mouse moved to (431, 449)
Screenshot: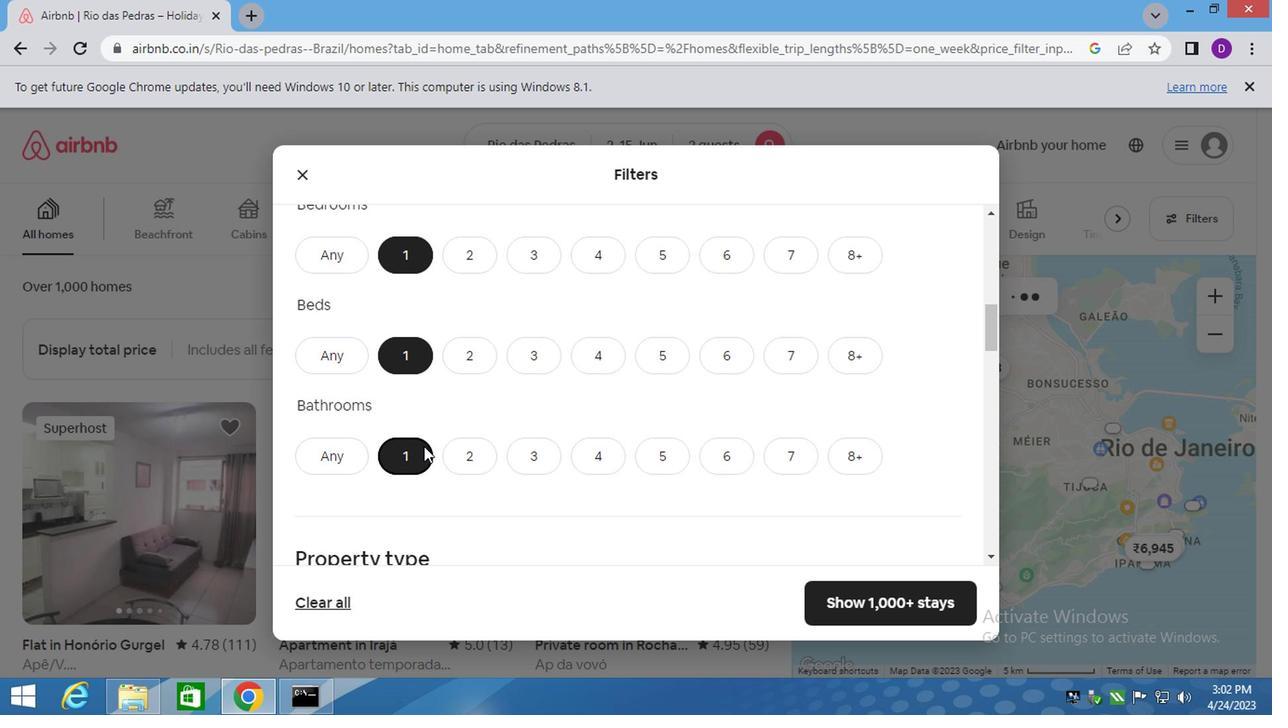 
Action: Mouse scrolled (429, 445) with delta (0, -1)
Screenshot: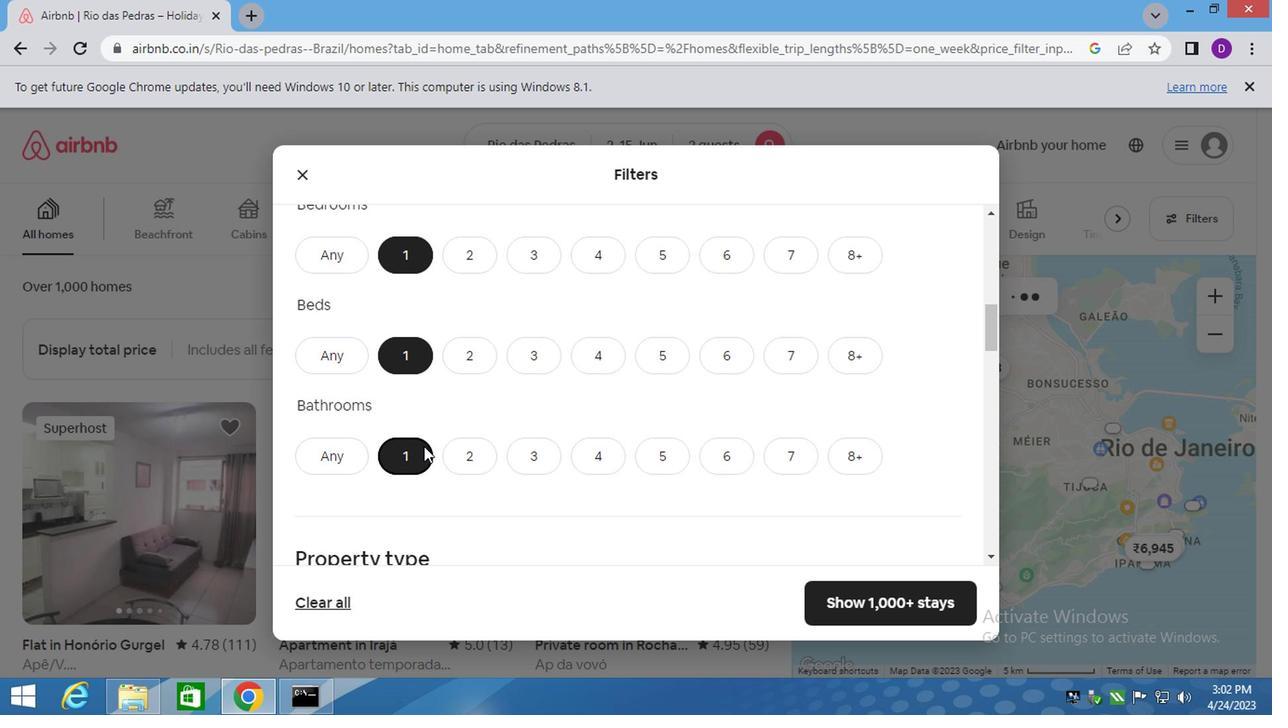 
Action: Mouse moved to (384, 308)
Screenshot: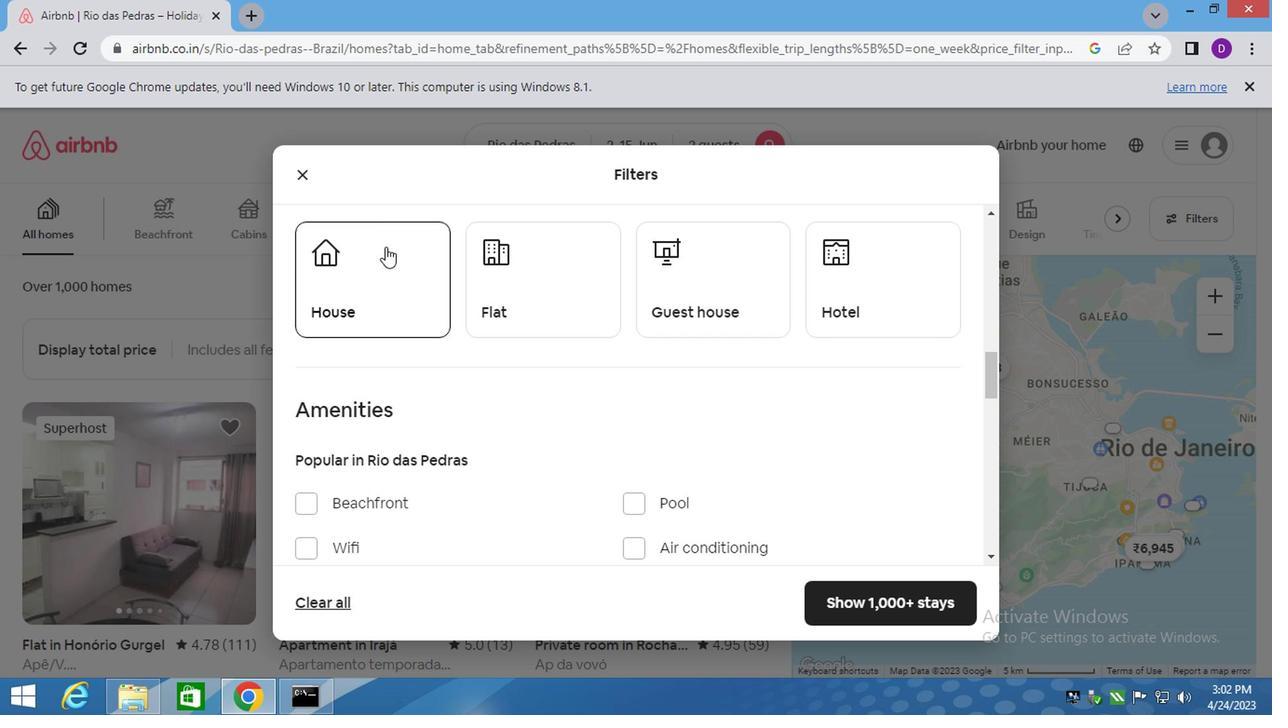 
Action: Mouse pressed left at (384, 308)
Screenshot: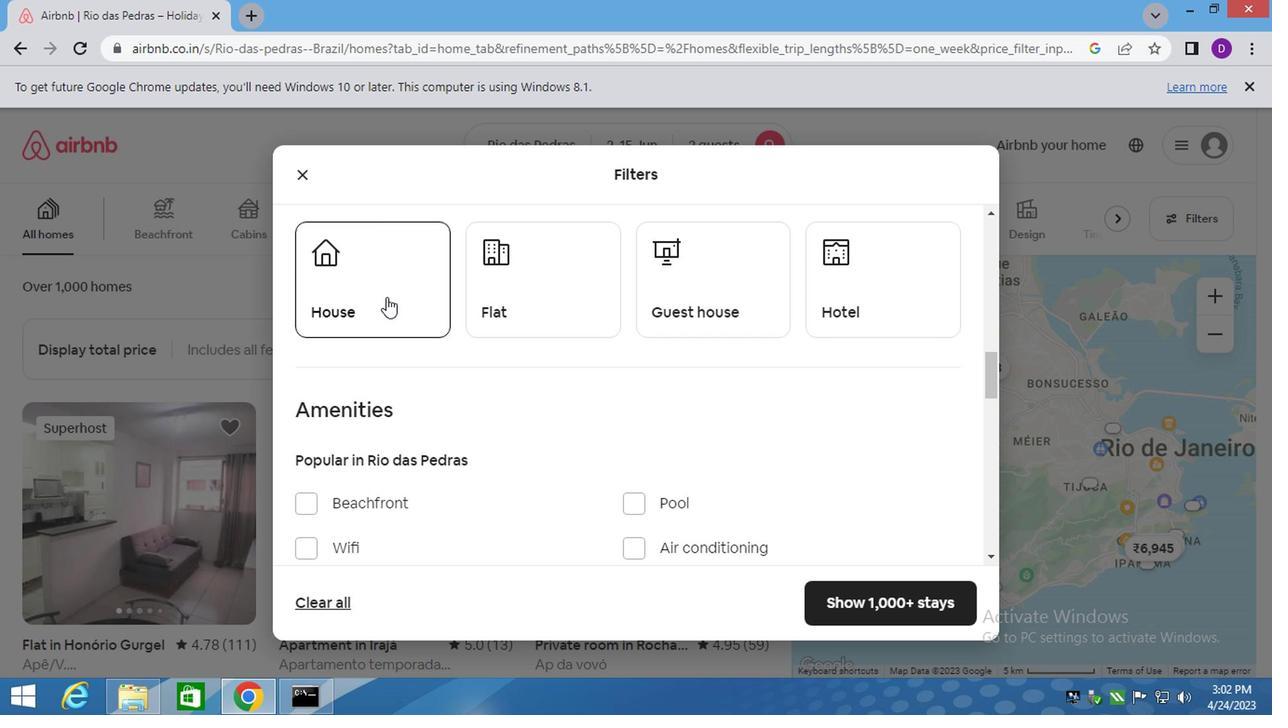
Action: Mouse moved to (518, 303)
Screenshot: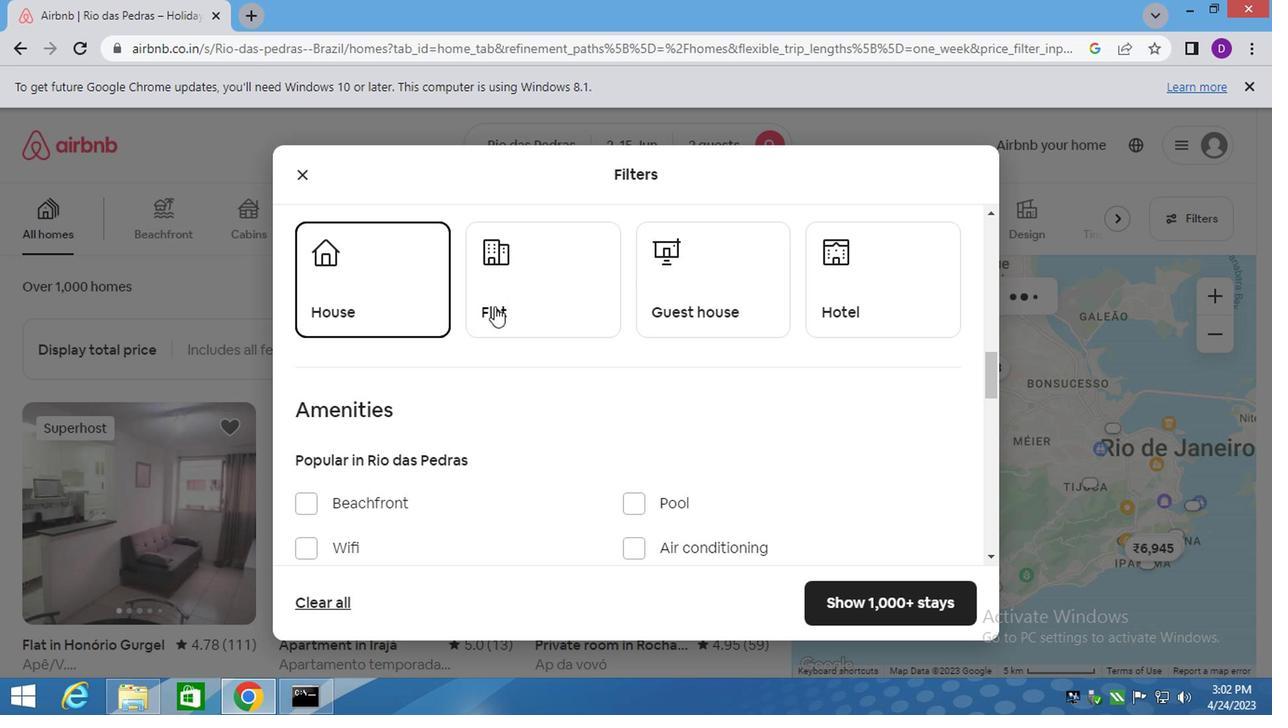 
Action: Mouse pressed left at (518, 303)
Screenshot: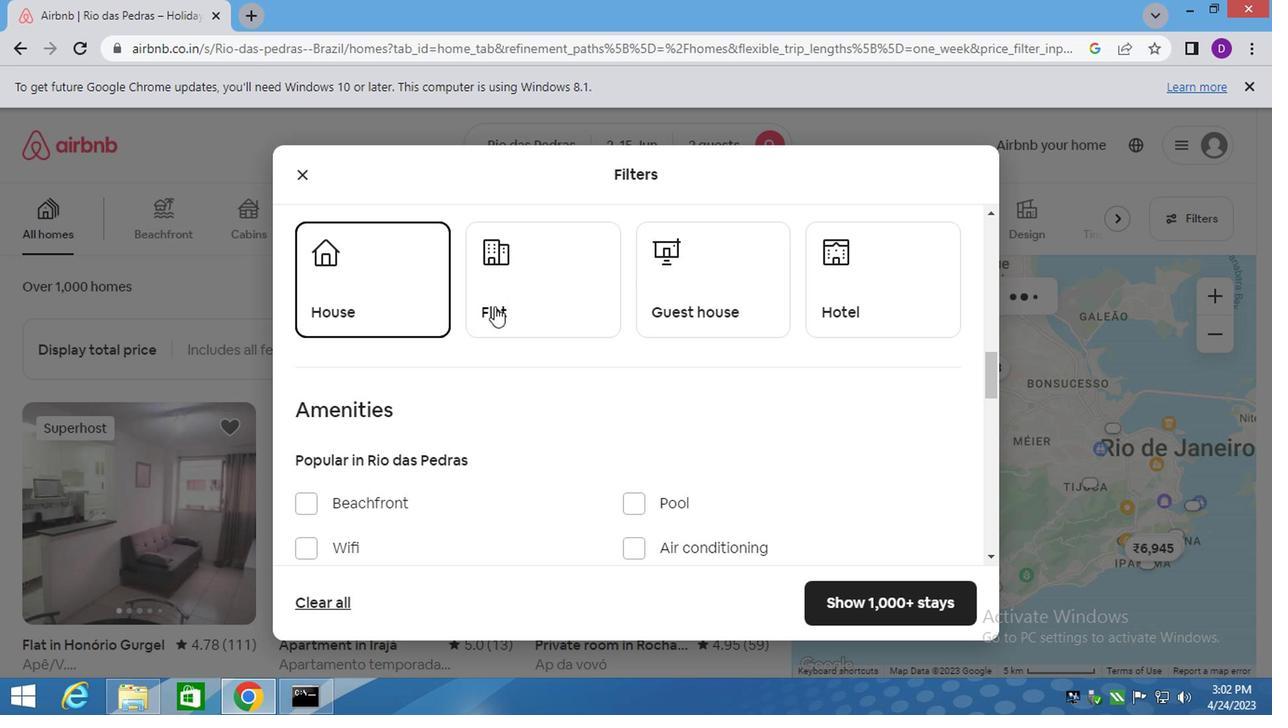 
Action: Mouse moved to (685, 295)
Screenshot: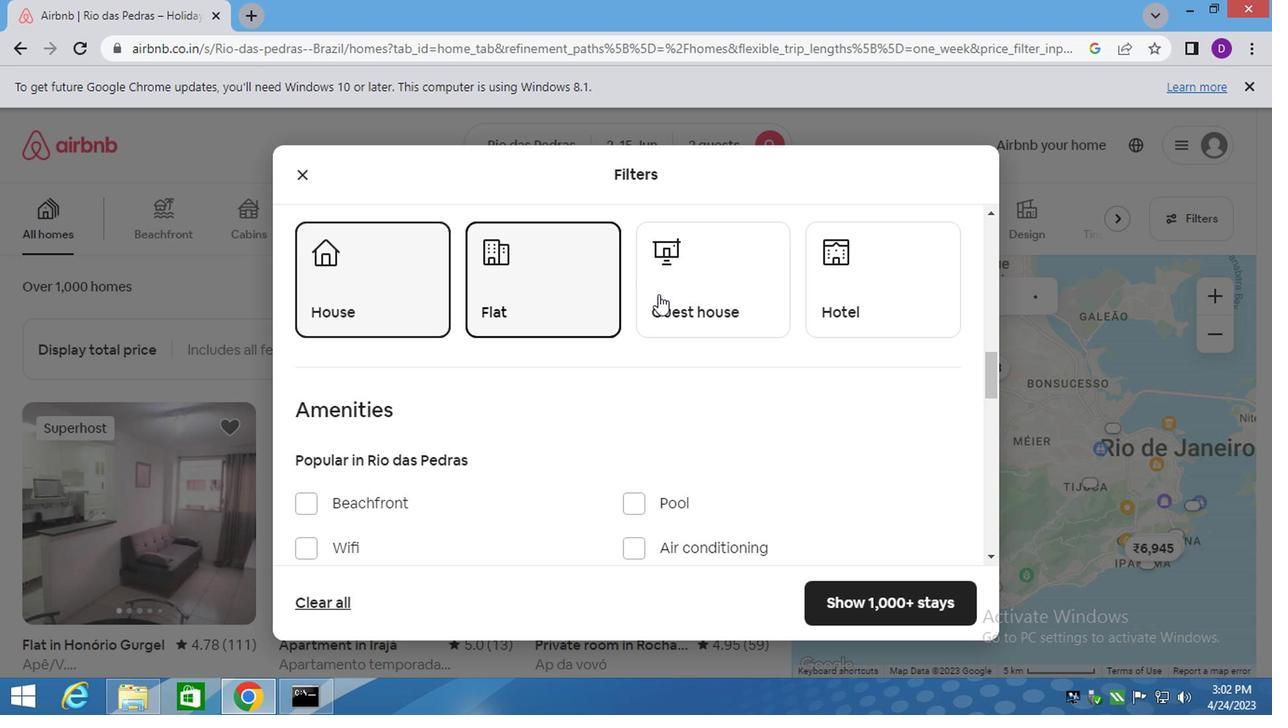 
Action: Mouse pressed left at (685, 295)
Screenshot: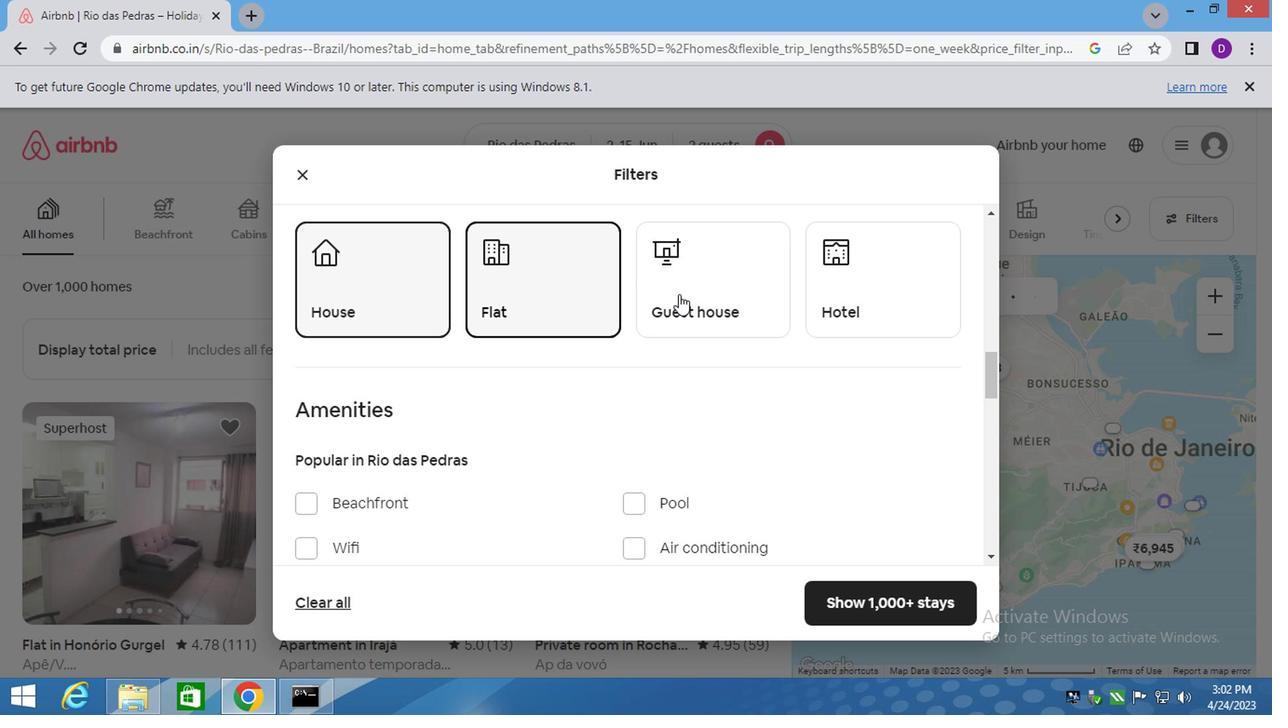 
Action: Mouse moved to (865, 296)
Screenshot: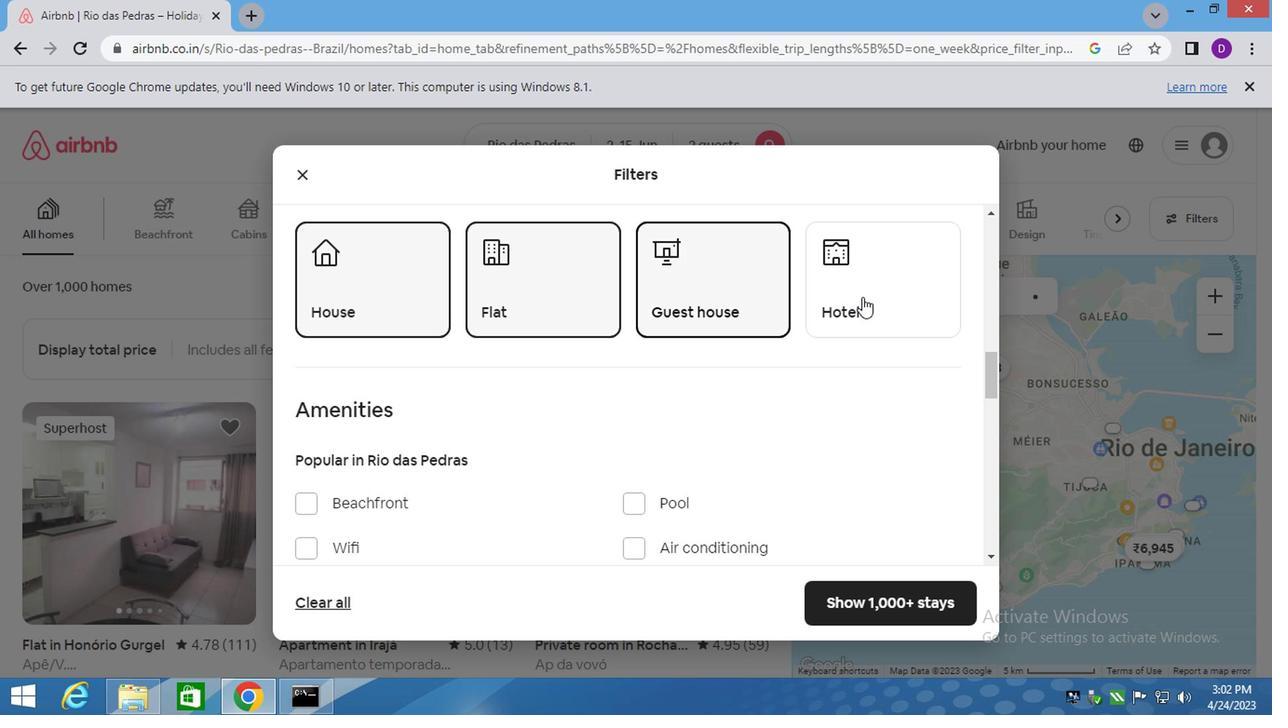 
Action: Mouse pressed left at (865, 296)
Screenshot: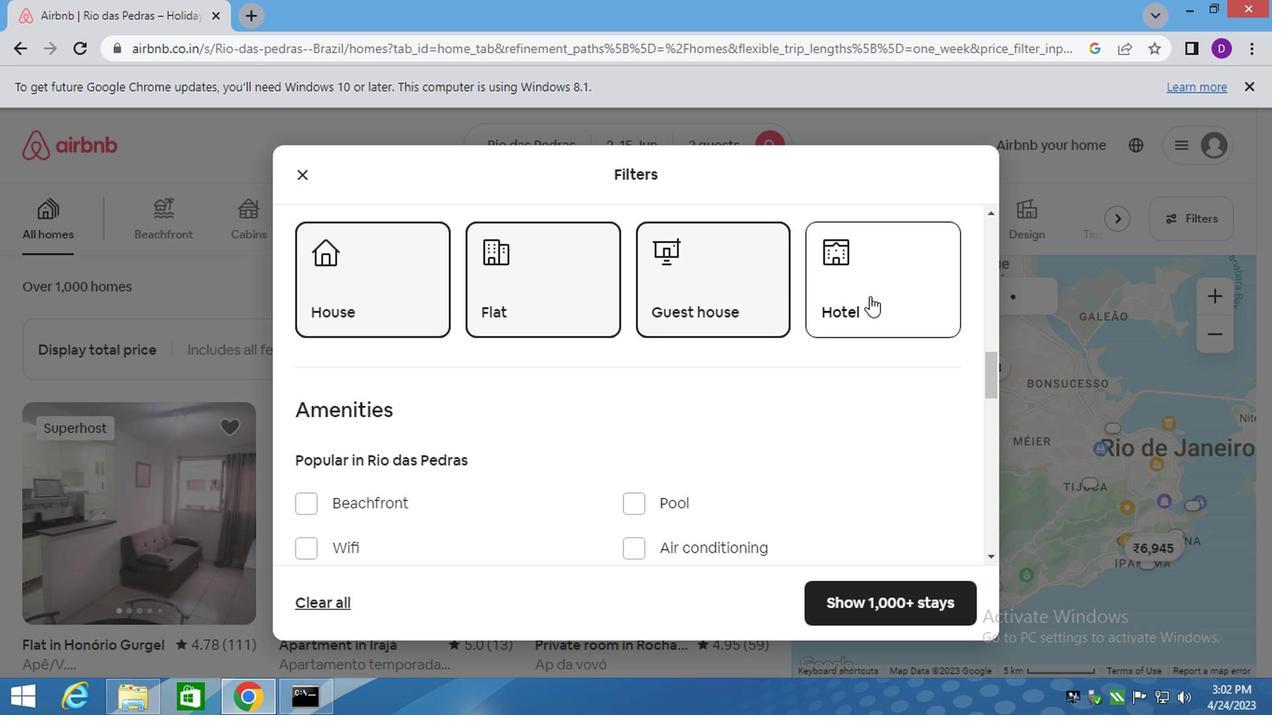 
Action: Mouse moved to (875, 391)
Screenshot: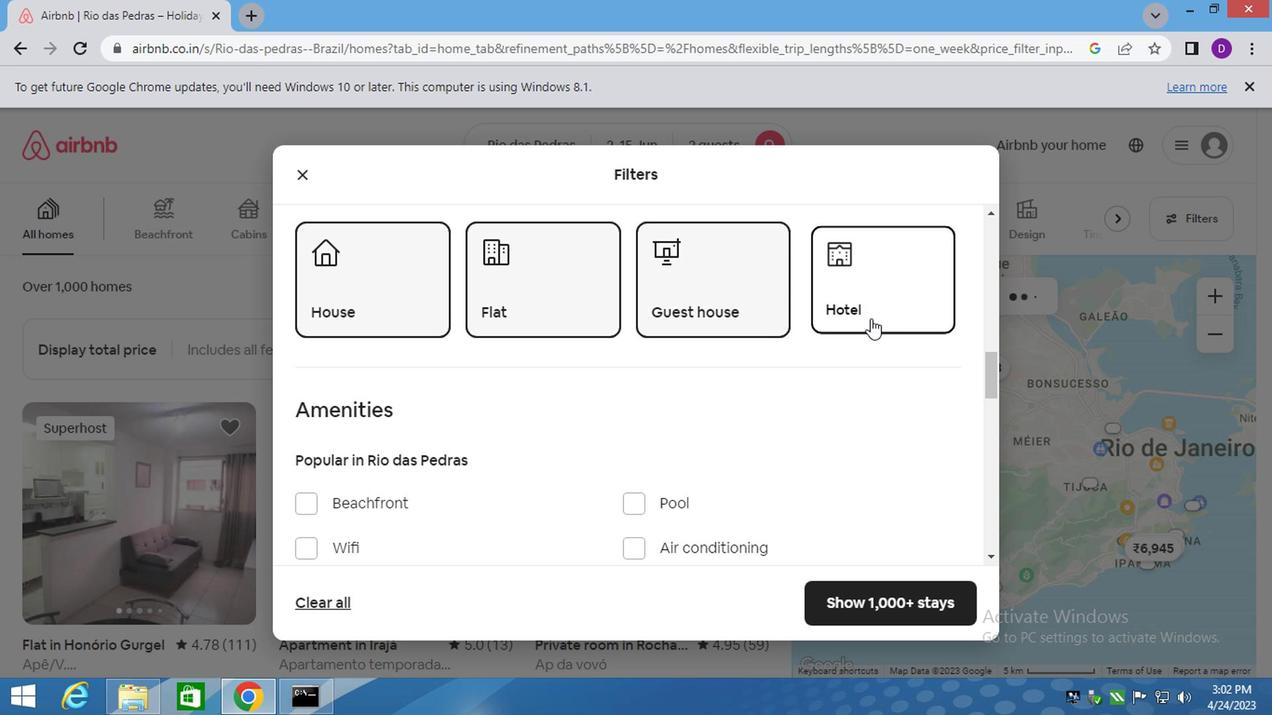 
Action: Mouse scrolled (875, 390) with delta (0, 0)
Screenshot: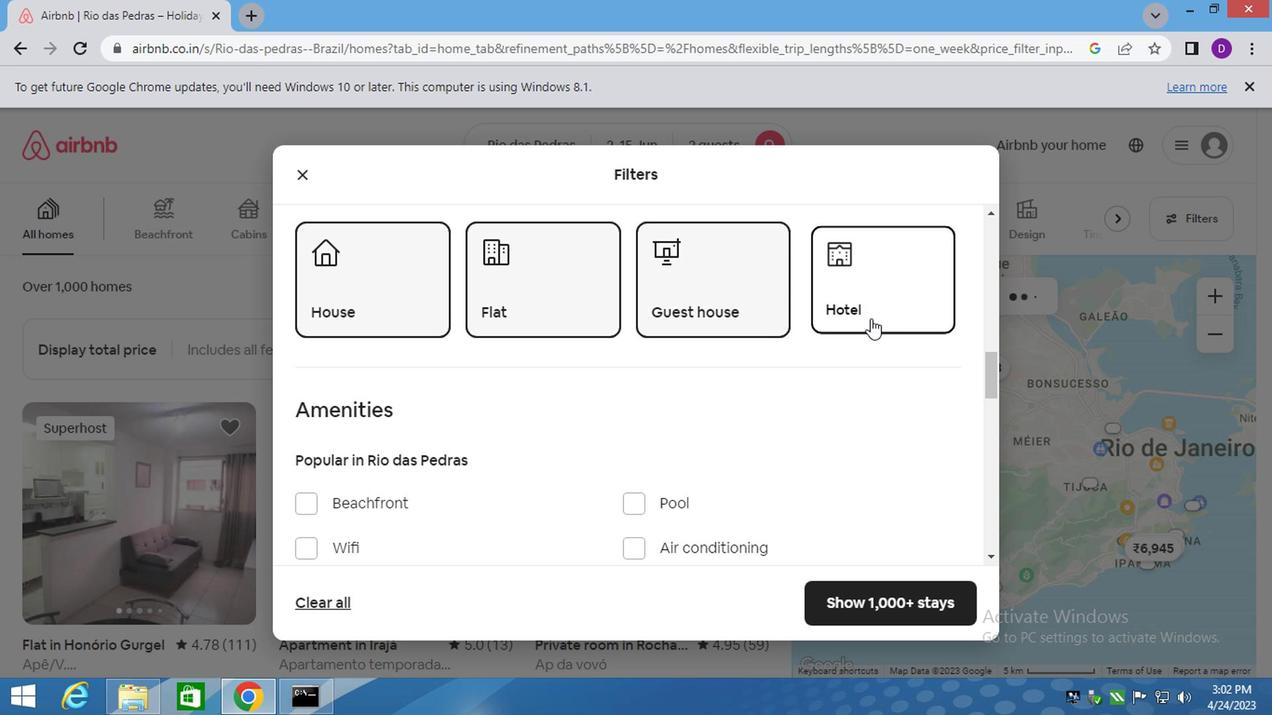 
Action: Mouse moved to (881, 411)
Screenshot: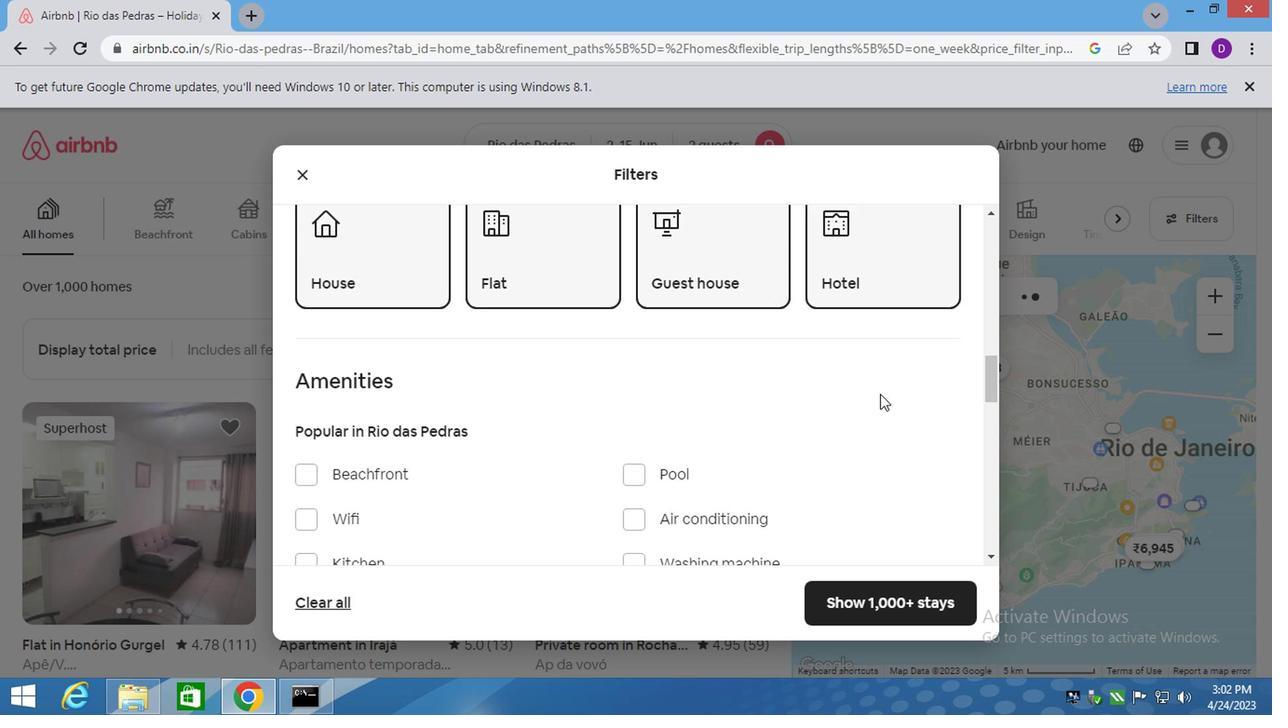 
Action: Mouse scrolled (879, 404) with delta (0, -1)
Screenshot: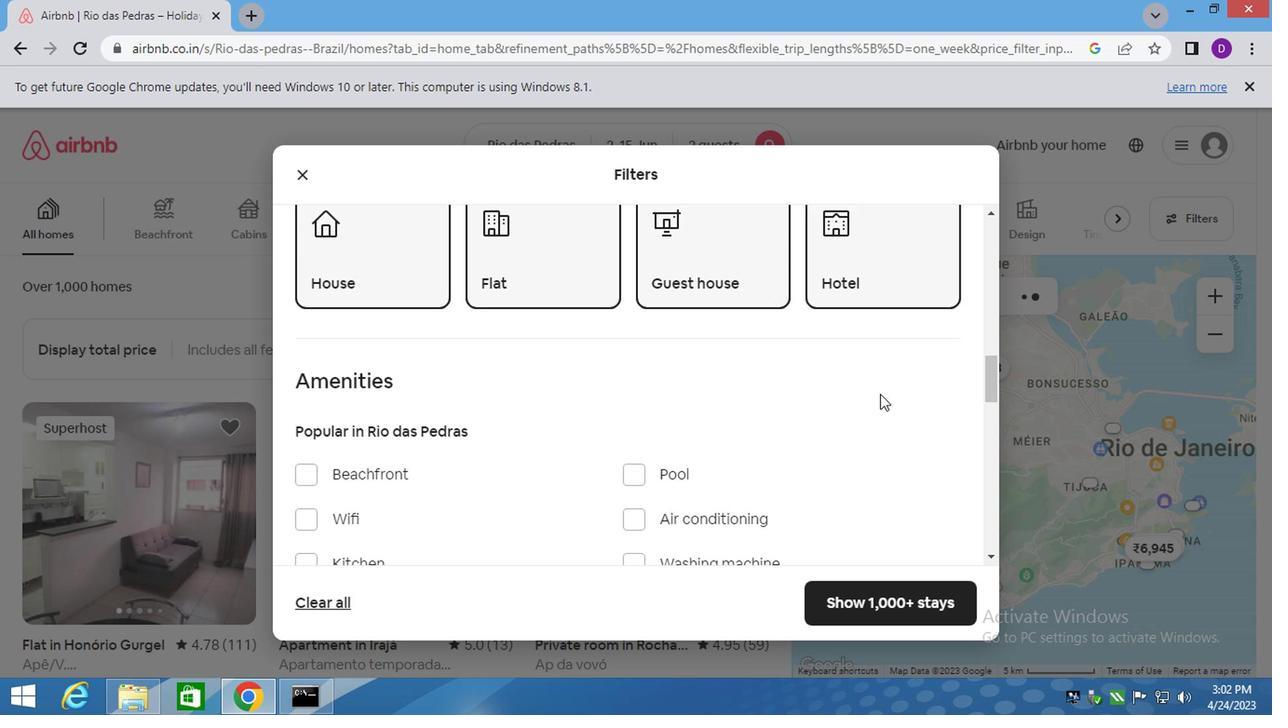 
Action: Mouse moved to (886, 427)
Screenshot: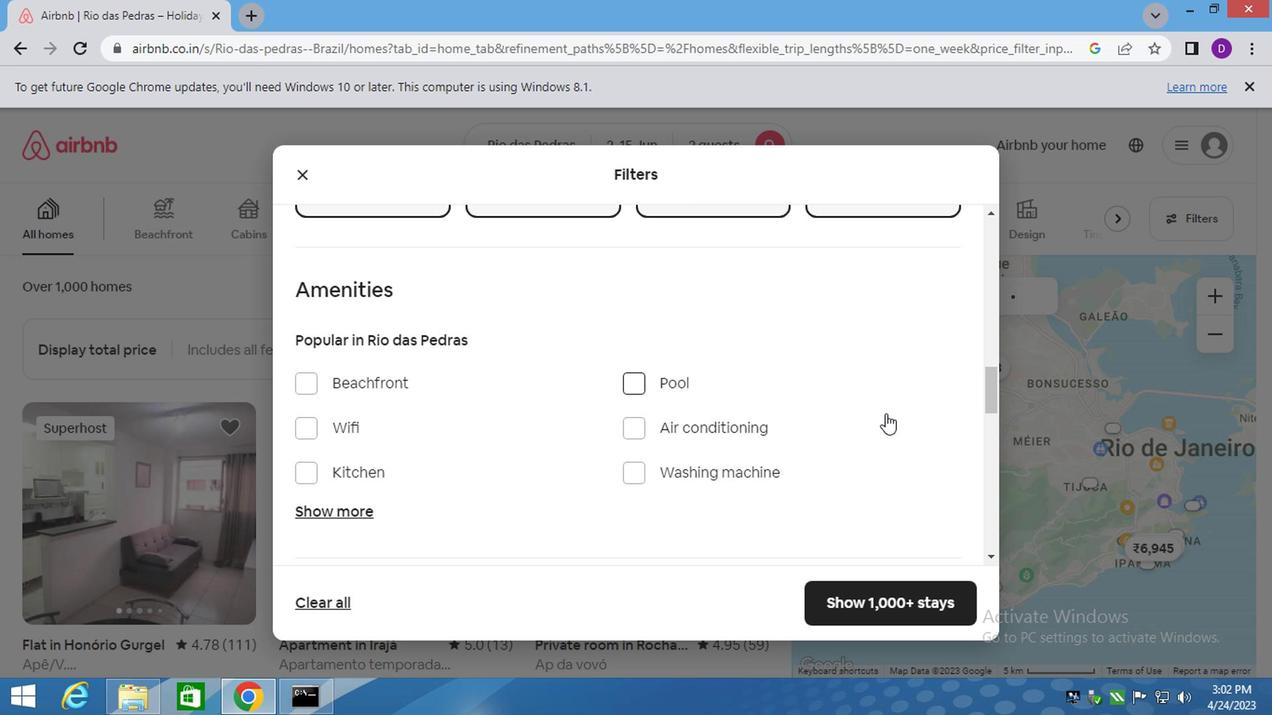 
Action: Mouse scrolled (881, 413) with delta (0, 0)
Screenshot: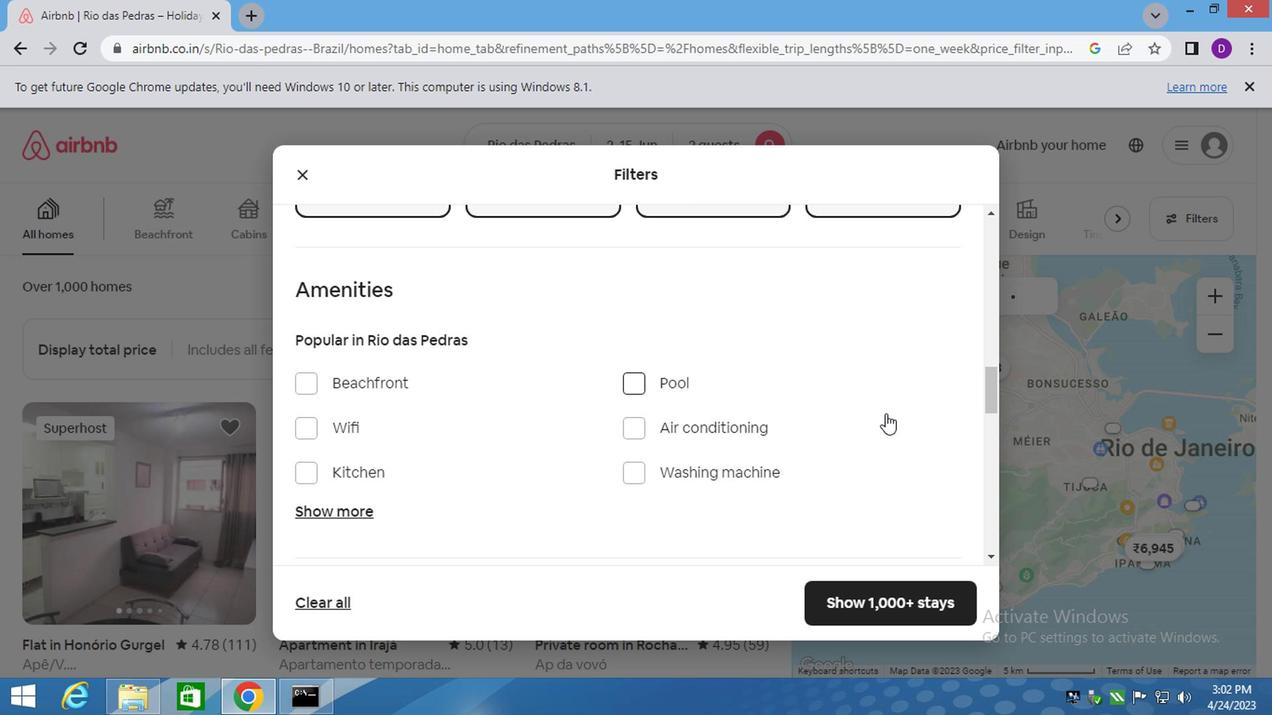 
Action: Mouse moved to (894, 428)
Screenshot: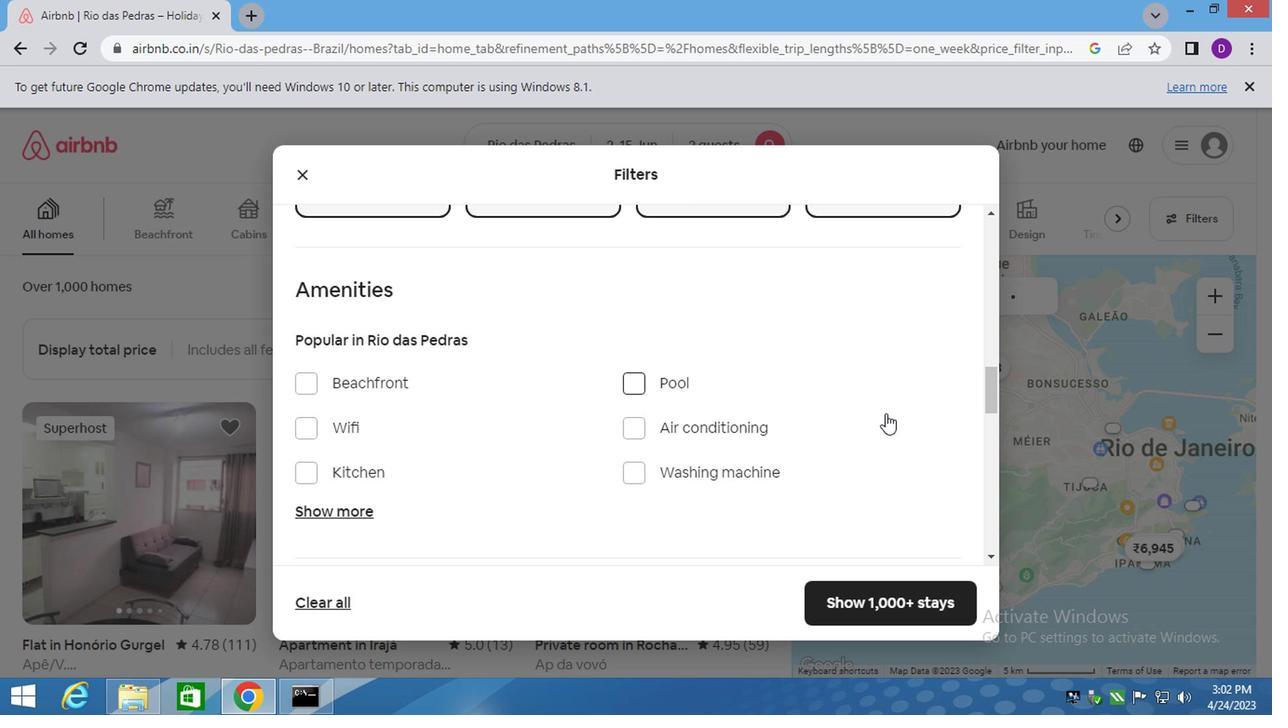 
Action: Mouse scrolled (885, 420) with delta (0, 0)
Screenshot: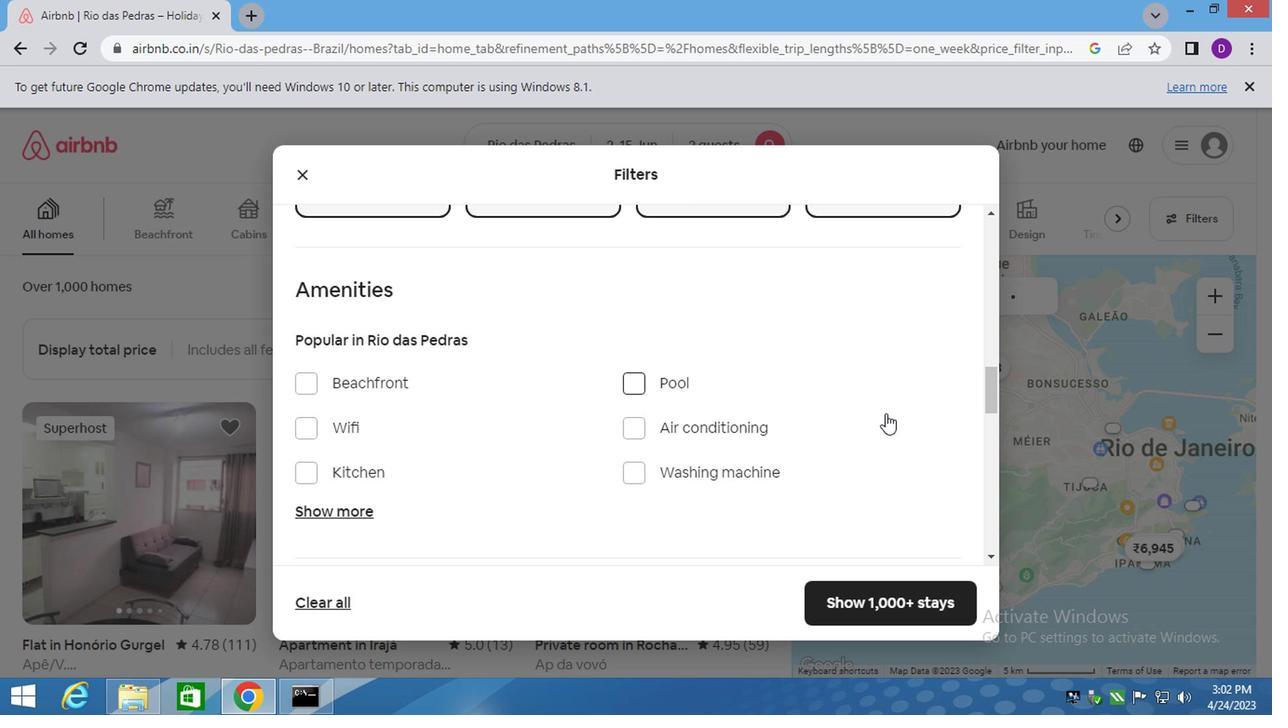 
Action: Mouse moved to (915, 444)
Screenshot: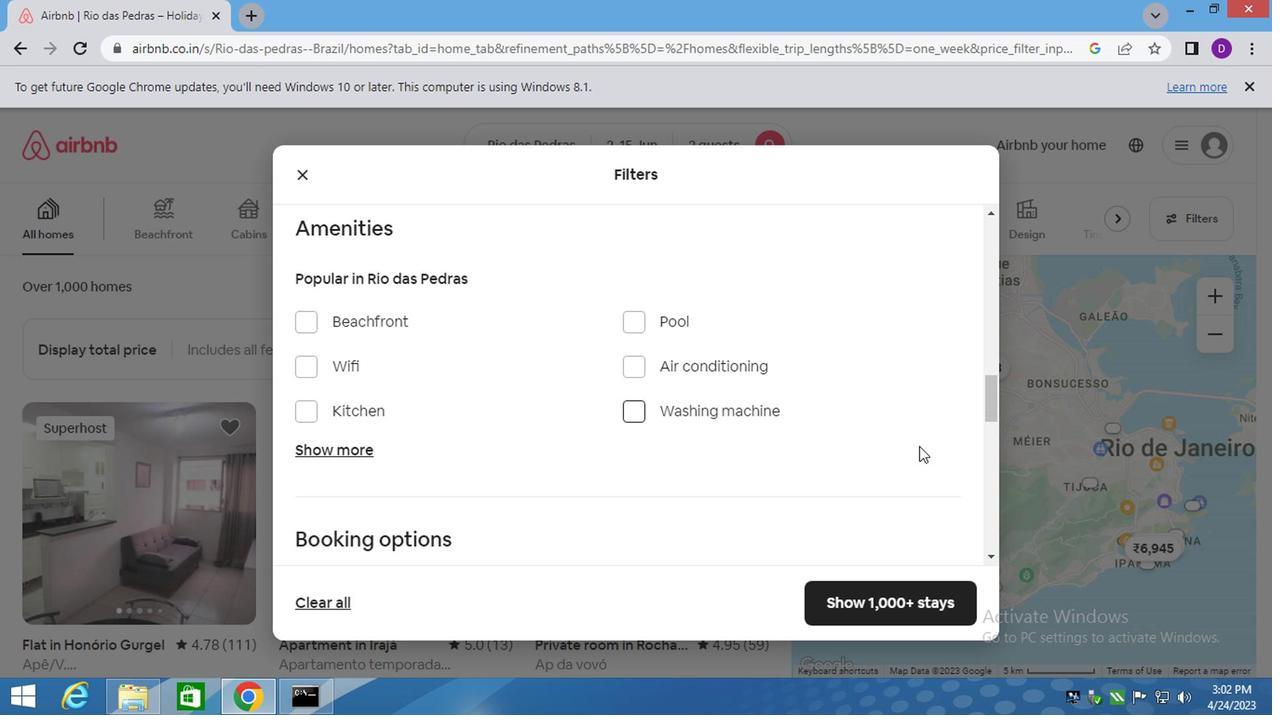 
Action: Mouse scrolled (915, 443) with delta (0, -1)
Screenshot: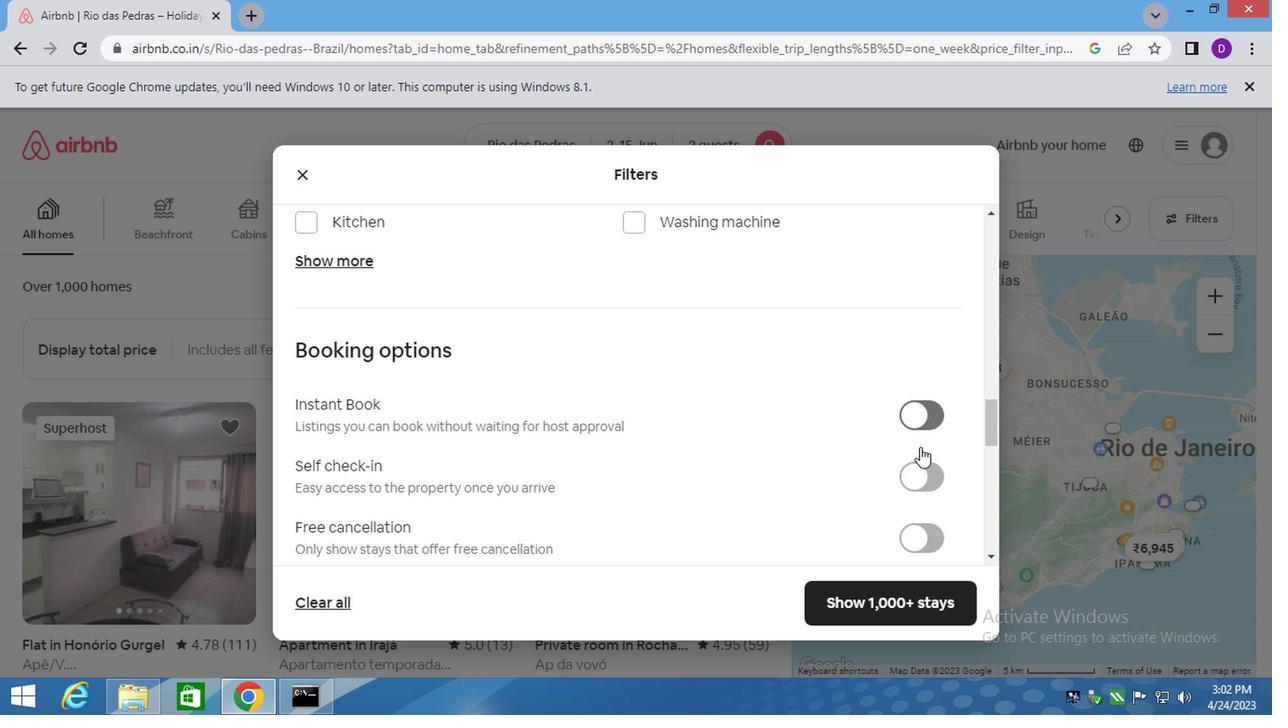 
Action: Mouse moved to (912, 384)
Screenshot: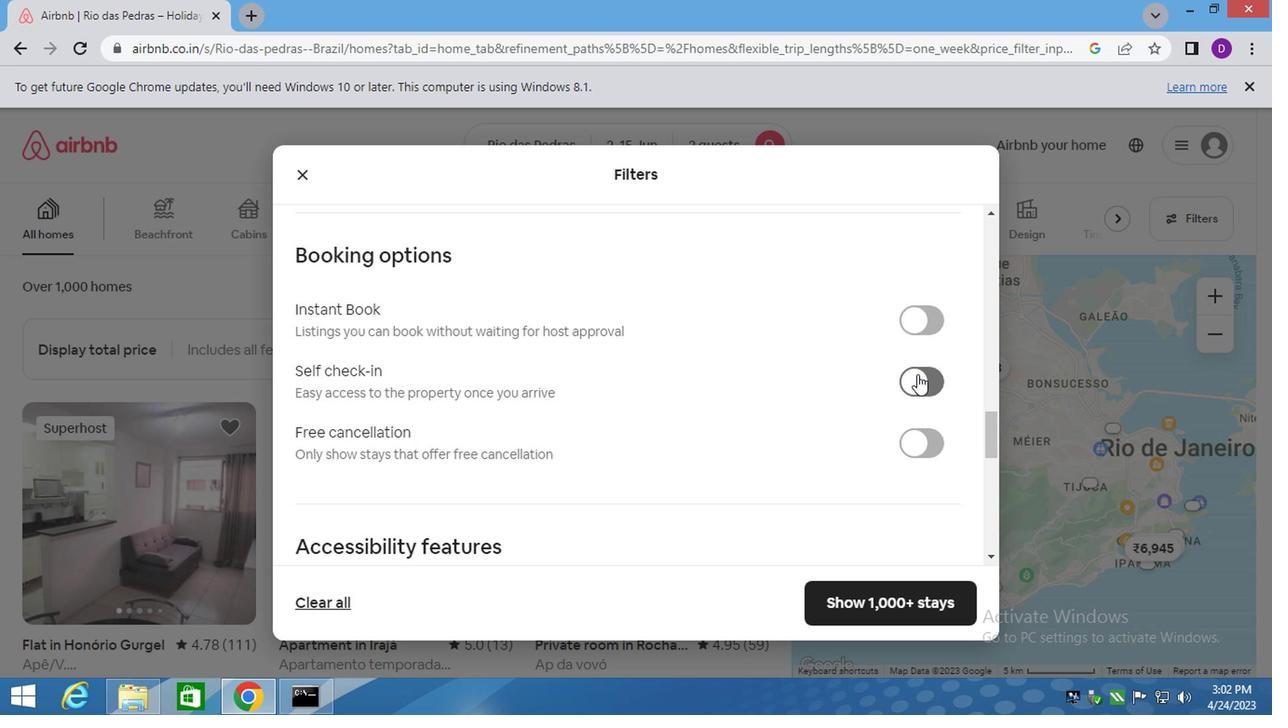 
Action: Mouse pressed left at (912, 384)
Screenshot: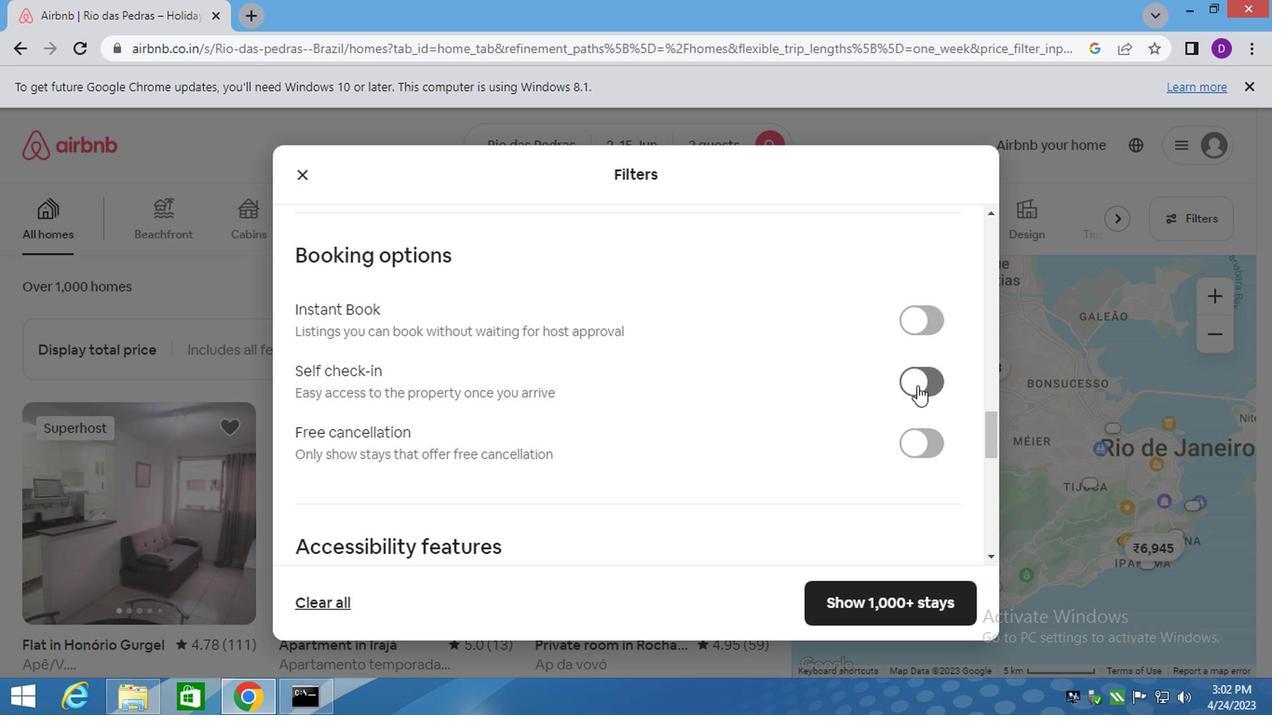 
Action: Mouse moved to (787, 415)
Screenshot: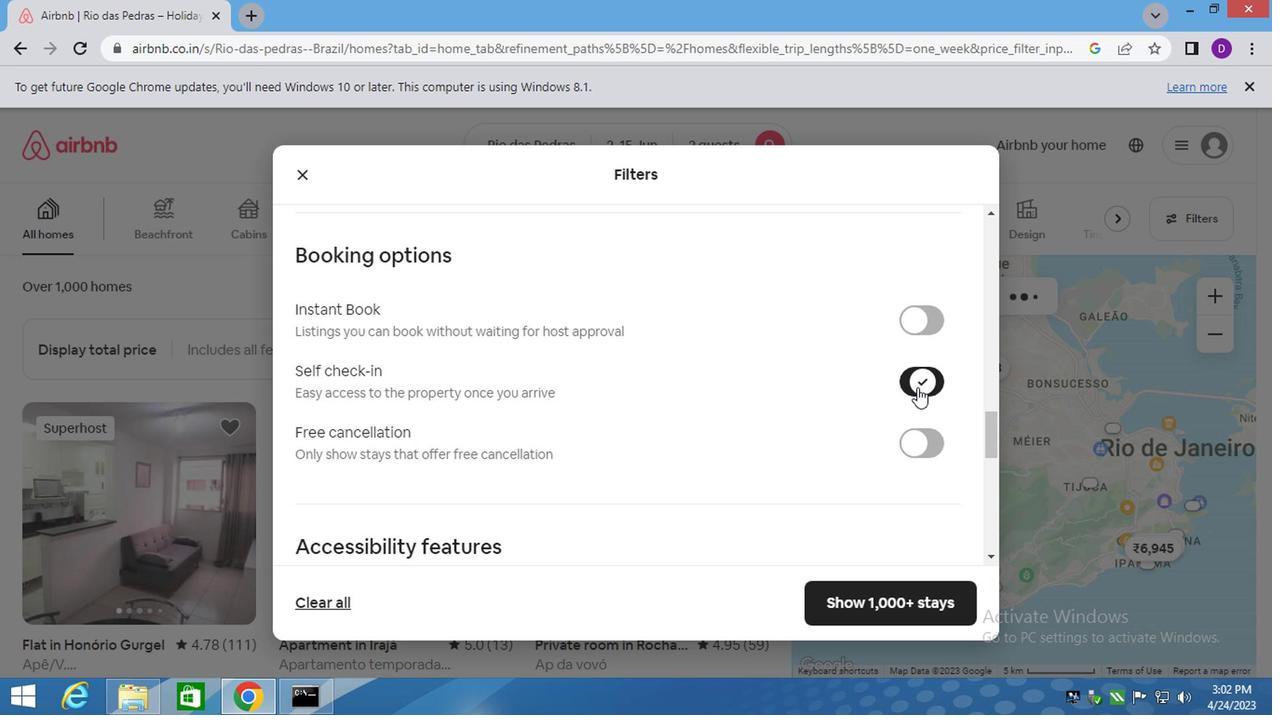 
Action: Mouse scrolled (787, 414) with delta (0, -1)
Screenshot: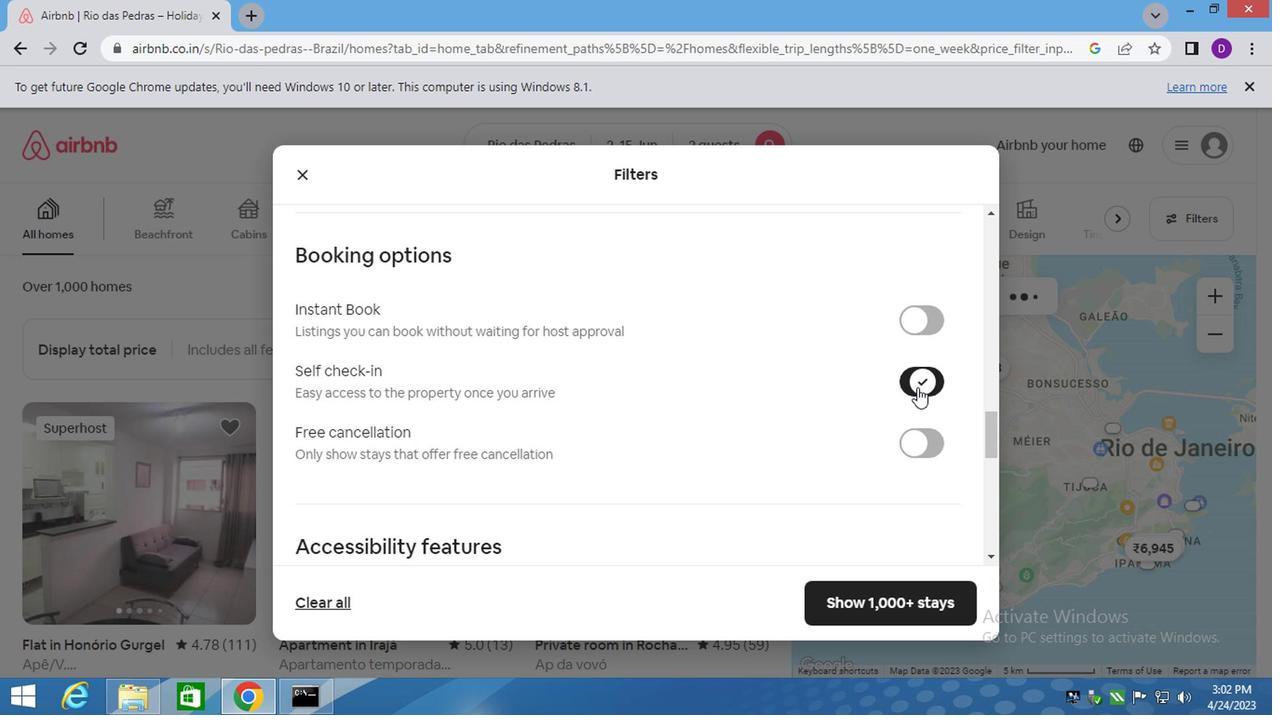 
Action: Mouse scrolled (787, 414) with delta (0, -1)
Screenshot: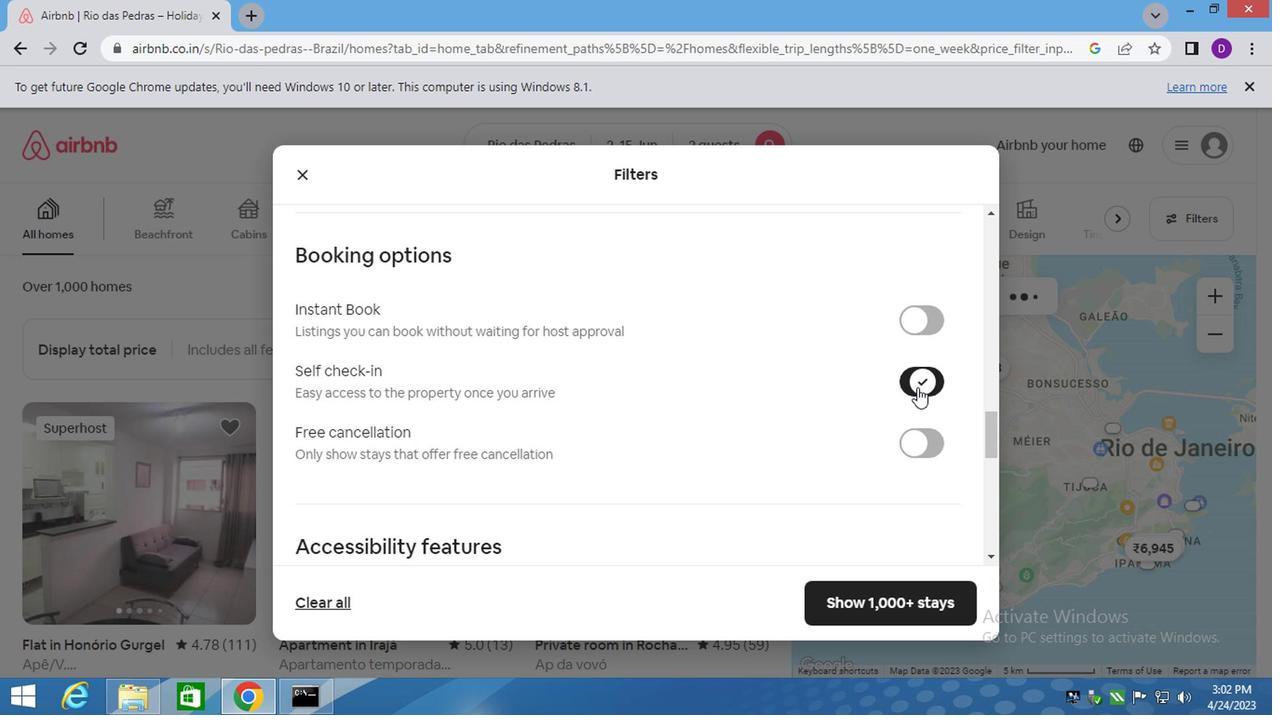 
Action: Mouse scrolled (787, 414) with delta (0, -1)
Screenshot: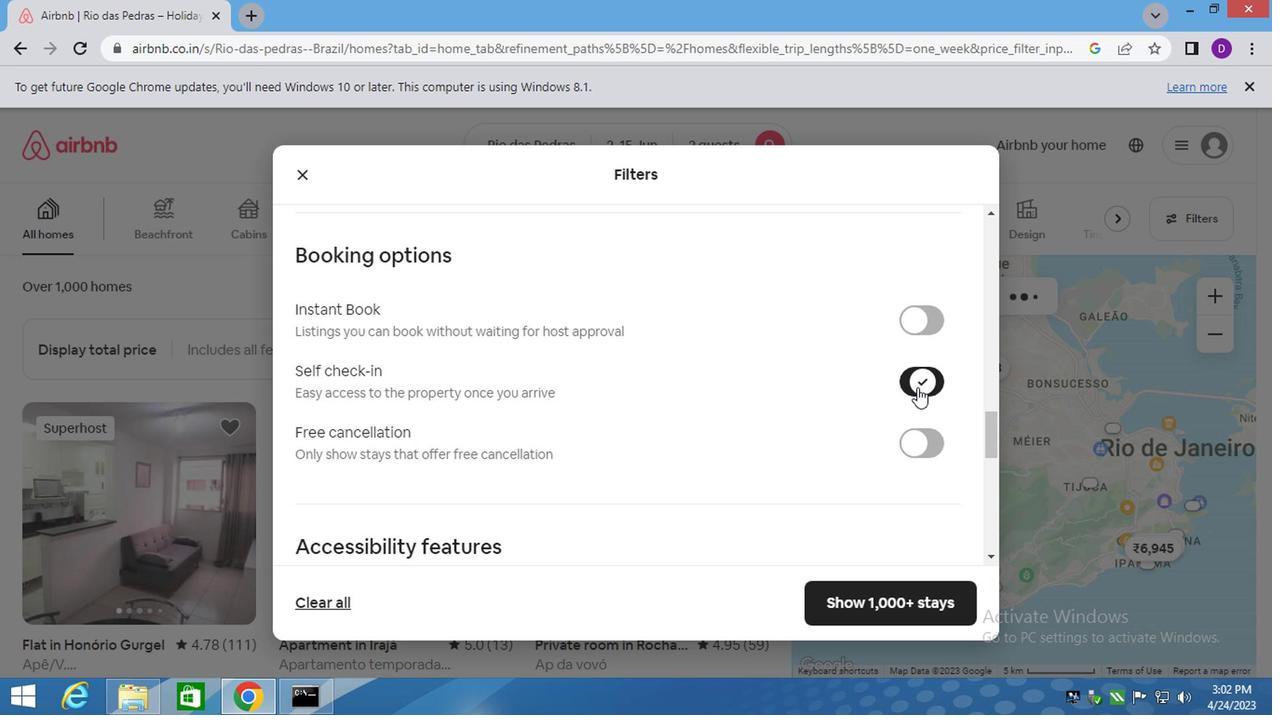 
Action: Mouse moved to (786, 416)
Screenshot: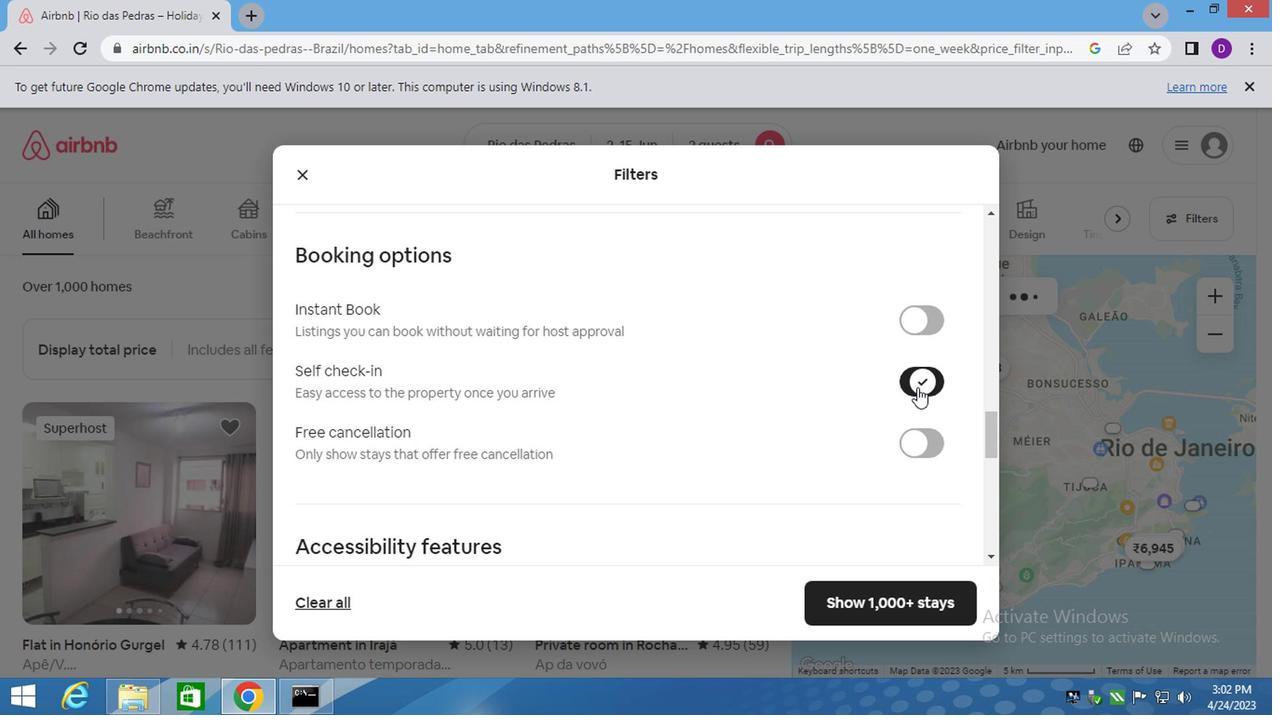 
Action: Mouse scrolled (786, 415) with delta (0, 0)
Screenshot: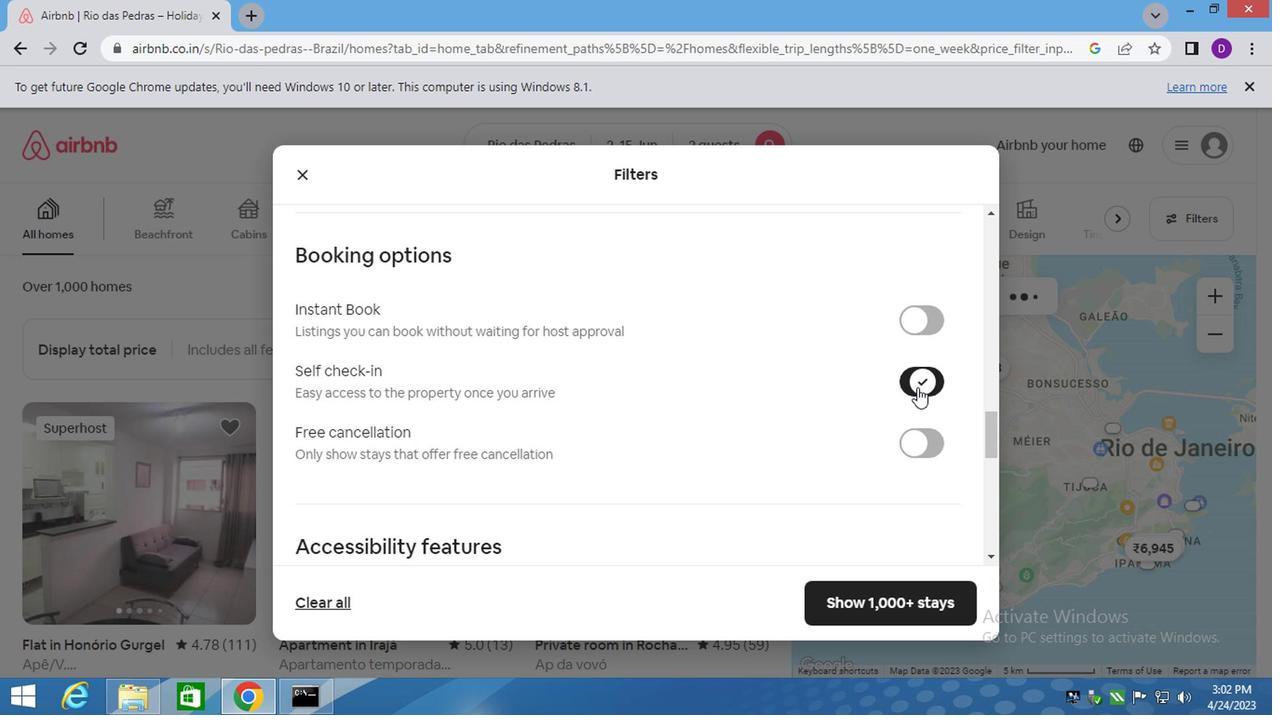
Action: Mouse moved to (784, 420)
Screenshot: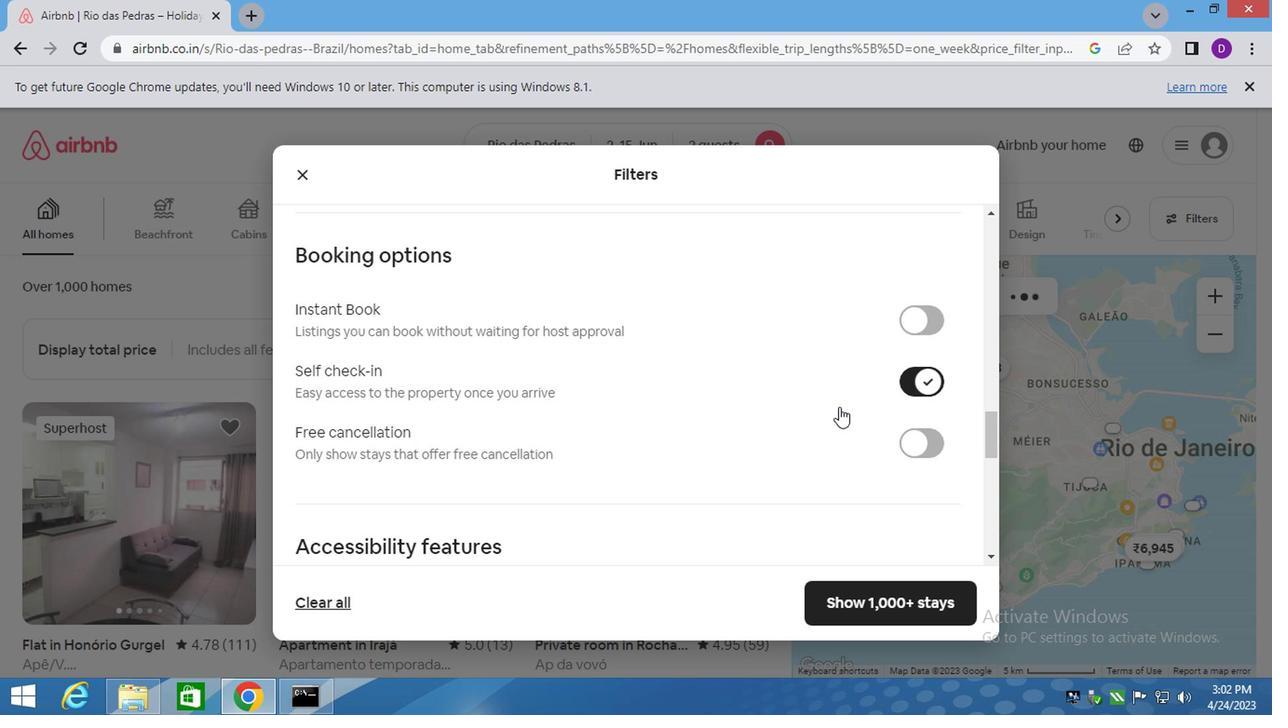 
Action: Mouse scrolled (784, 418) with delta (0, -1)
Screenshot: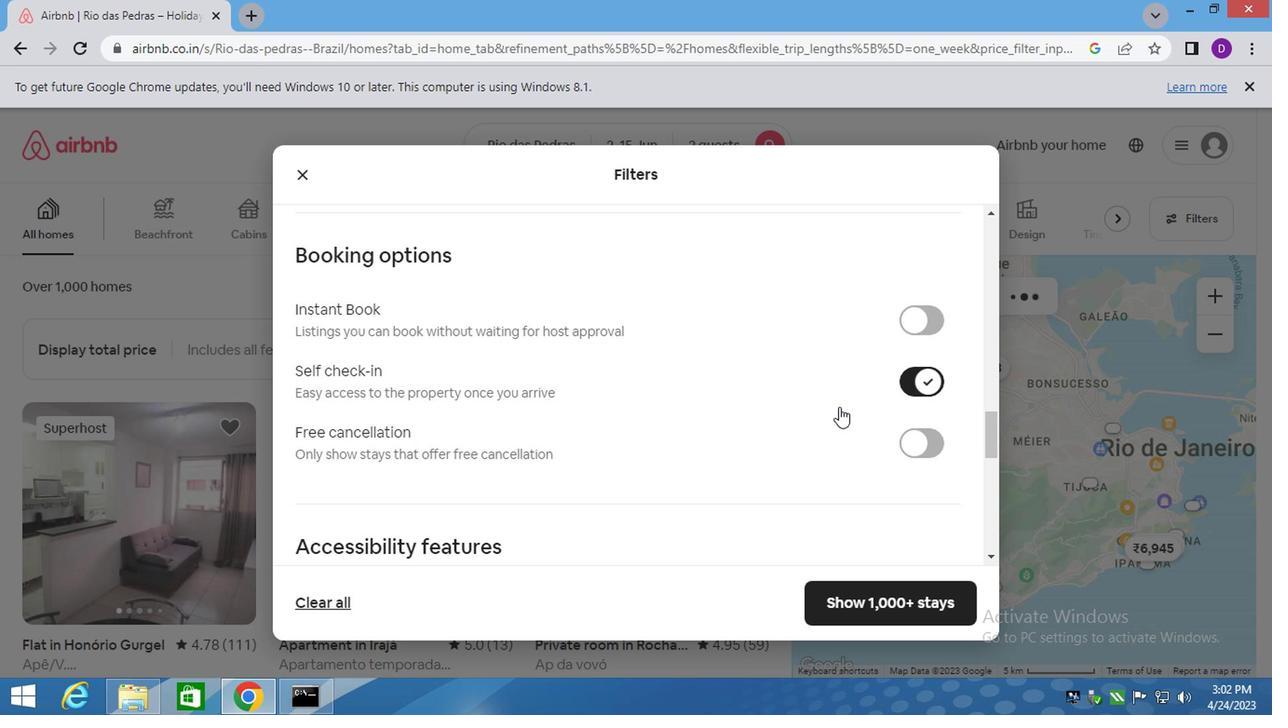 
Action: Mouse moved to (777, 426)
Screenshot: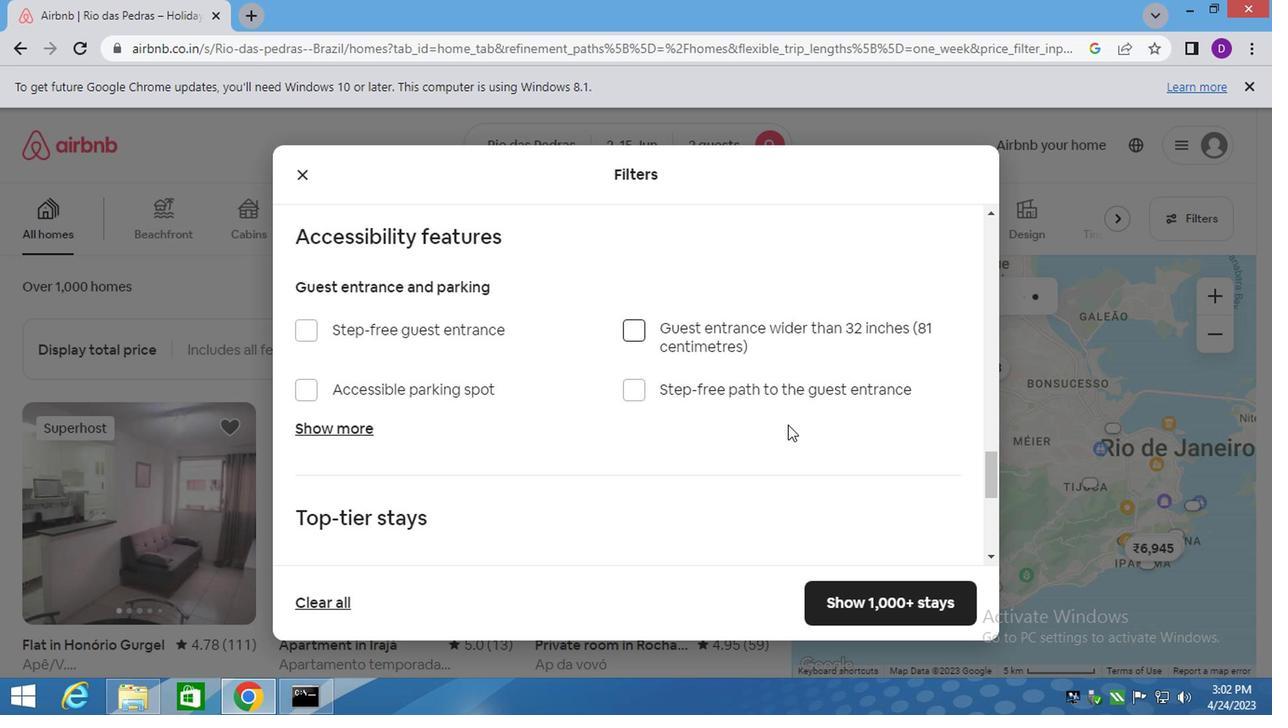 
Action: Mouse scrolled (777, 425) with delta (0, 0)
Screenshot: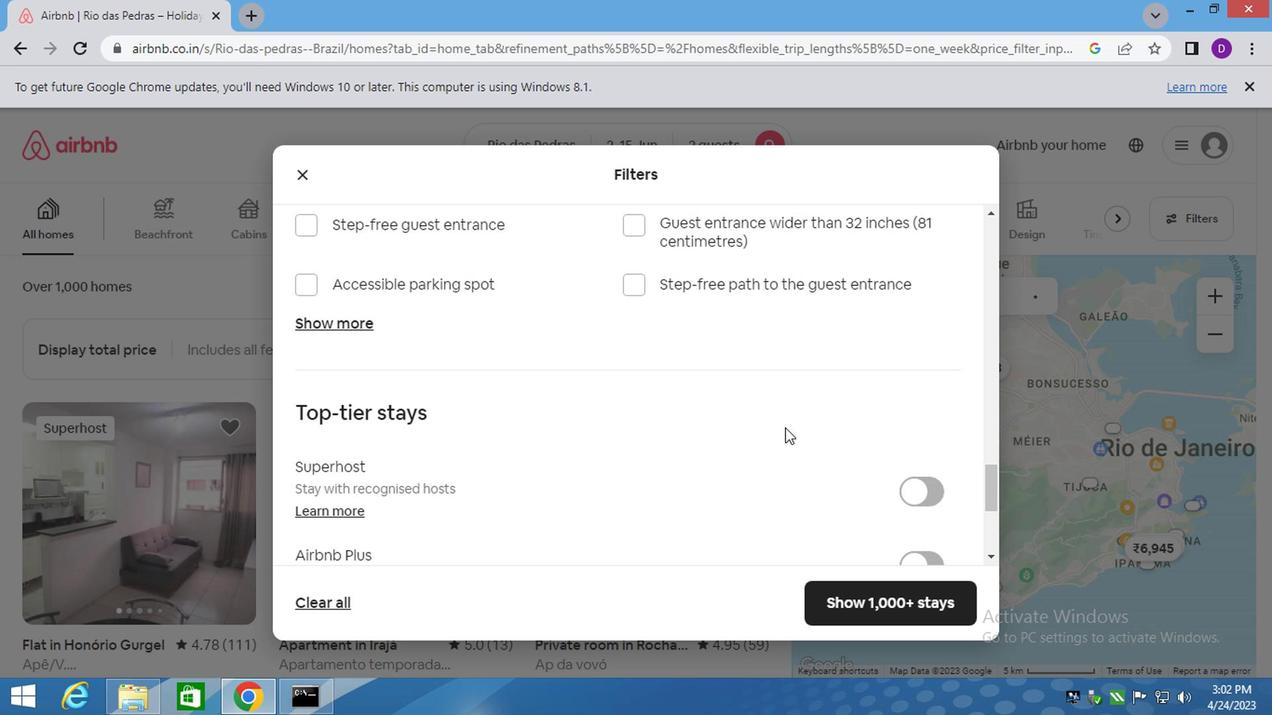 
Action: Mouse moved to (776, 426)
Screenshot: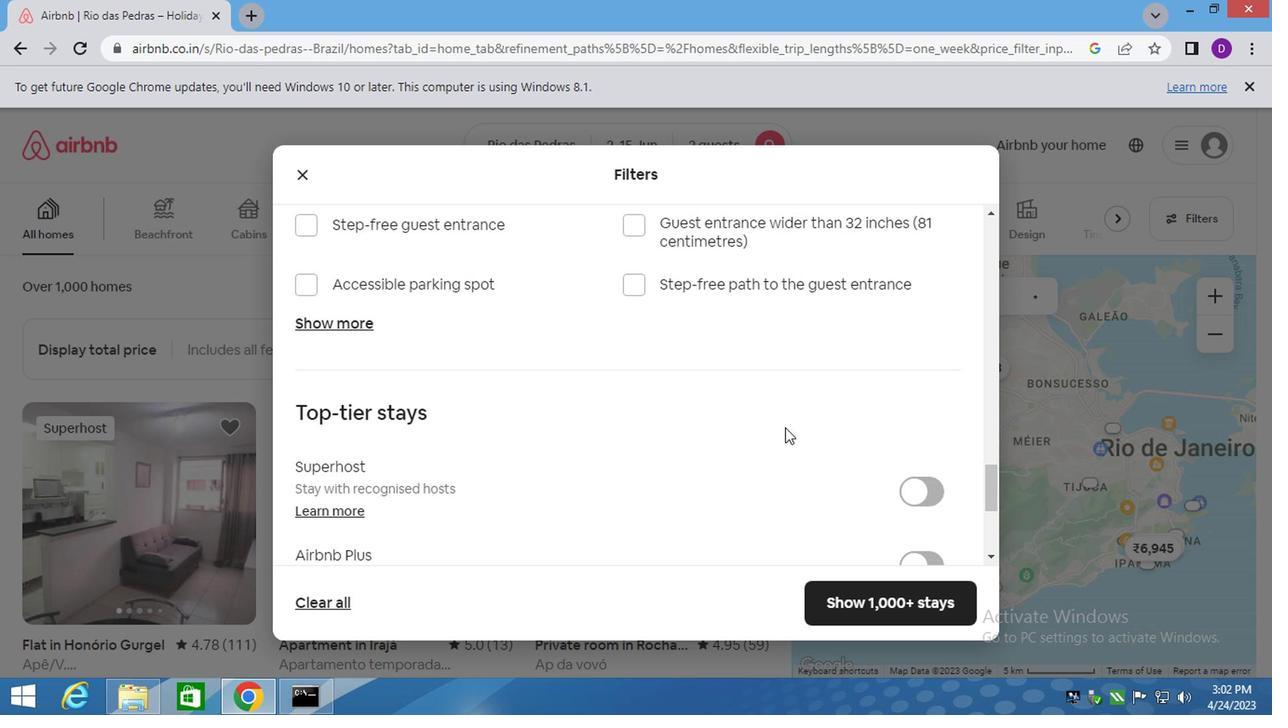 
Action: Mouse scrolled (776, 425) with delta (0, 0)
Screenshot: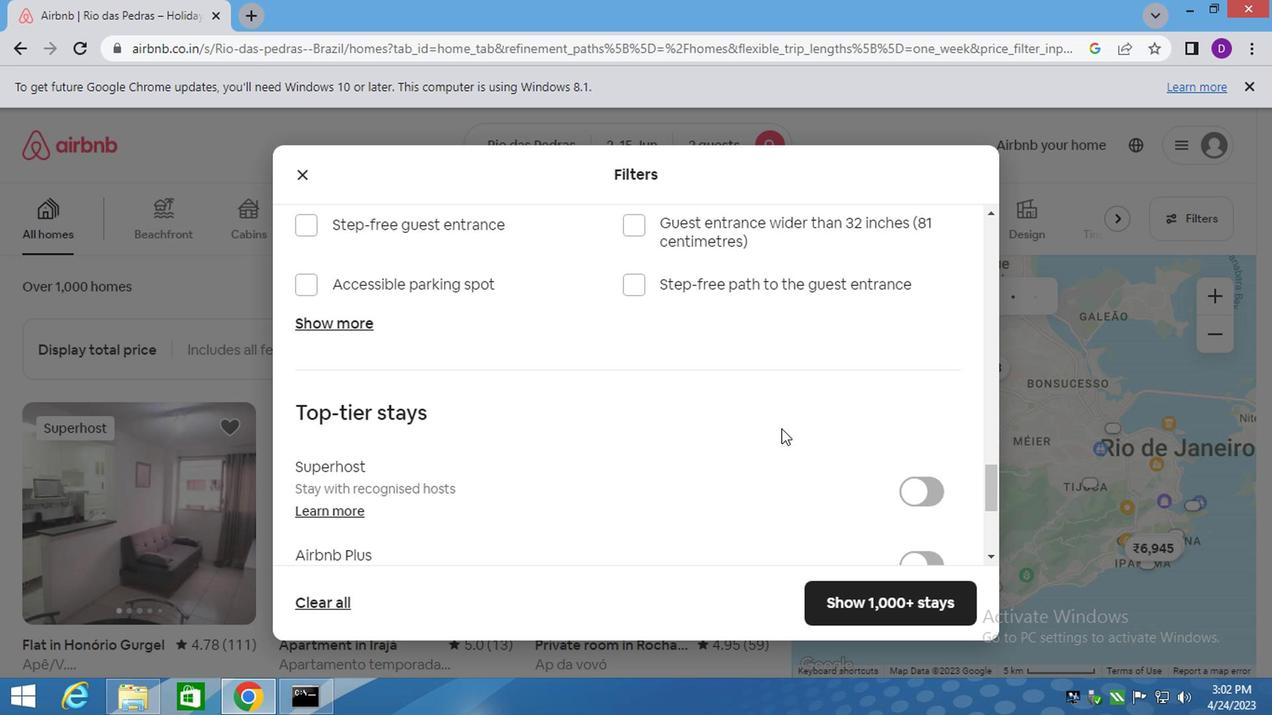 
Action: Mouse moved to (769, 431)
Screenshot: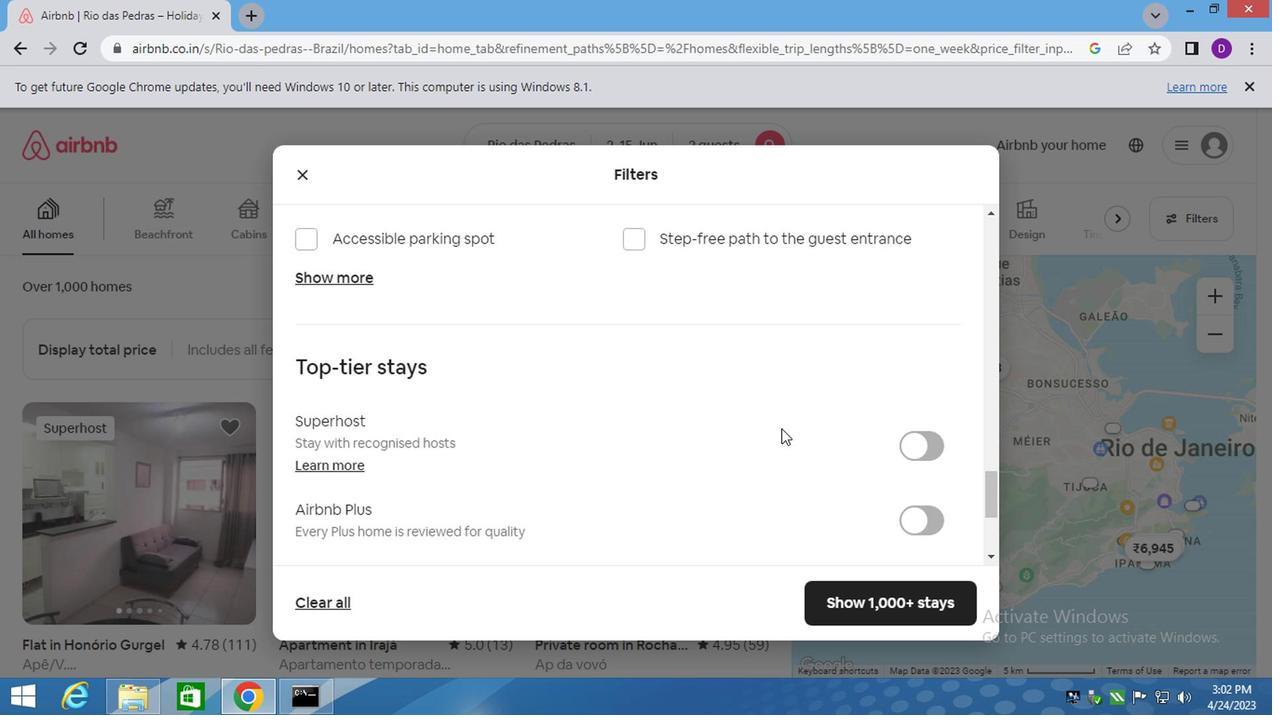 
Action: Mouse scrolled (774, 427) with delta (0, 0)
Screenshot: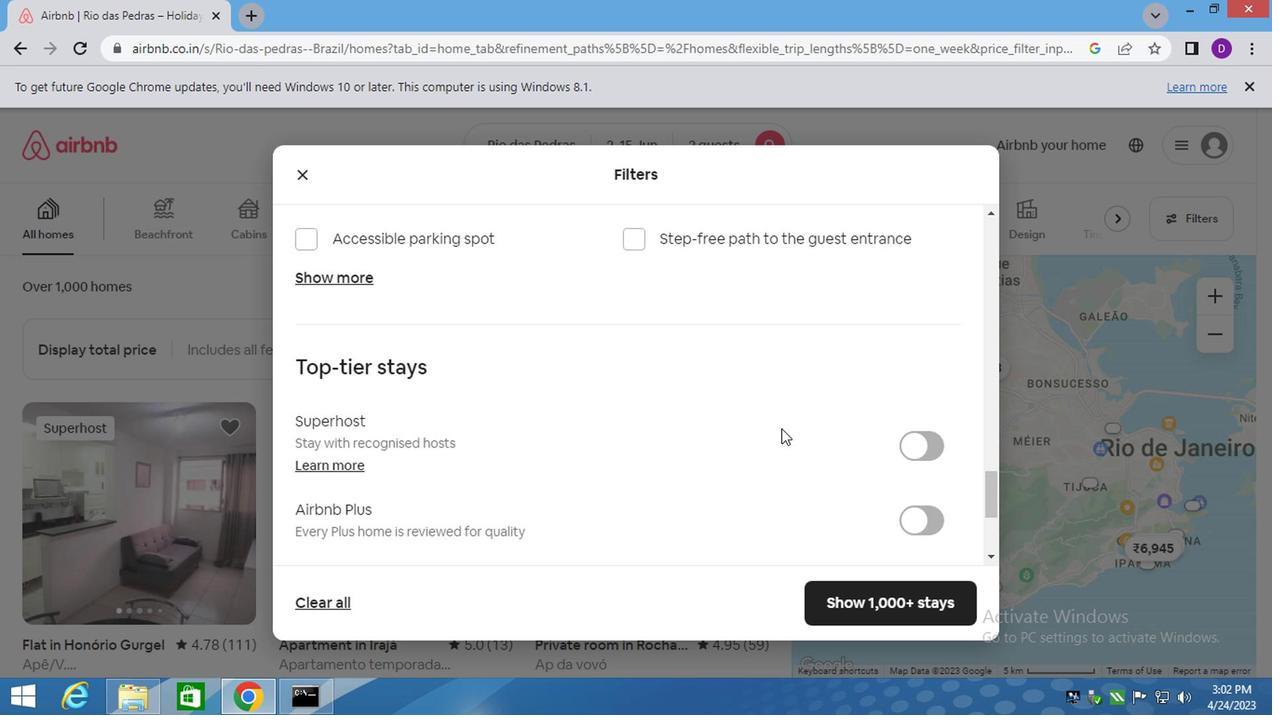 
Action: Mouse moved to (346, 513)
Screenshot: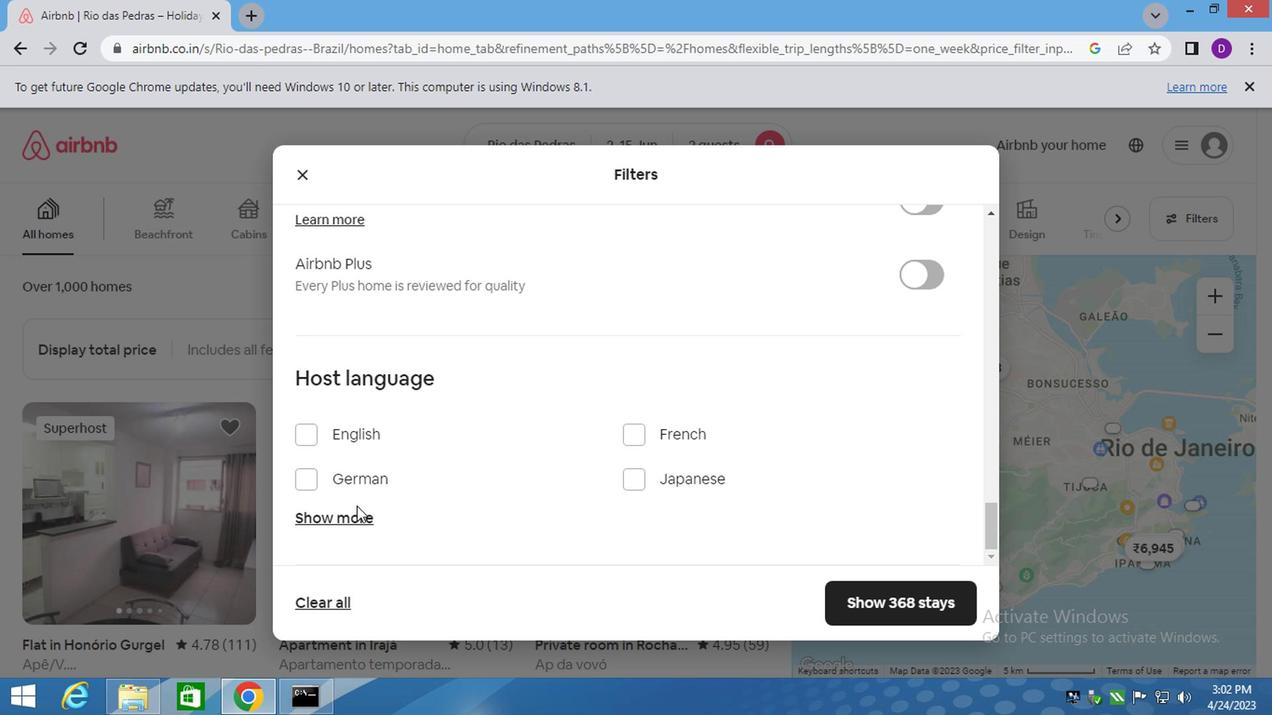 
Action: Mouse pressed left at (346, 513)
Screenshot: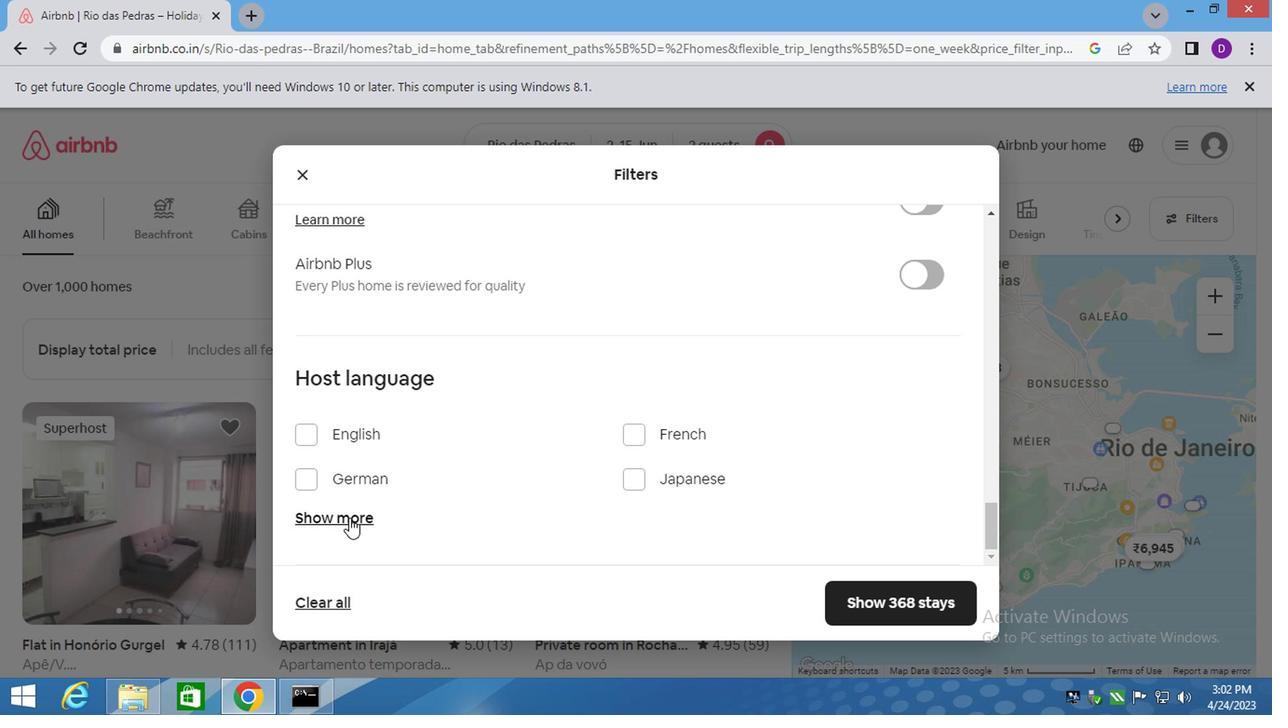 
Action: Mouse moved to (347, 513)
Screenshot: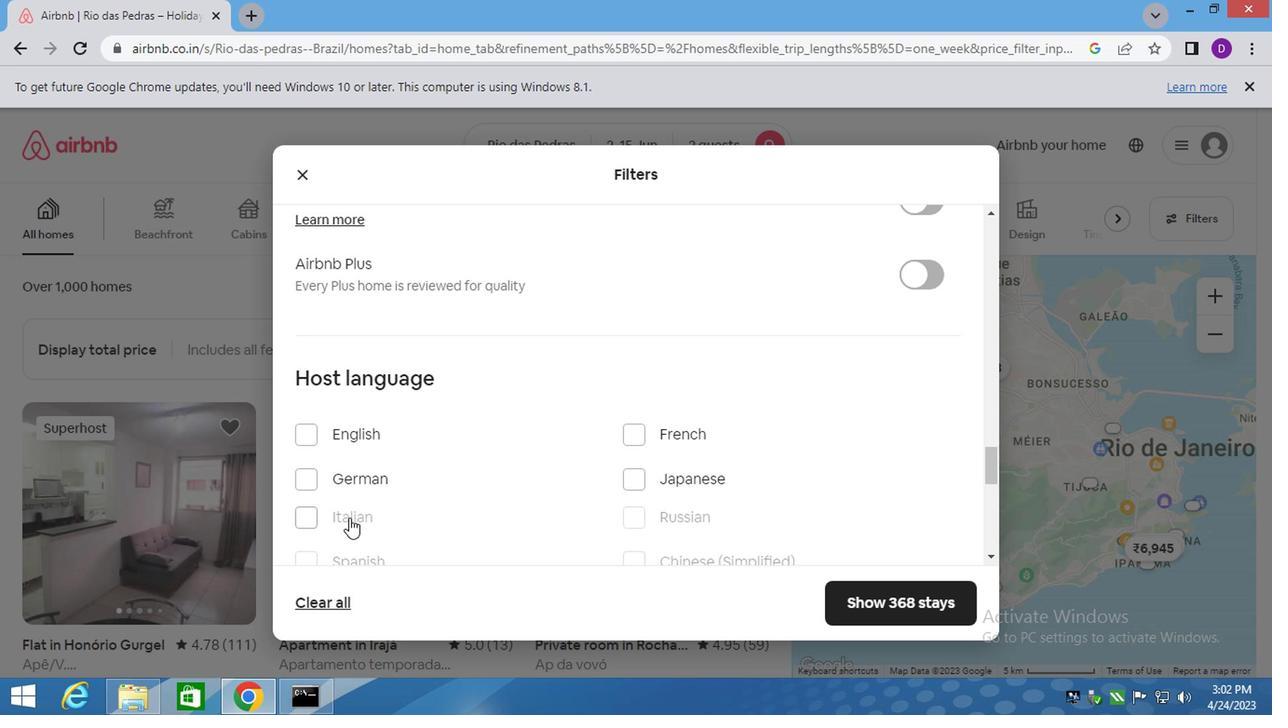 
Action: Mouse scrolled (347, 512) with delta (0, 0)
Screenshot: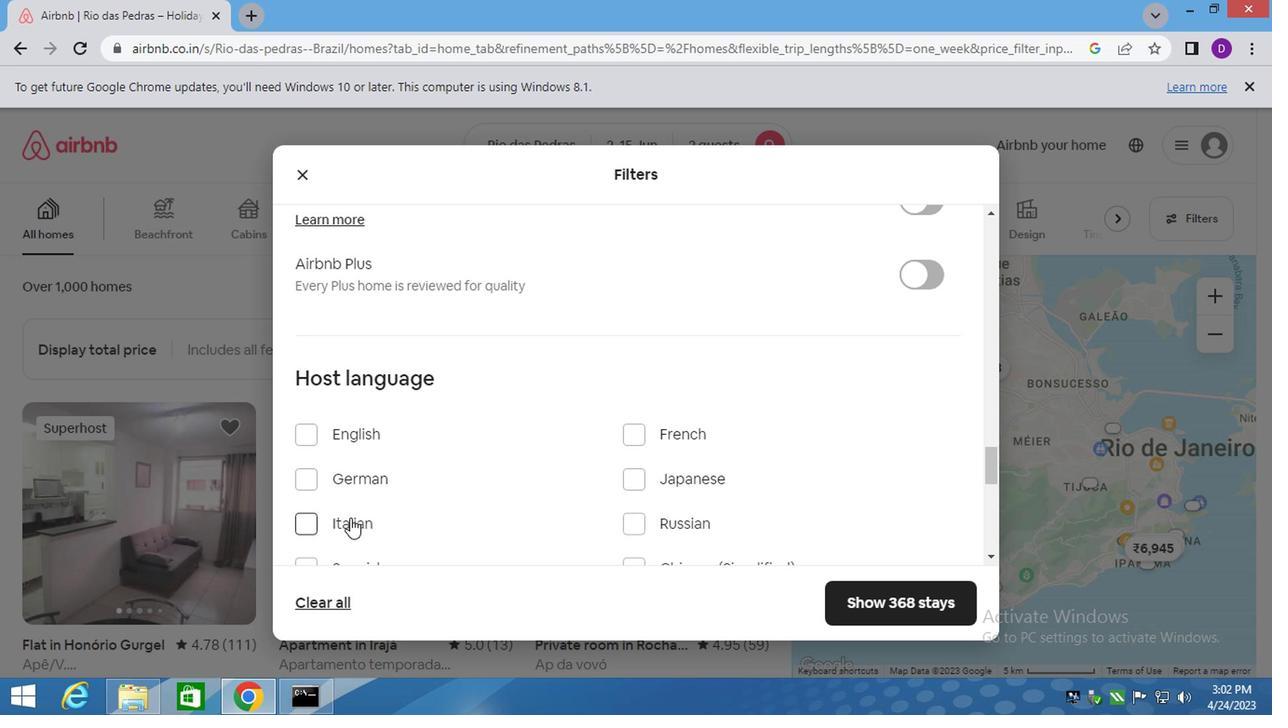 
Action: Mouse moved to (348, 471)
Screenshot: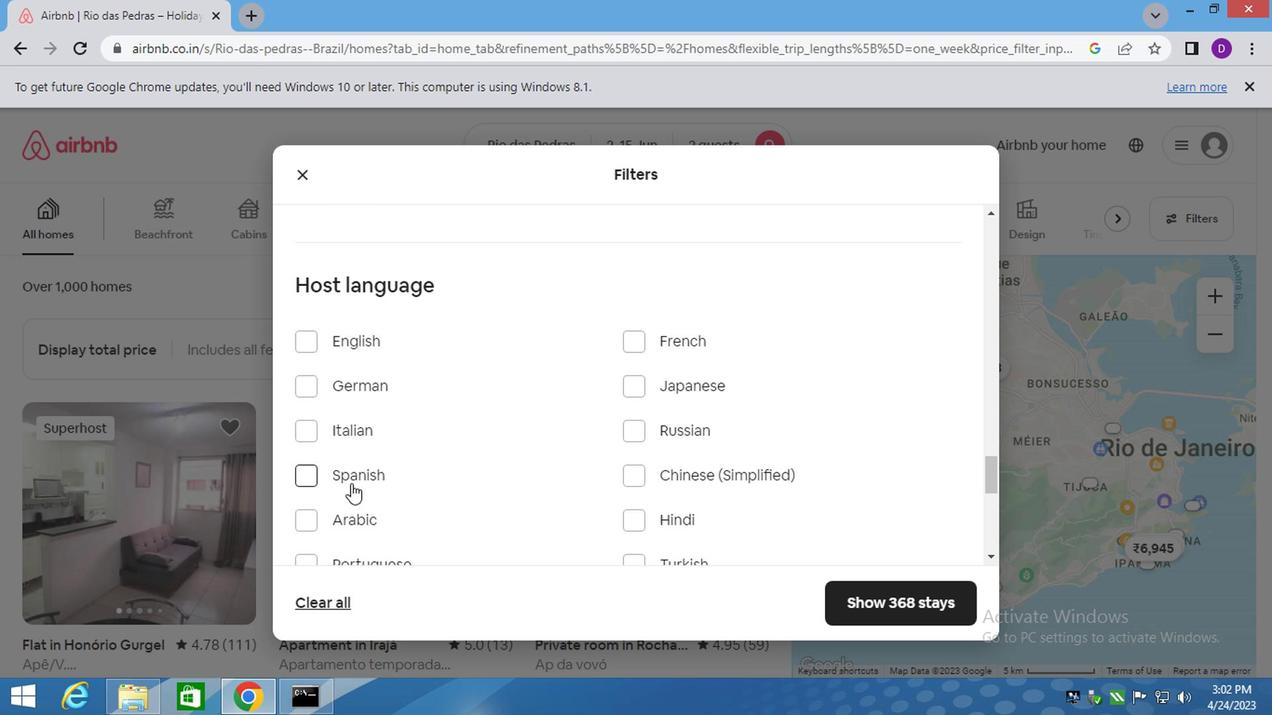 
Action: Mouse pressed left at (348, 471)
Screenshot: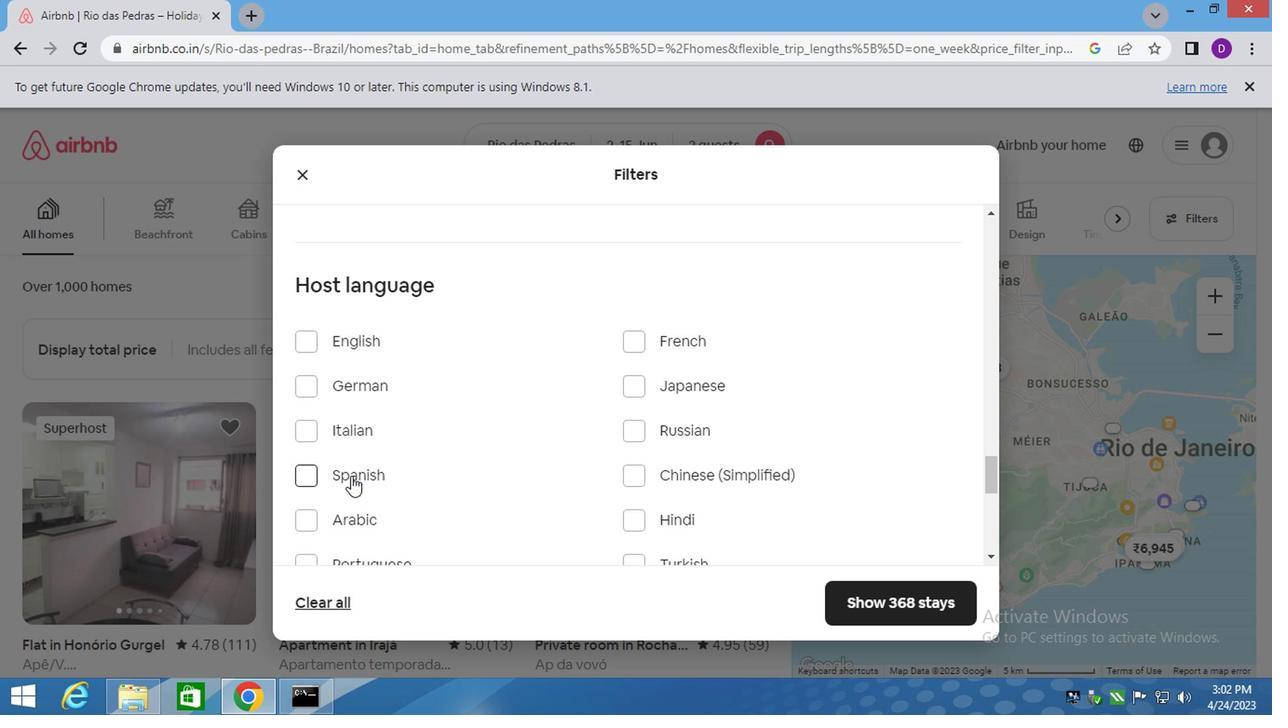 
Action: Mouse moved to (893, 592)
Screenshot: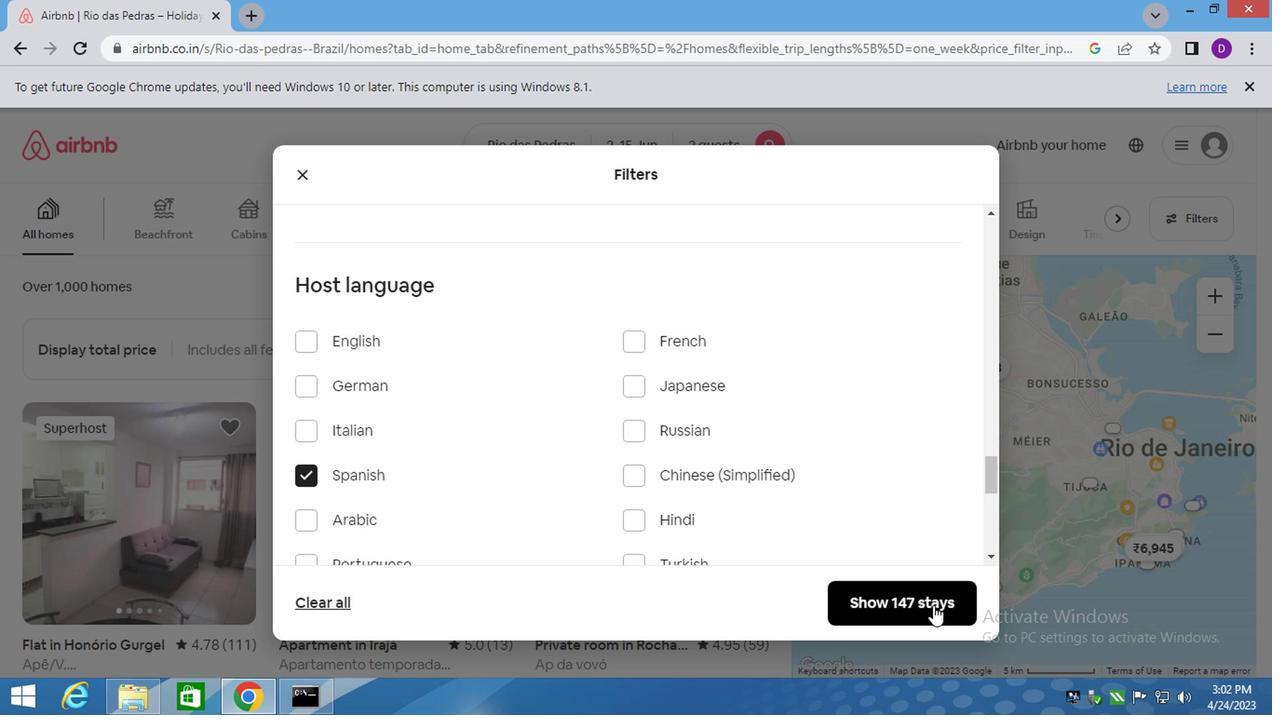 
Action: Mouse pressed left at (893, 592)
Screenshot: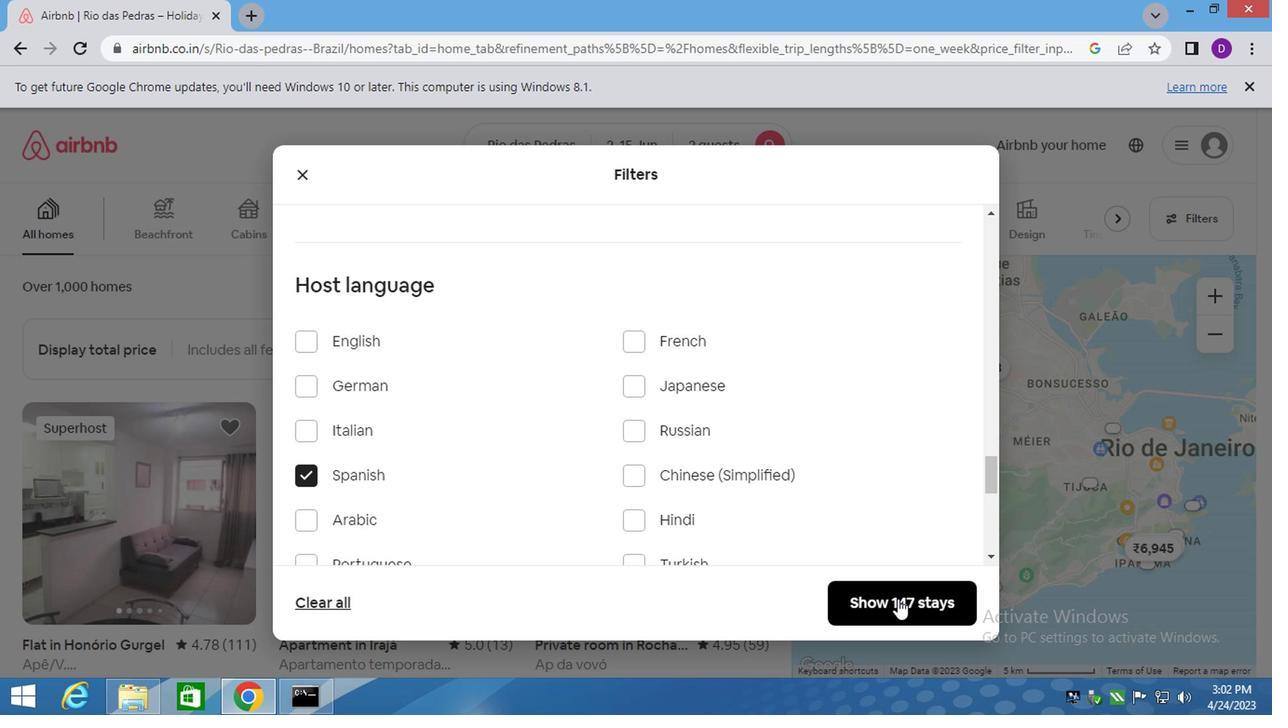 
Action: Mouse moved to (891, 592)
Screenshot: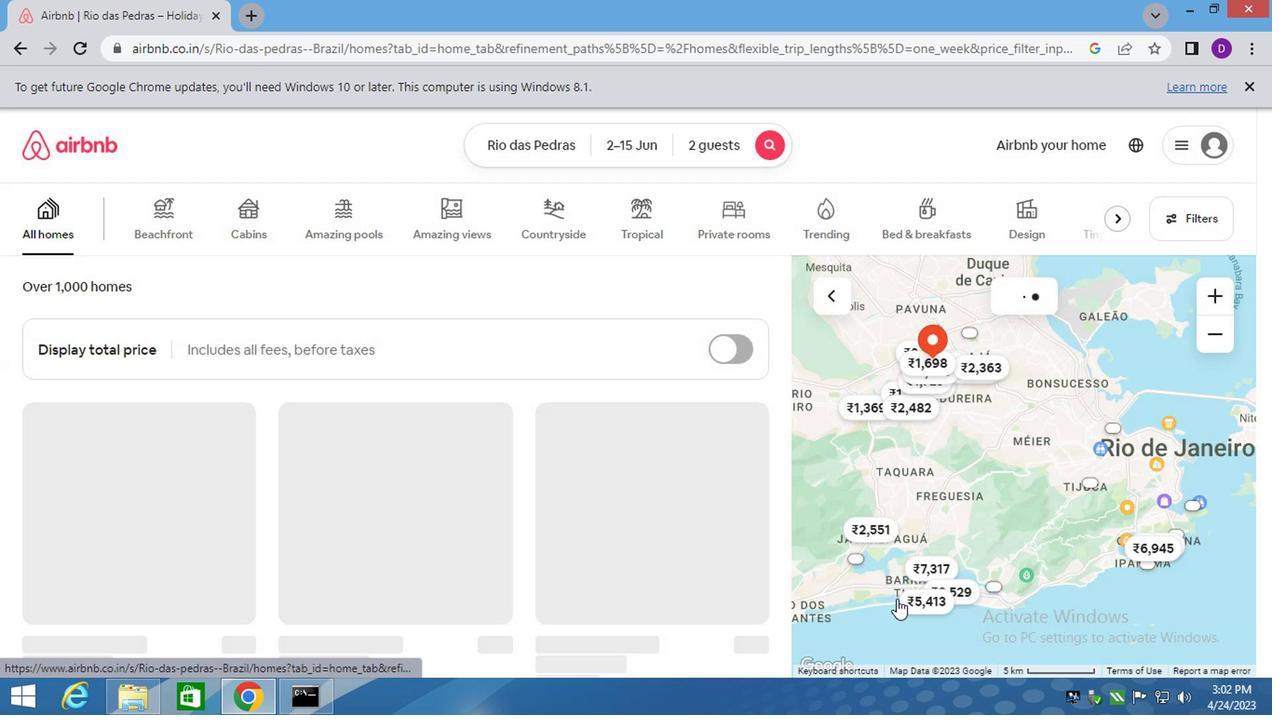 
